 Task:  Click on  Soccer In the  Soccer League click on  Pick Sheet Your name Charlotte Garcia Team name Columbus and  Email softage.4@softage.net Game 1 Inter Miami Game 2 Philadelphia Game 3 Orlando City Game 4 Houston Game 5 Real Salt Lake Game 6 San Jose Game 7 Nashville SC Game 8 Atlanta United Game 9 Charlotte FC Game 10 Montreal Game 11 Chicago Game 12 NY Red Bulls Game 13 Minnesota United Game 14 LA Galaxy Game 15 Houston Game16 San Jose In Tie Breaker choose Columbus Submit pick sheet
Action: Mouse moved to (660, 548)
Screenshot: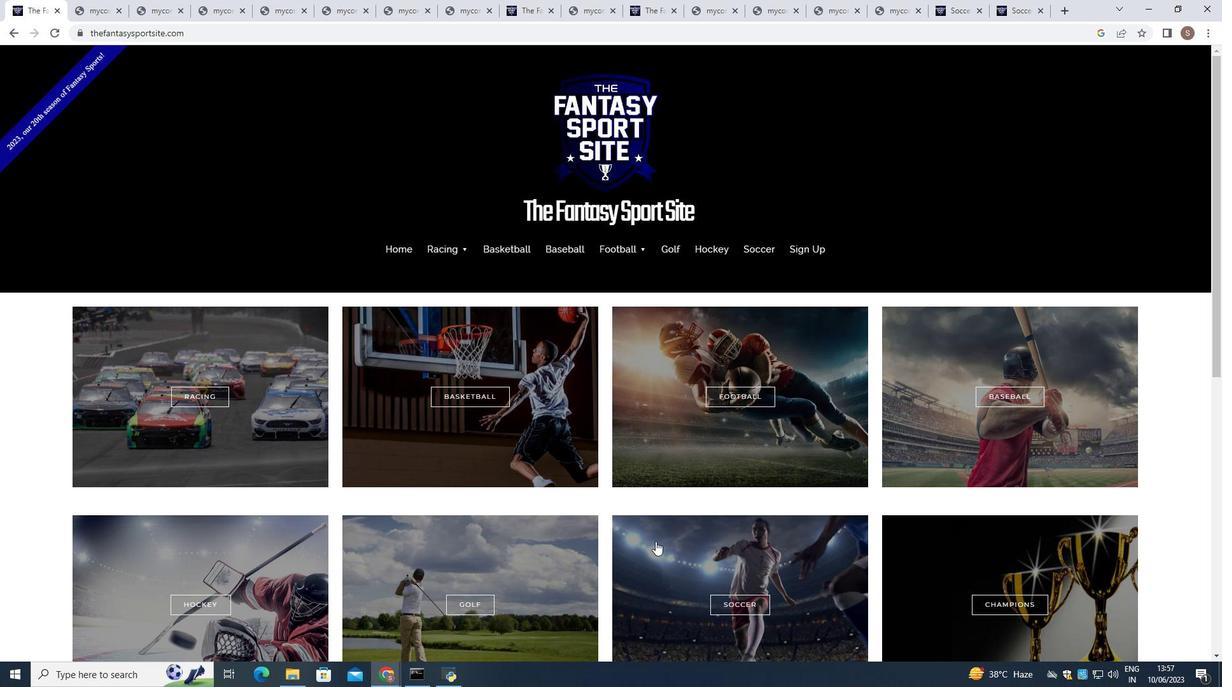 
Action: Mouse pressed left at (660, 548)
Screenshot: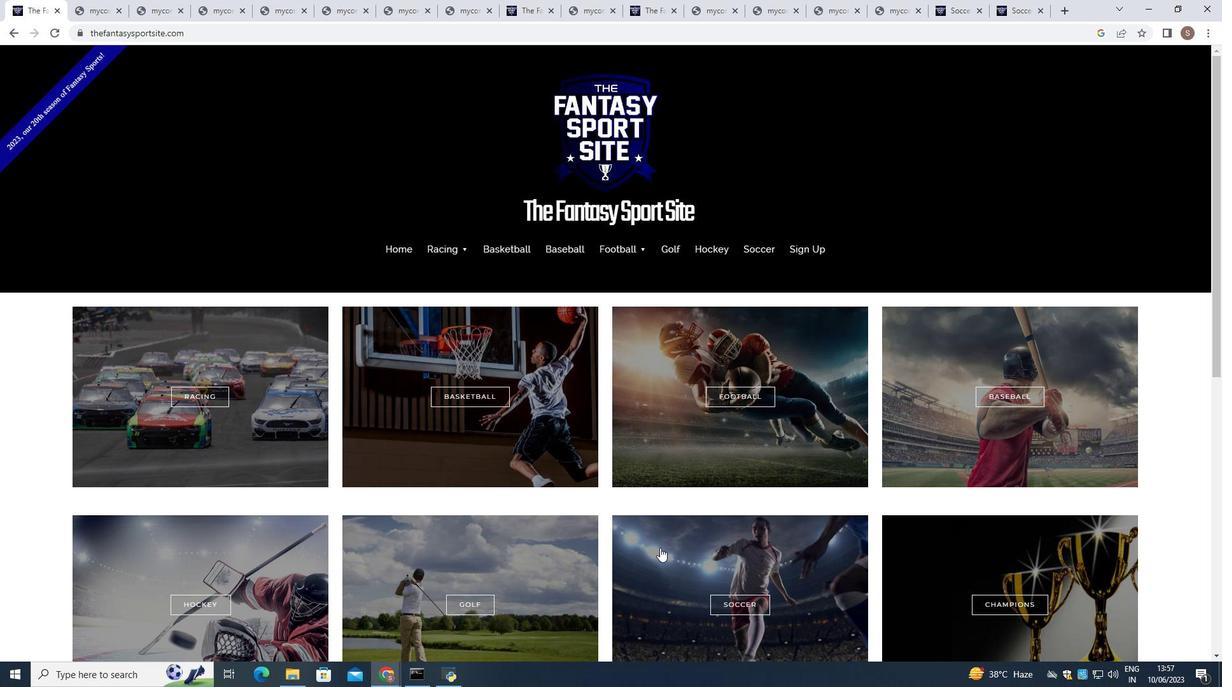 
Action: Mouse moved to (286, 369)
Screenshot: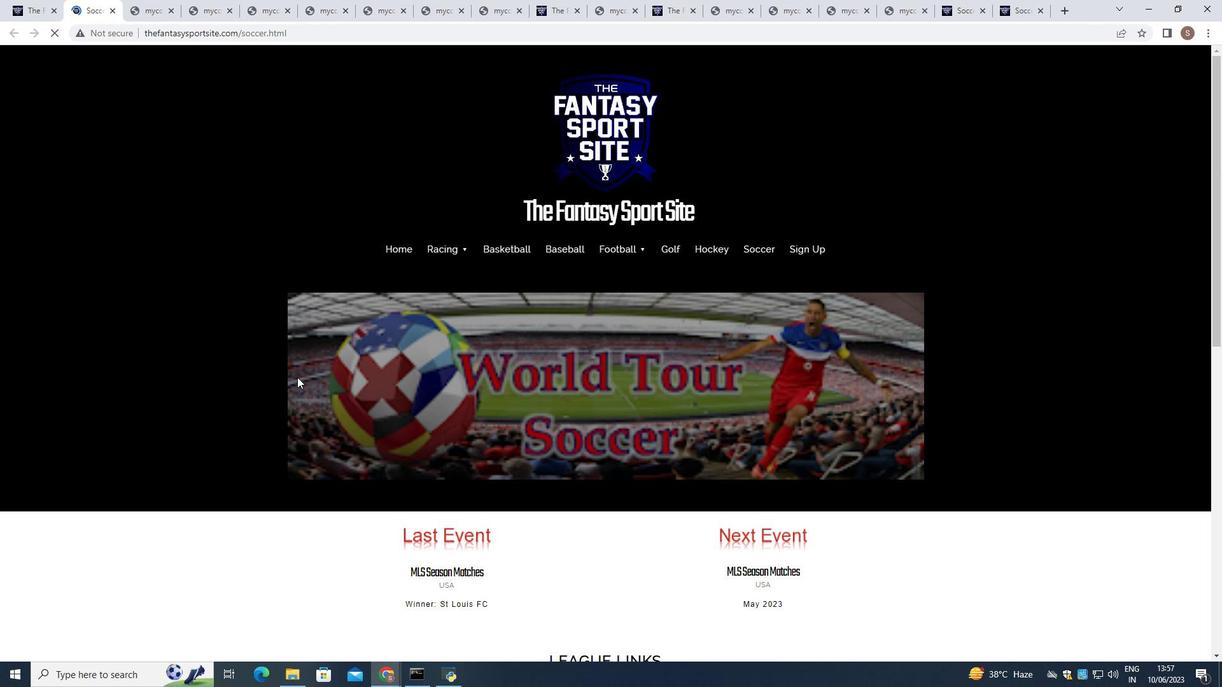 
Action: Mouse scrolled (286, 369) with delta (0, 0)
Screenshot: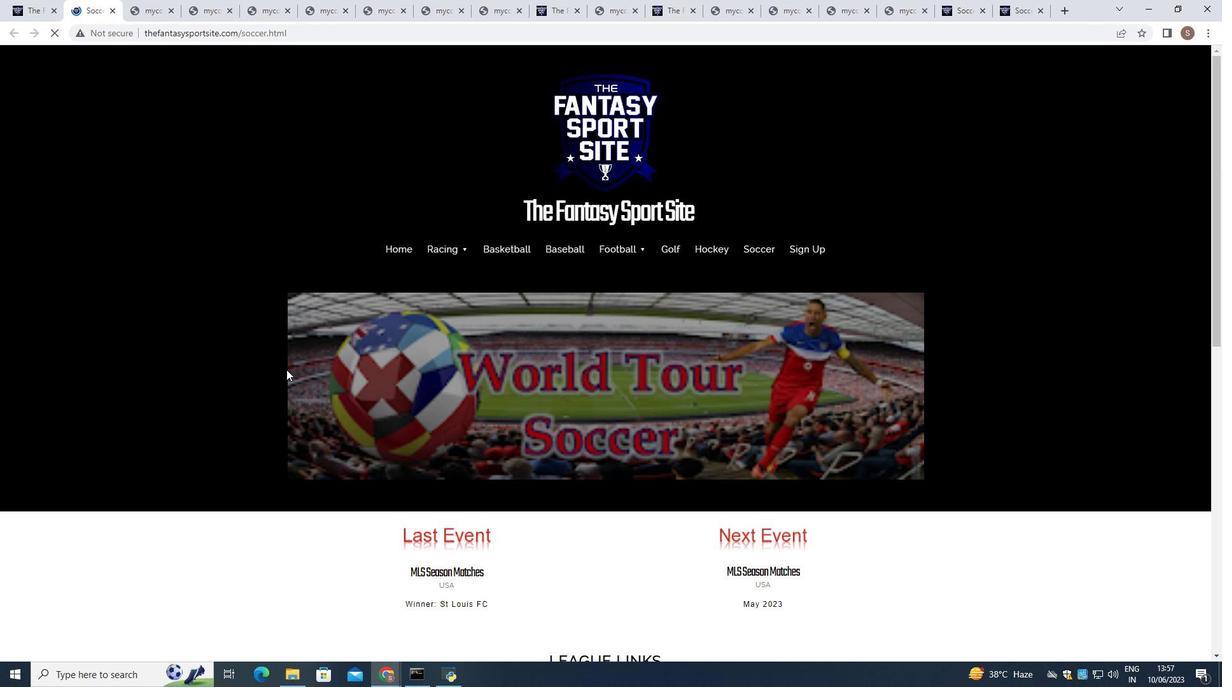 
Action: Mouse scrolled (286, 369) with delta (0, 0)
Screenshot: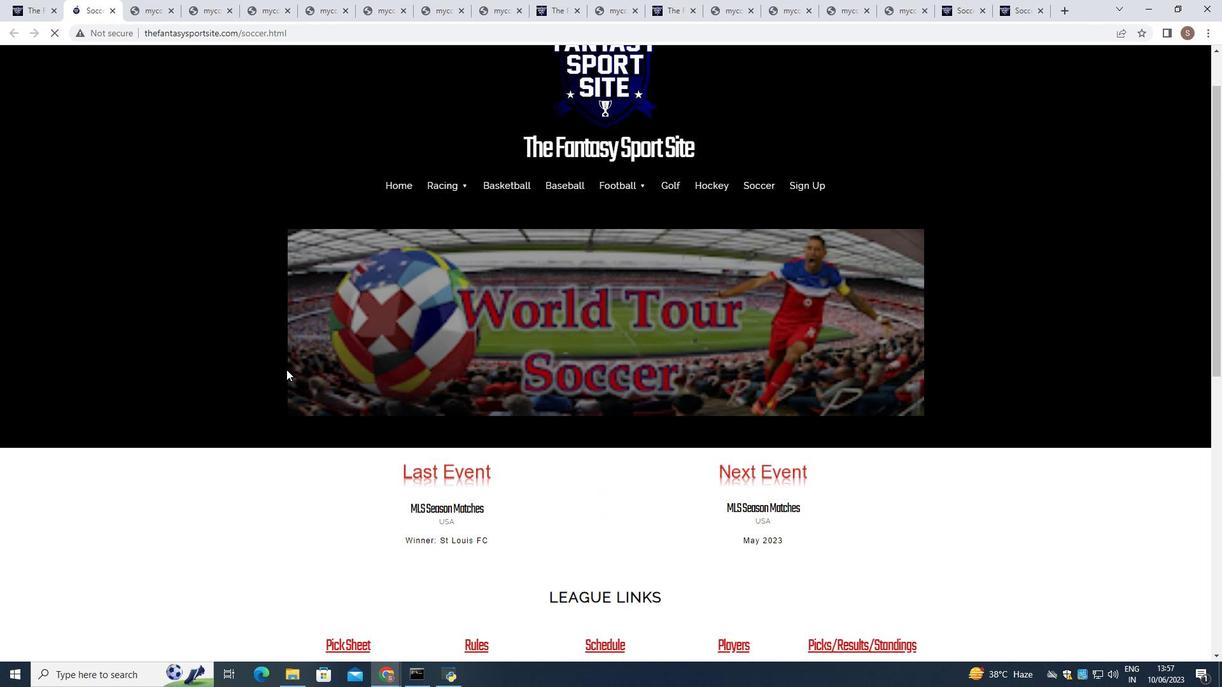 
Action: Mouse scrolled (286, 369) with delta (0, 0)
Screenshot: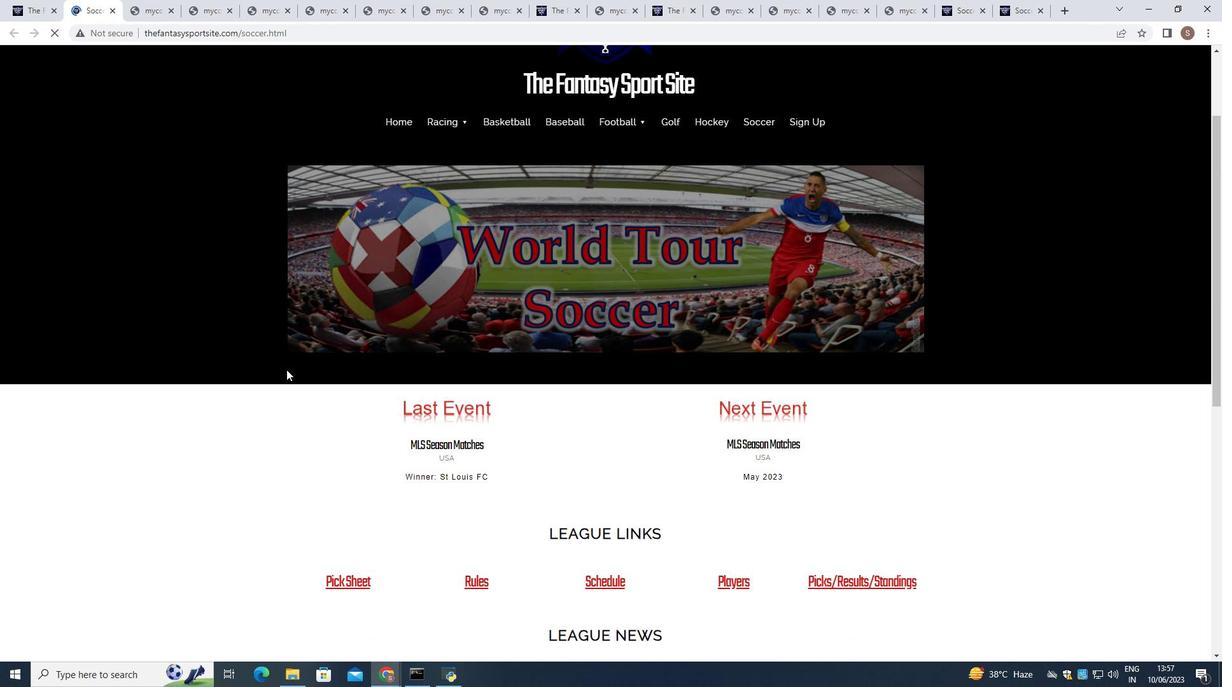 
Action: Mouse scrolled (286, 369) with delta (0, 0)
Screenshot: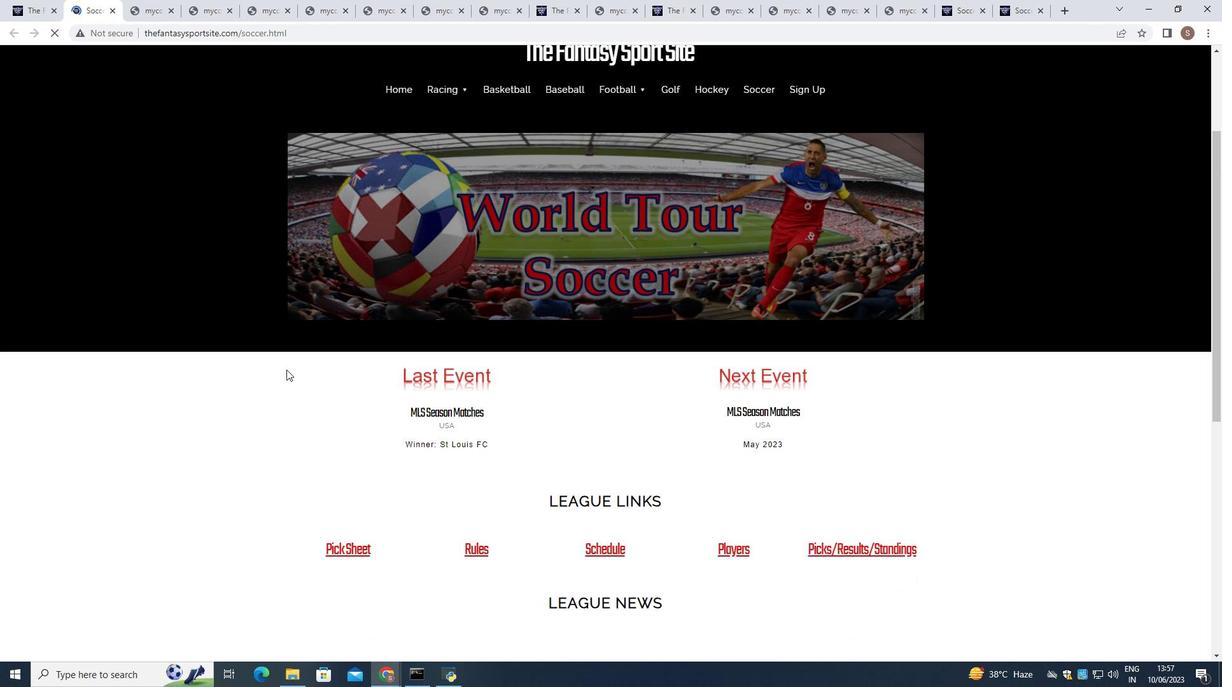 
Action: Mouse moved to (336, 451)
Screenshot: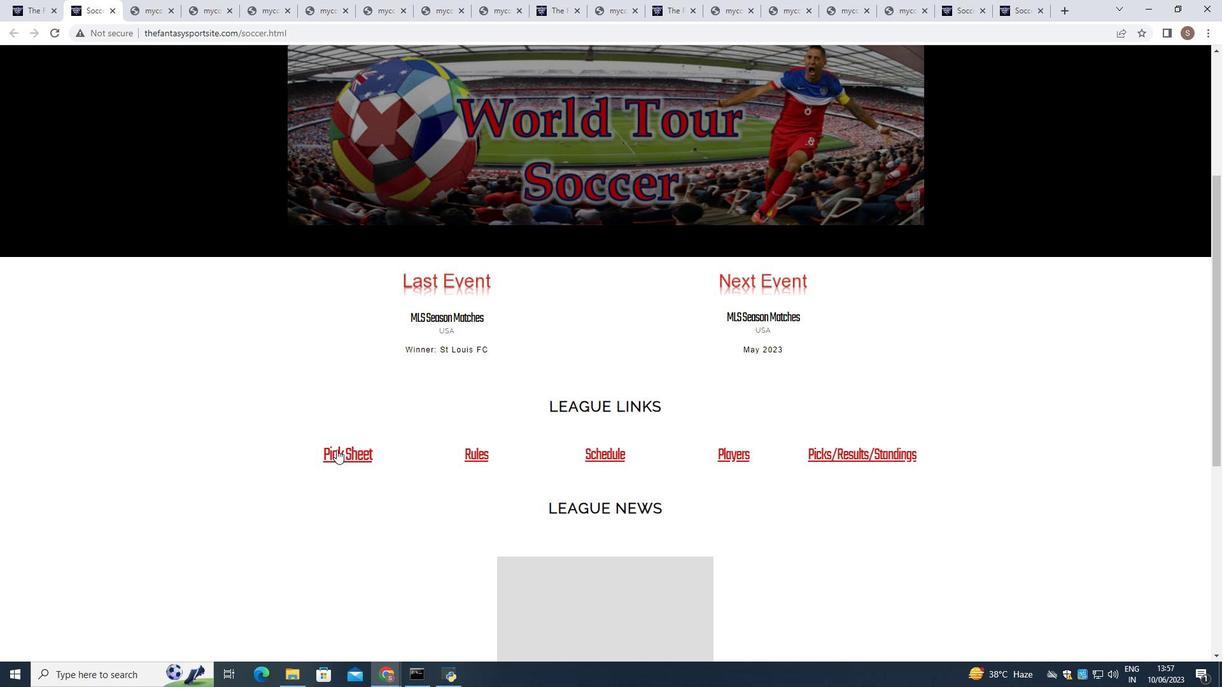 
Action: Mouse pressed left at (336, 451)
Screenshot: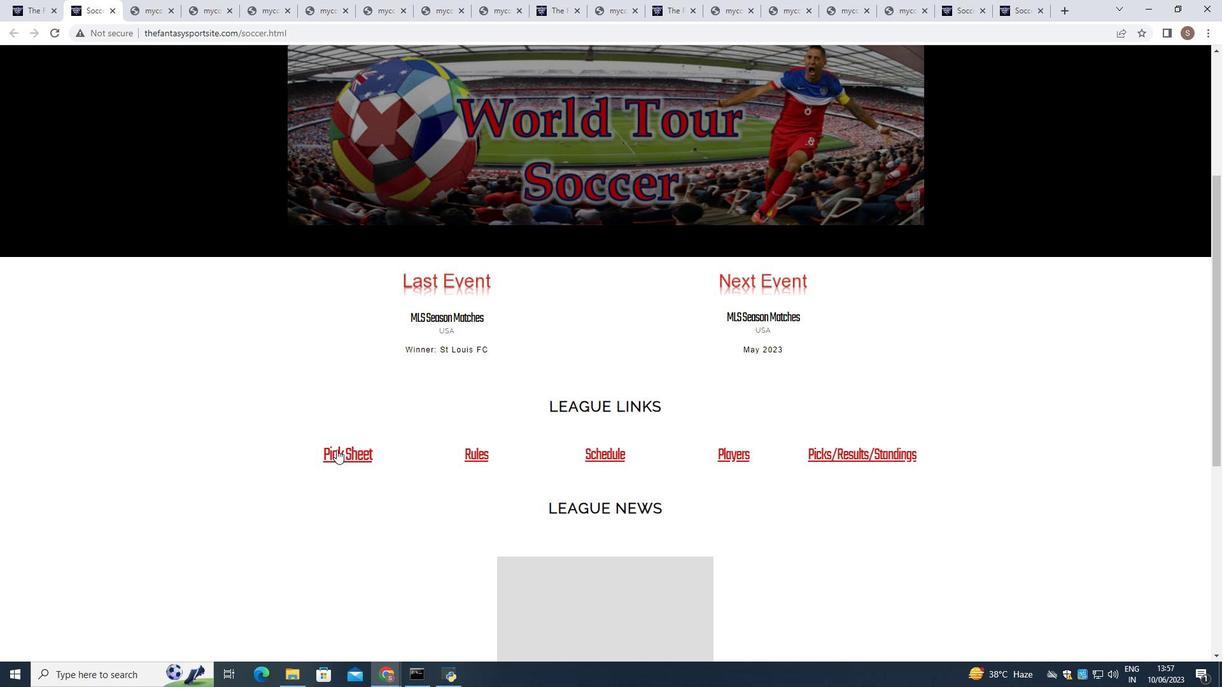
Action: Mouse moved to (336, 452)
Screenshot: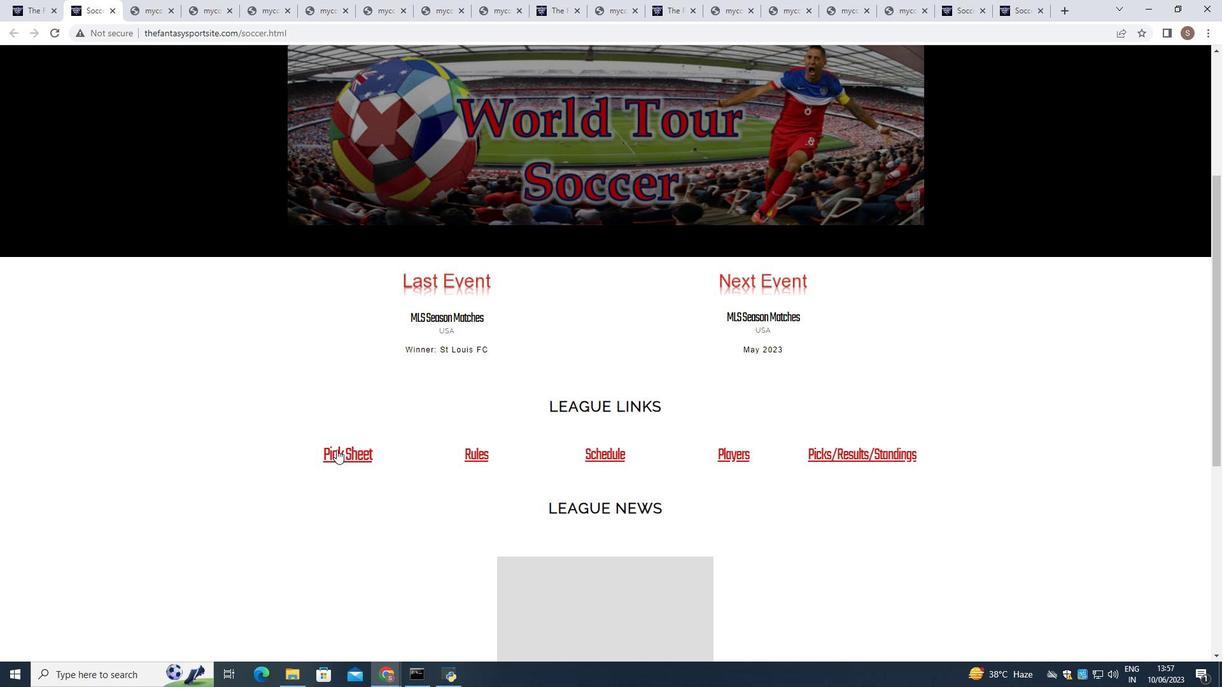 
Action: Mouse scrolled (336, 451) with delta (0, 0)
Screenshot: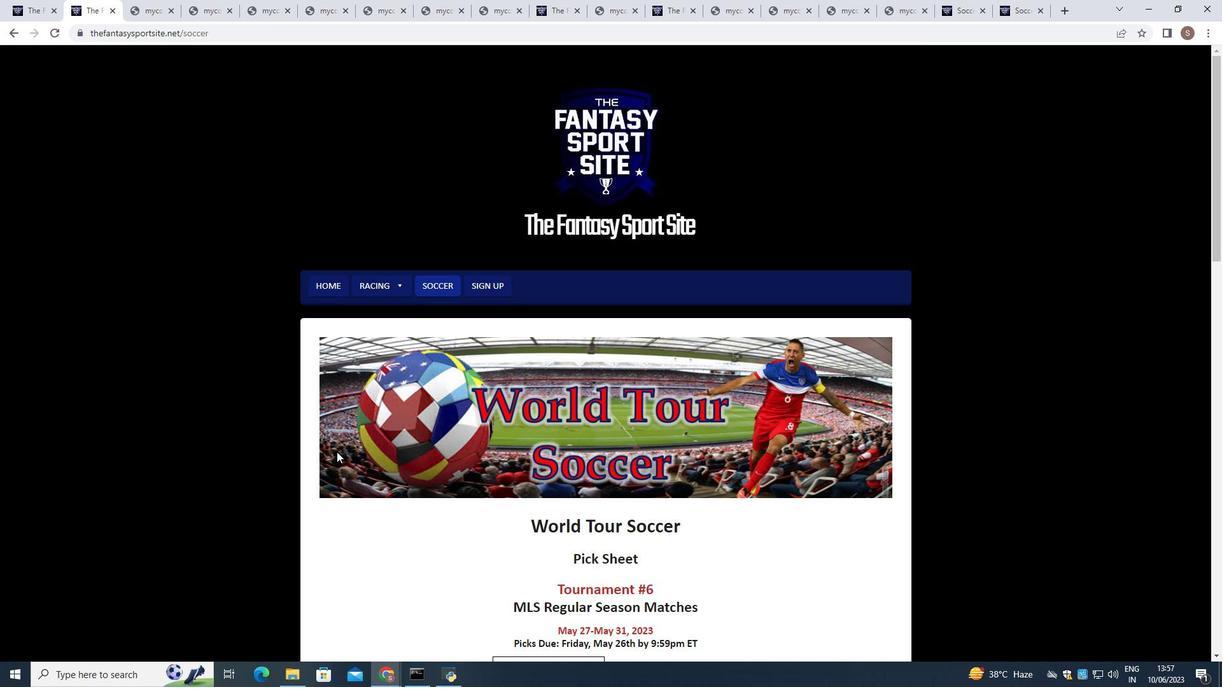 
Action: Mouse scrolled (336, 451) with delta (0, 0)
Screenshot: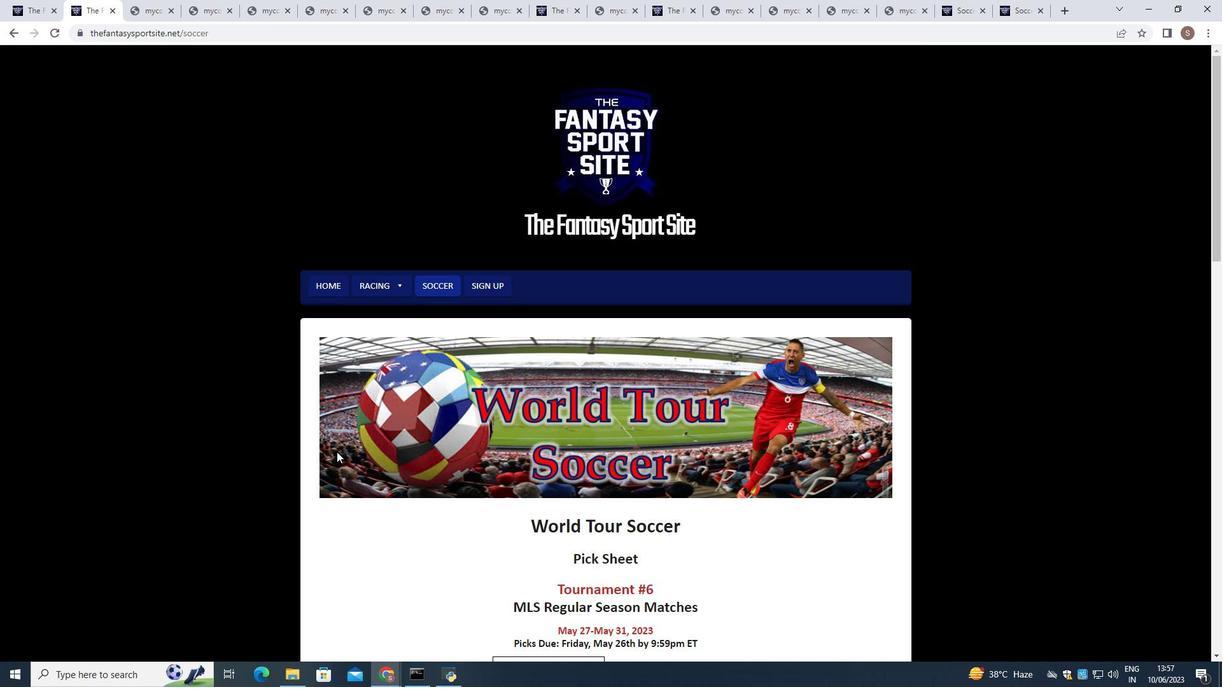
Action: Mouse scrolled (336, 451) with delta (0, 0)
Screenshot: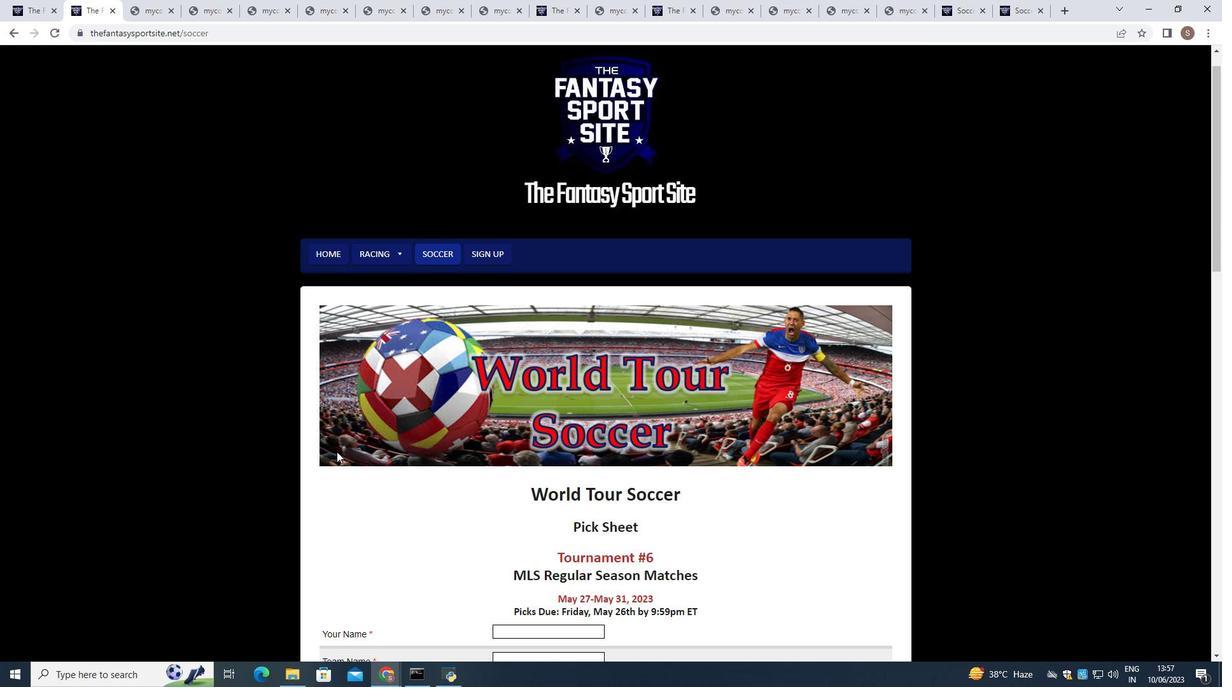 
Action: Mouse moved to (502, 469)
Screenshot: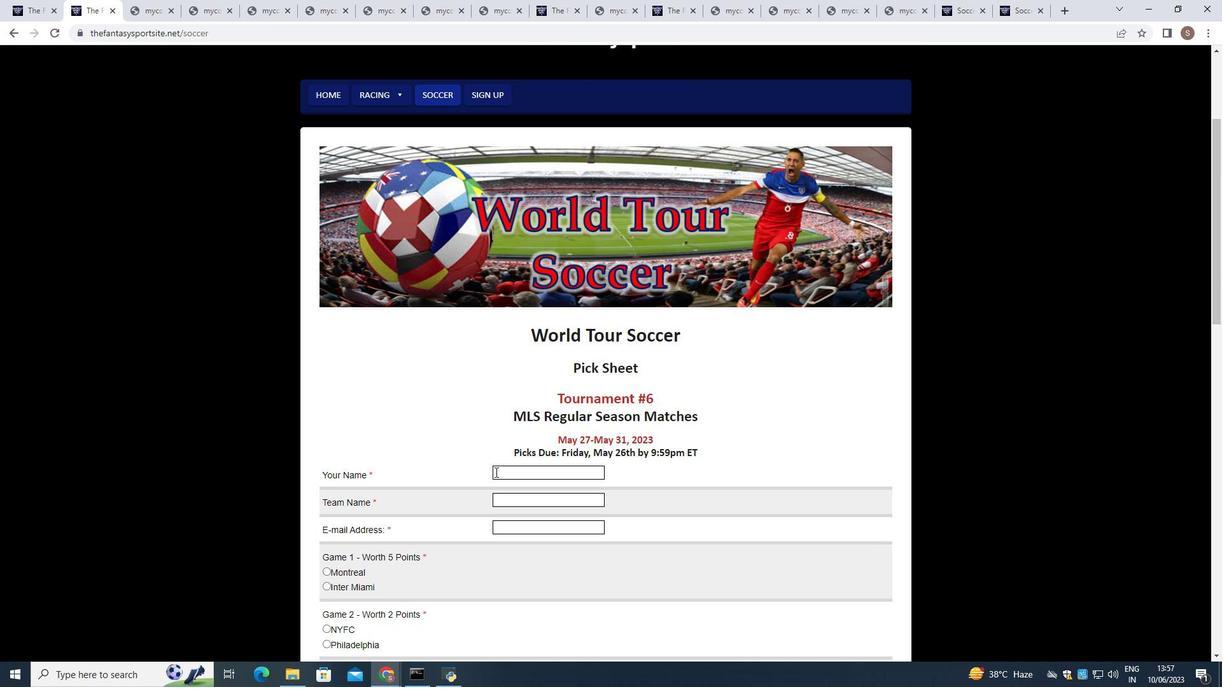 
Action: Mouse pressed left at (502, 469)
Screenshot: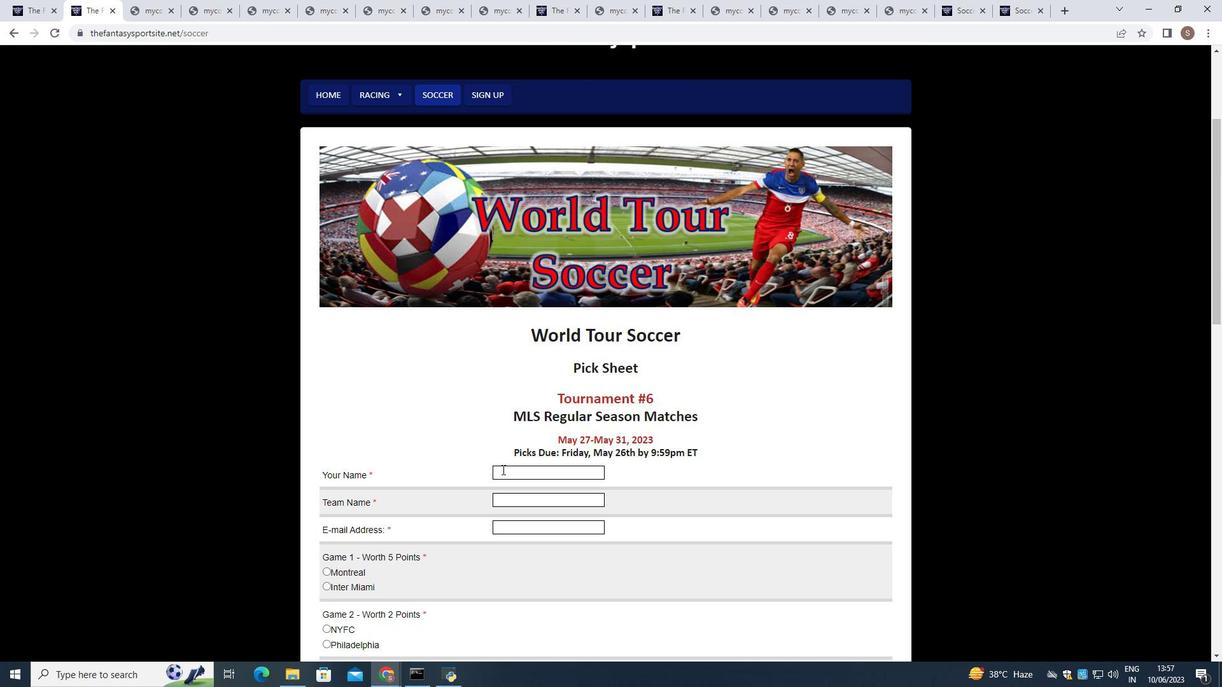 
Action: Mouse moved to (492, 478)
Screenshot: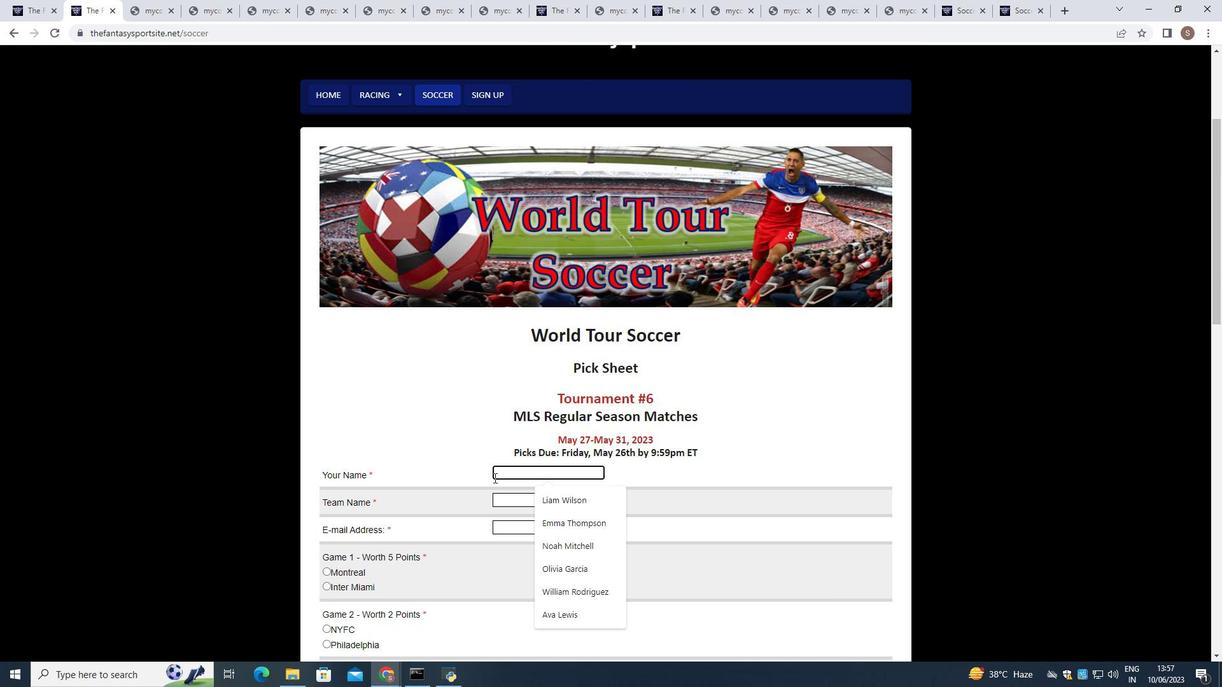 
Action: Key pressed <Key.shift>Charlotte<Key.space><Key.shift>Garcia
Screenshot: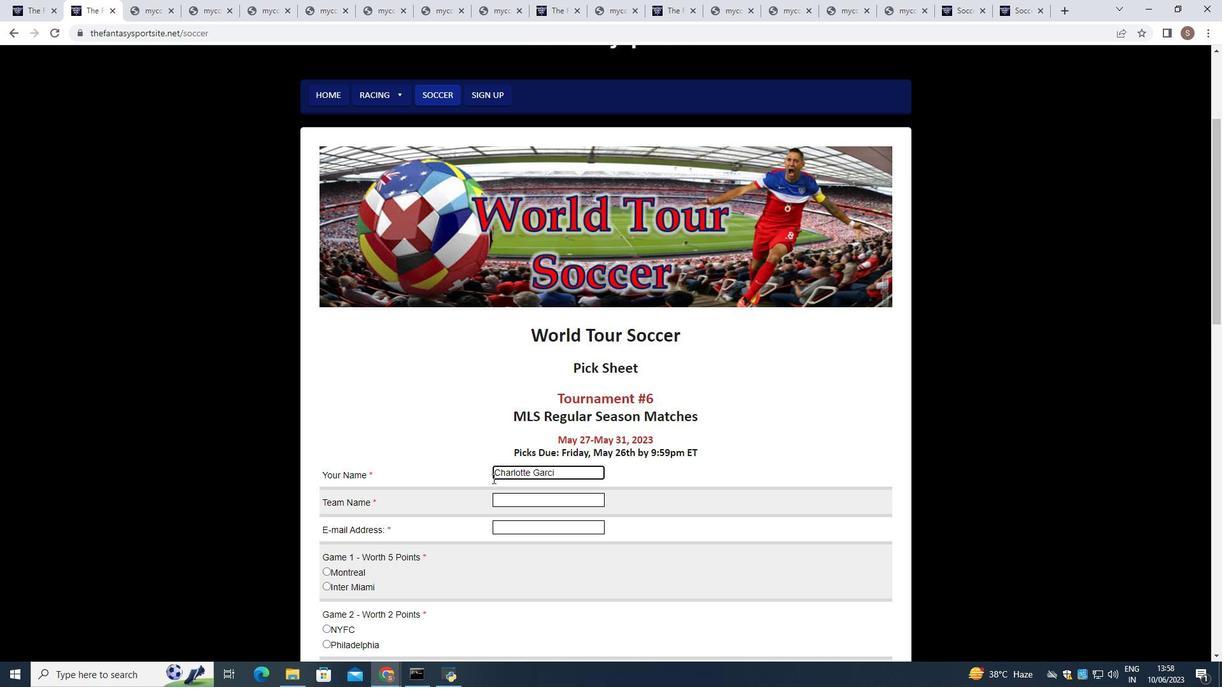 
Action: Mouse moved to (577, 501)
Screenshot: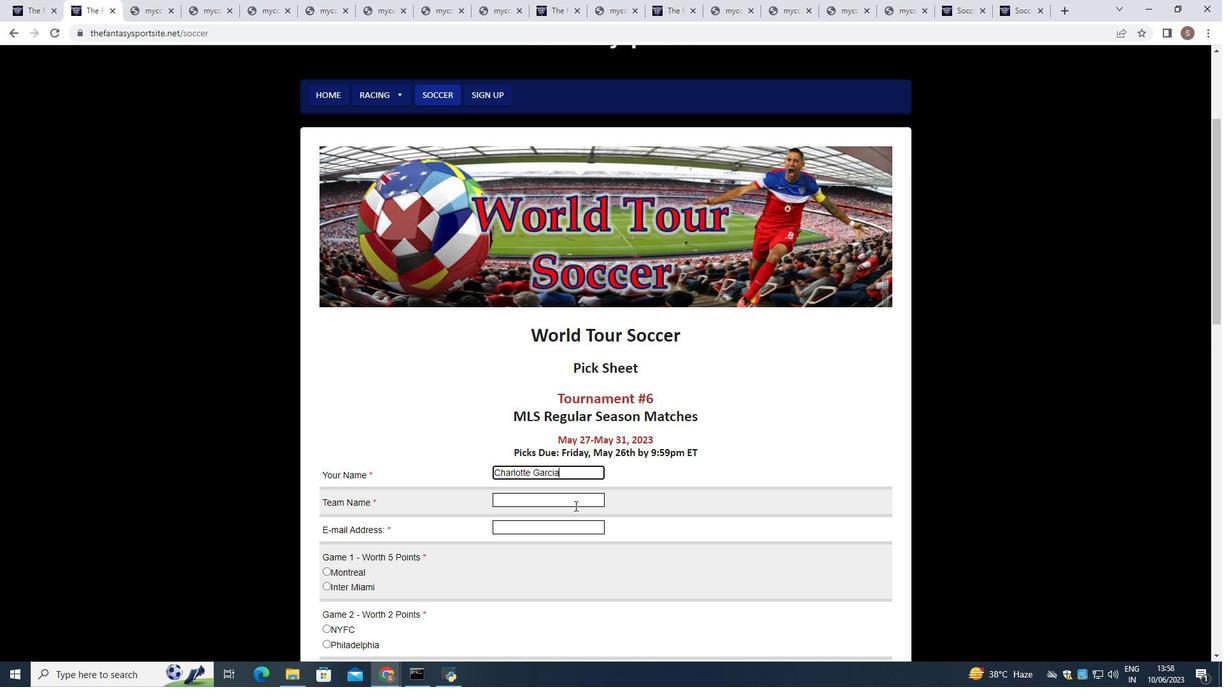 
Action: Mouse pressed left at (577, 501)
Screenshot: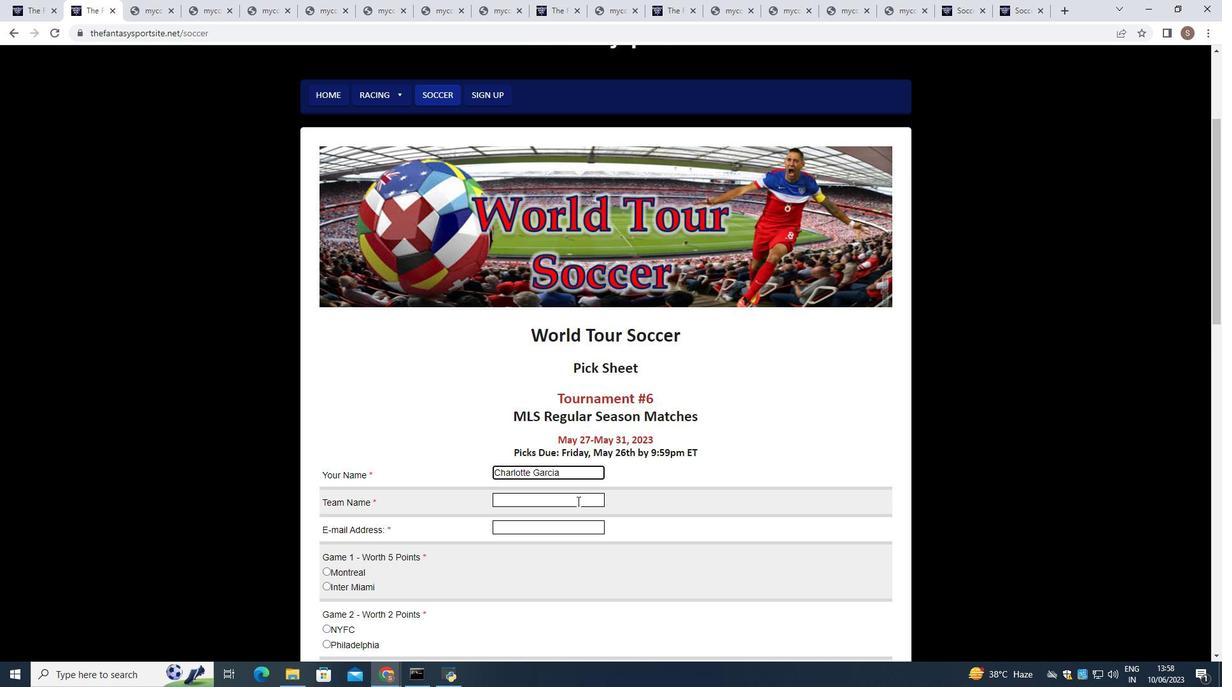 
Action: Mouse moved to (571, 504)
Screenshot: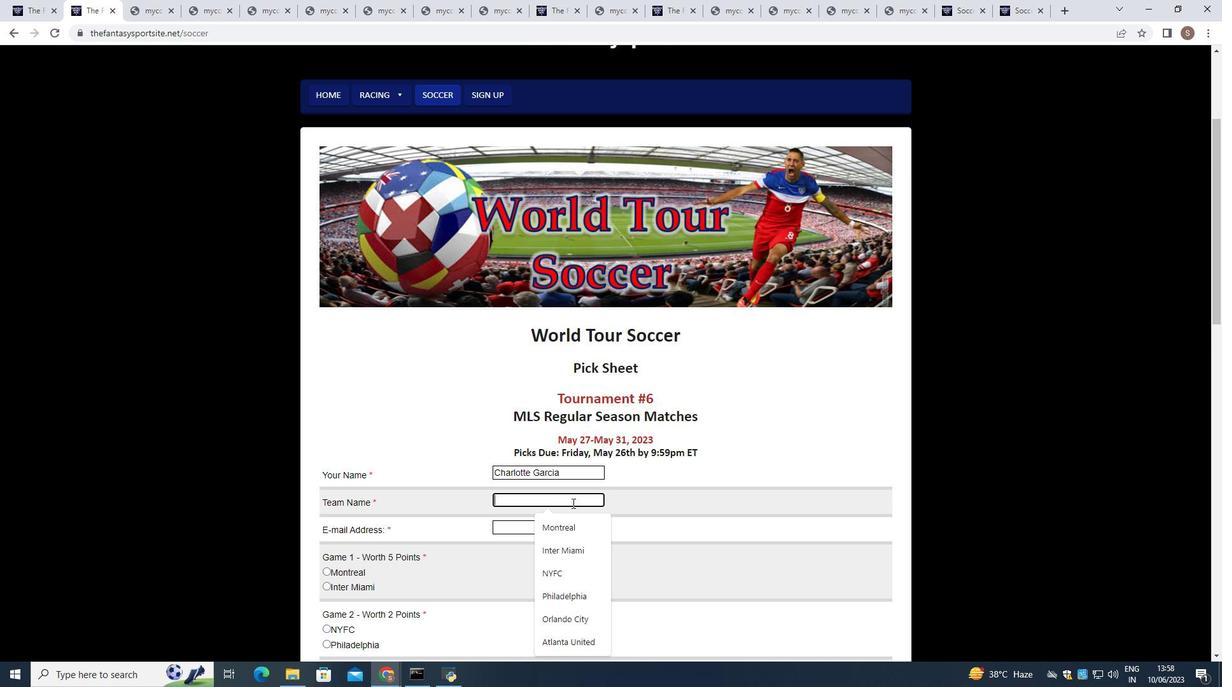
Action: Key pressed <Key.shift>
Screenshot: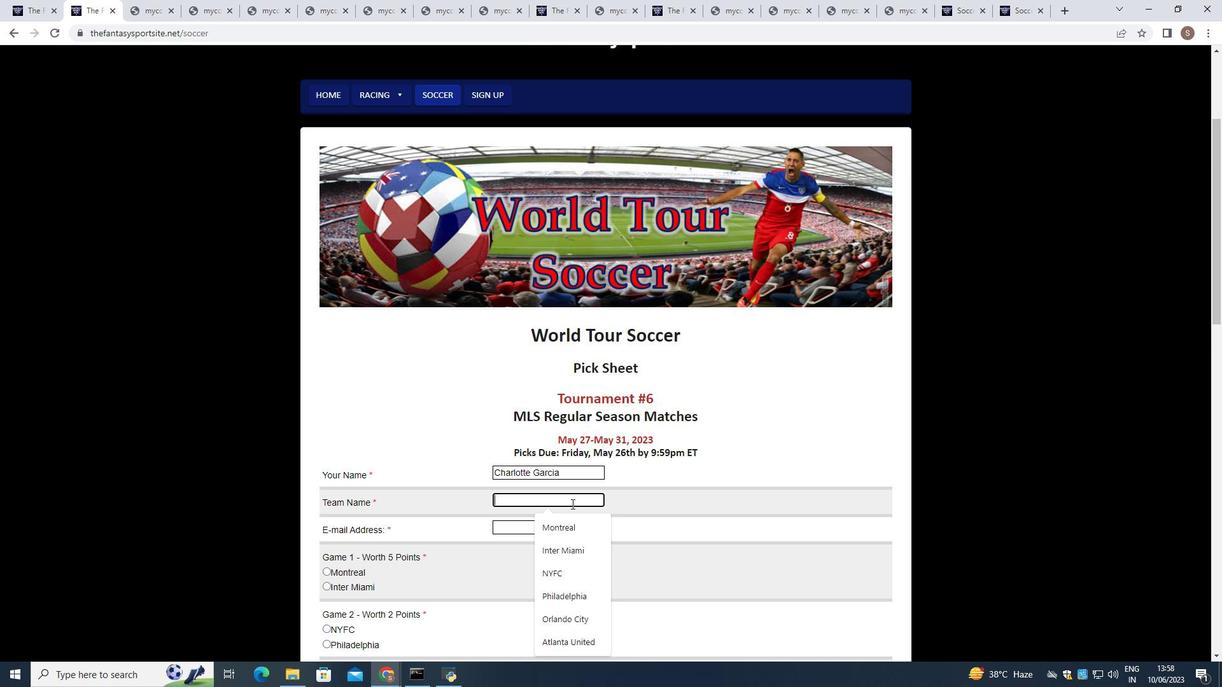 
Action: Mouse moved to (571, 504)
Screenshot: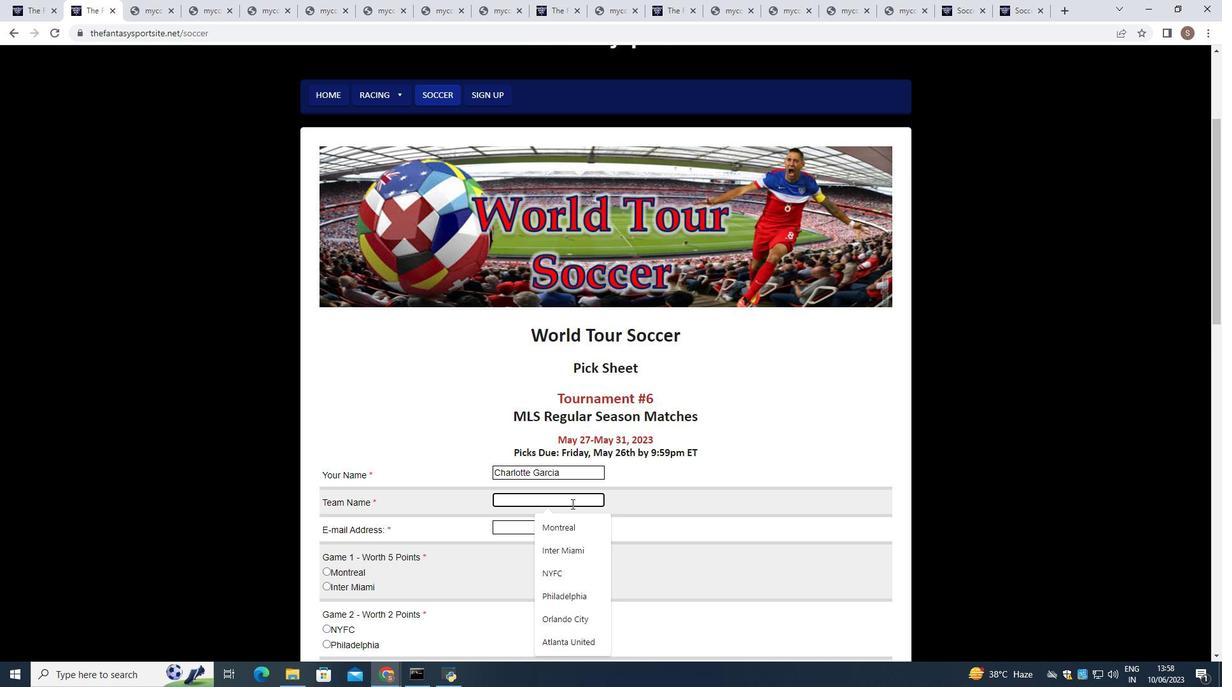 
Action: Key pressed Columbus
Screenshot: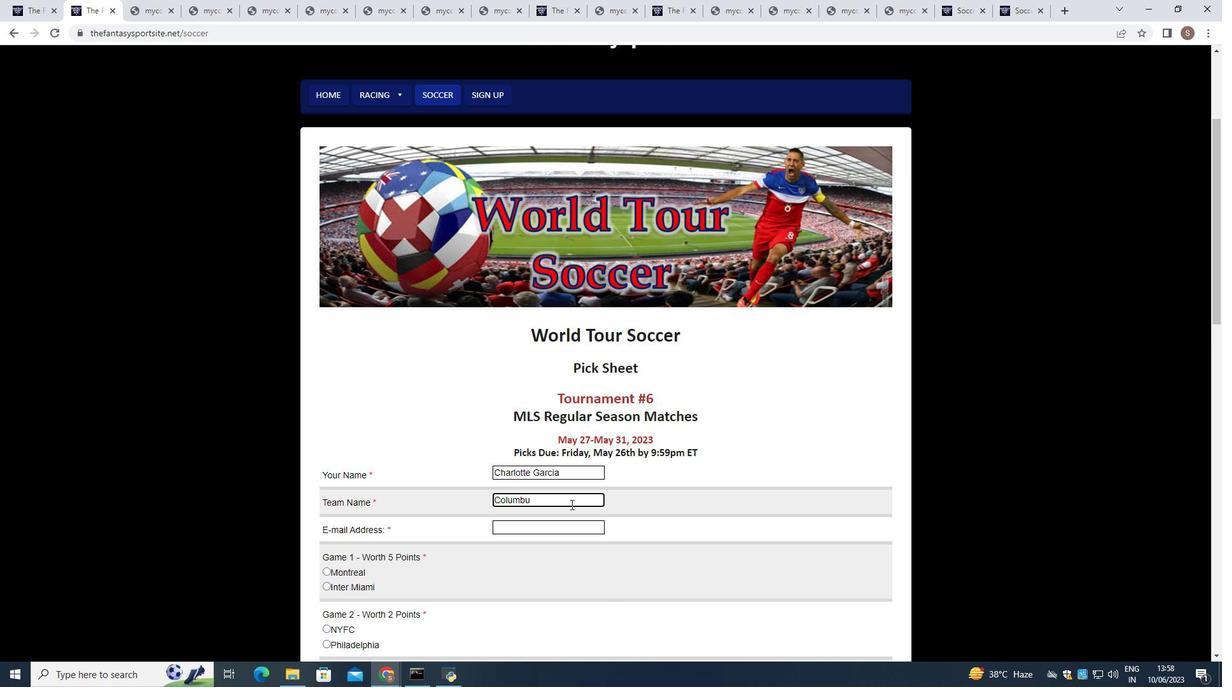 
Action: Mouse moved to (536, 525)
Screenshot: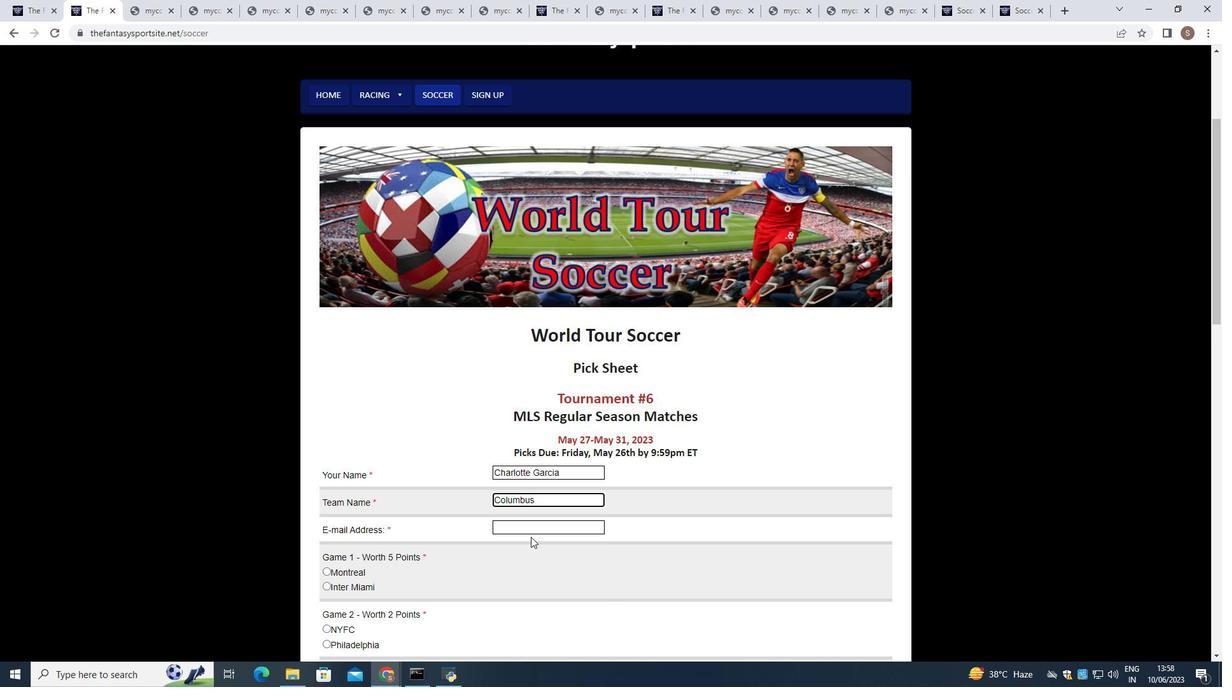 
Action: Mouse pressed left at (536, 525)
Screenshot: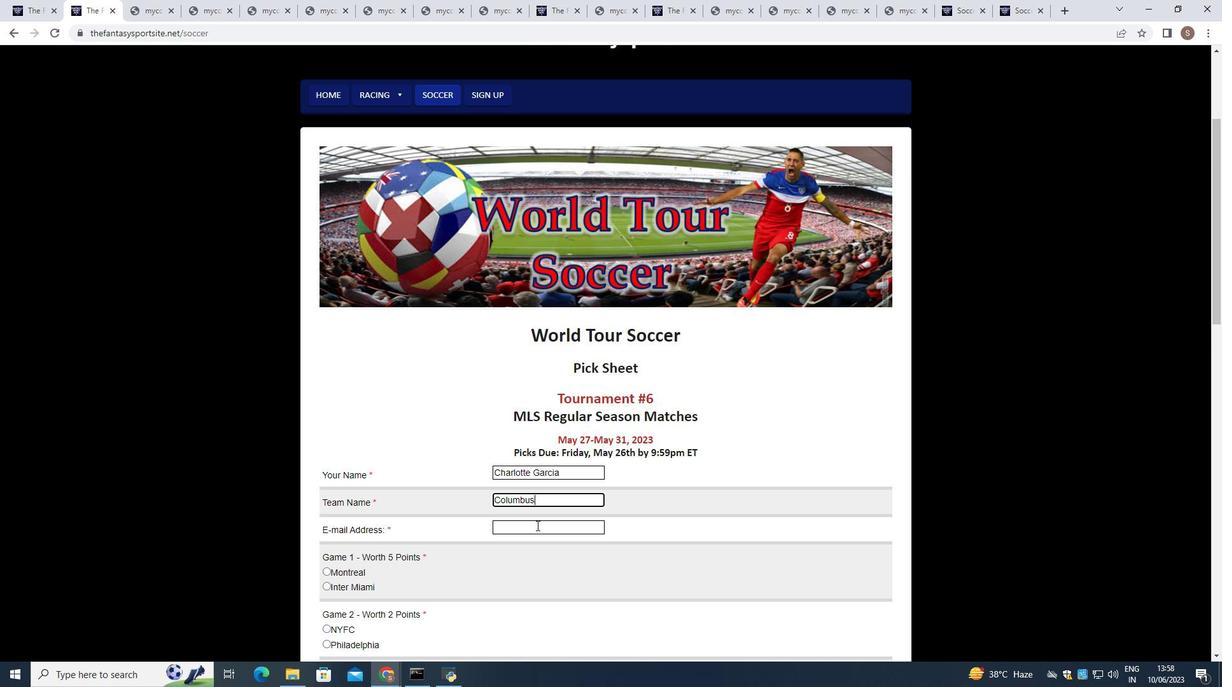 
Action: Key pressed softage.4<Key.shift>@
Screenshot: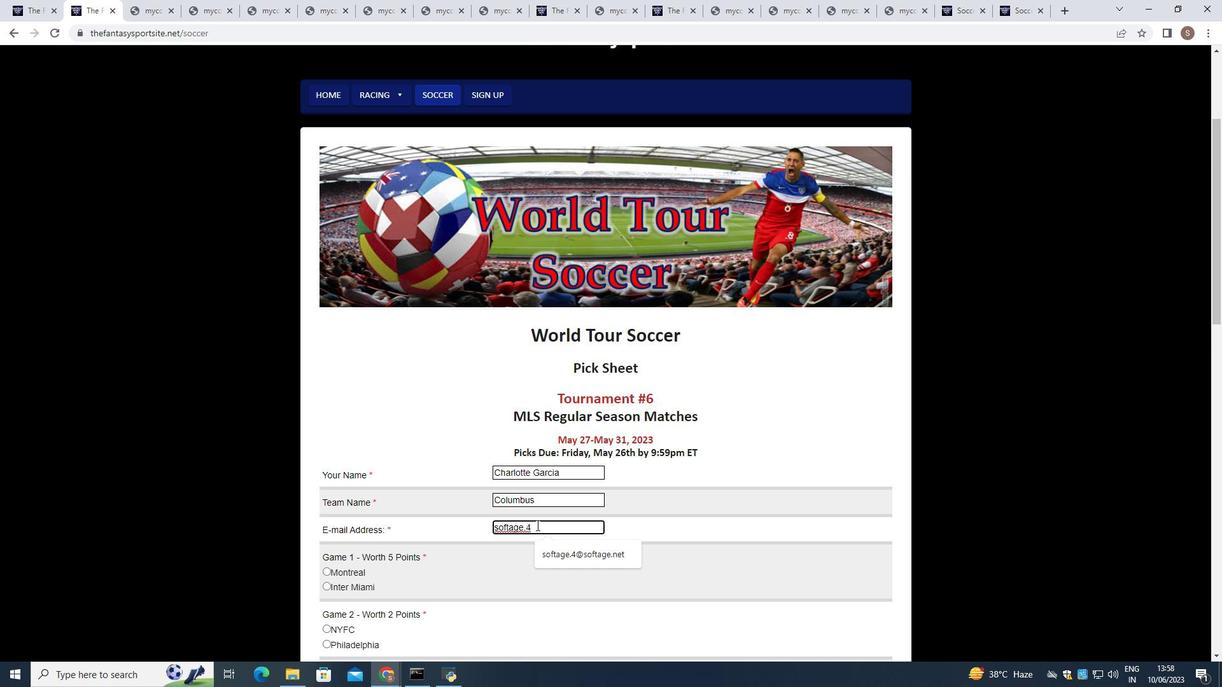 
Action: Mouse moved to (560, 558)
Screenshot: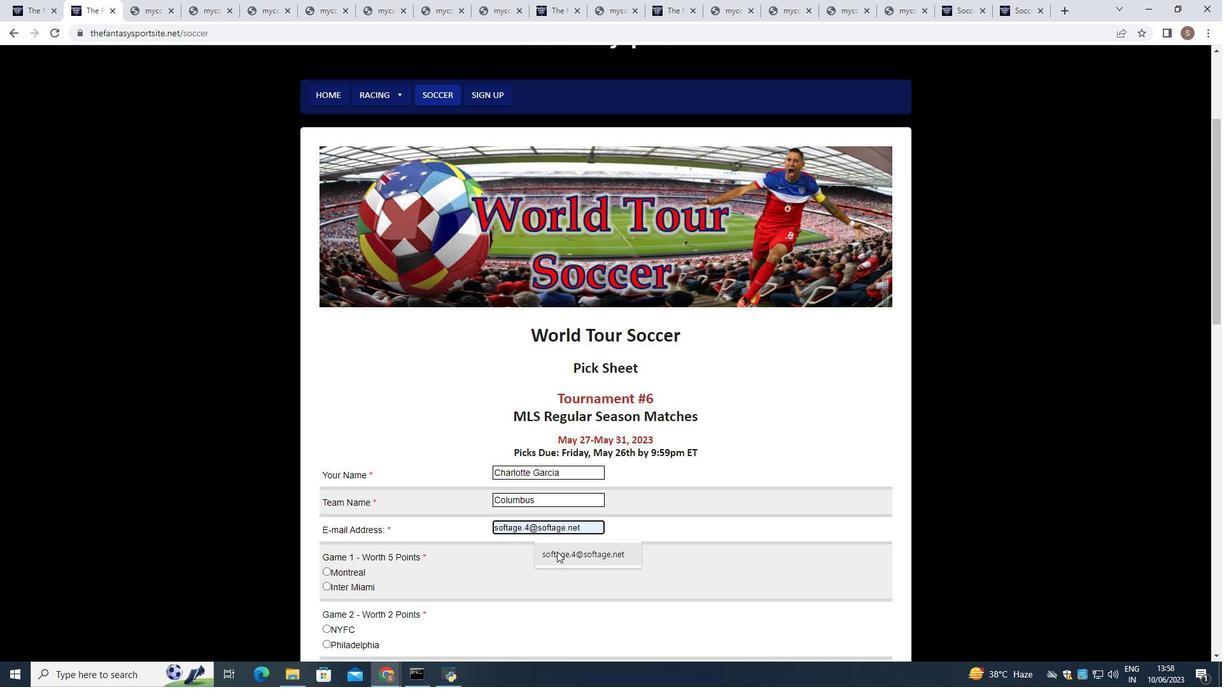 
Action: Mouse pressed left at (560, 558)
Screenshot: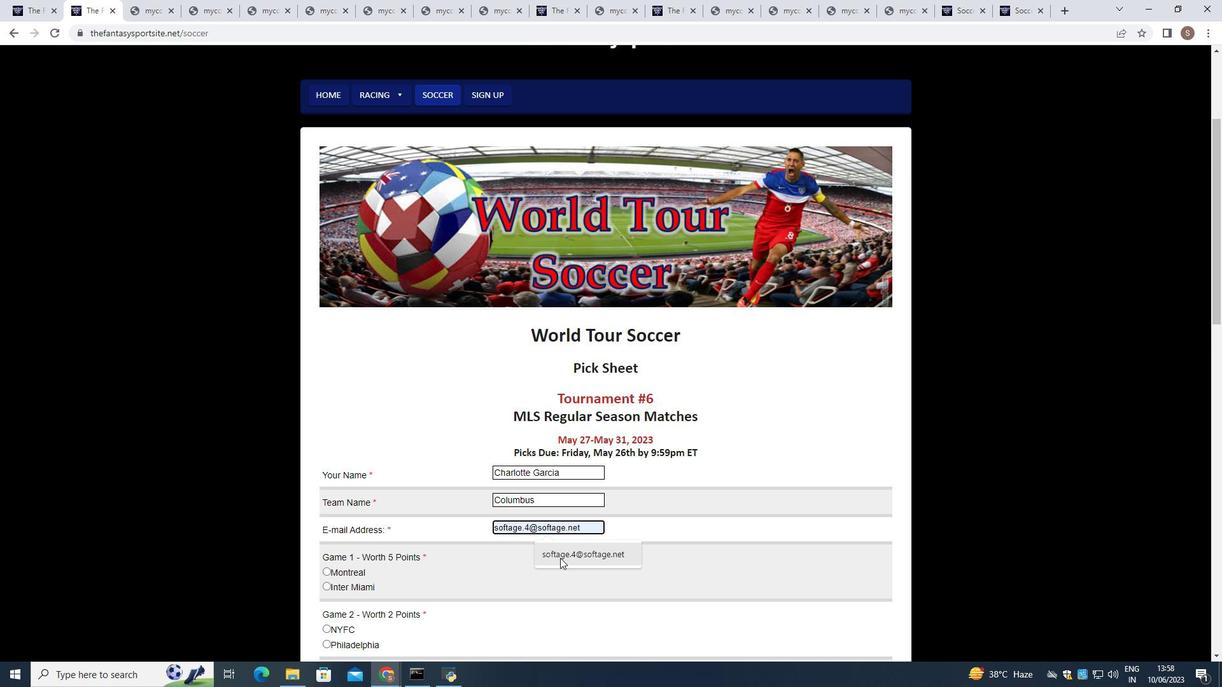 
Action: Mouse moved to (325, 585)
Screenshot: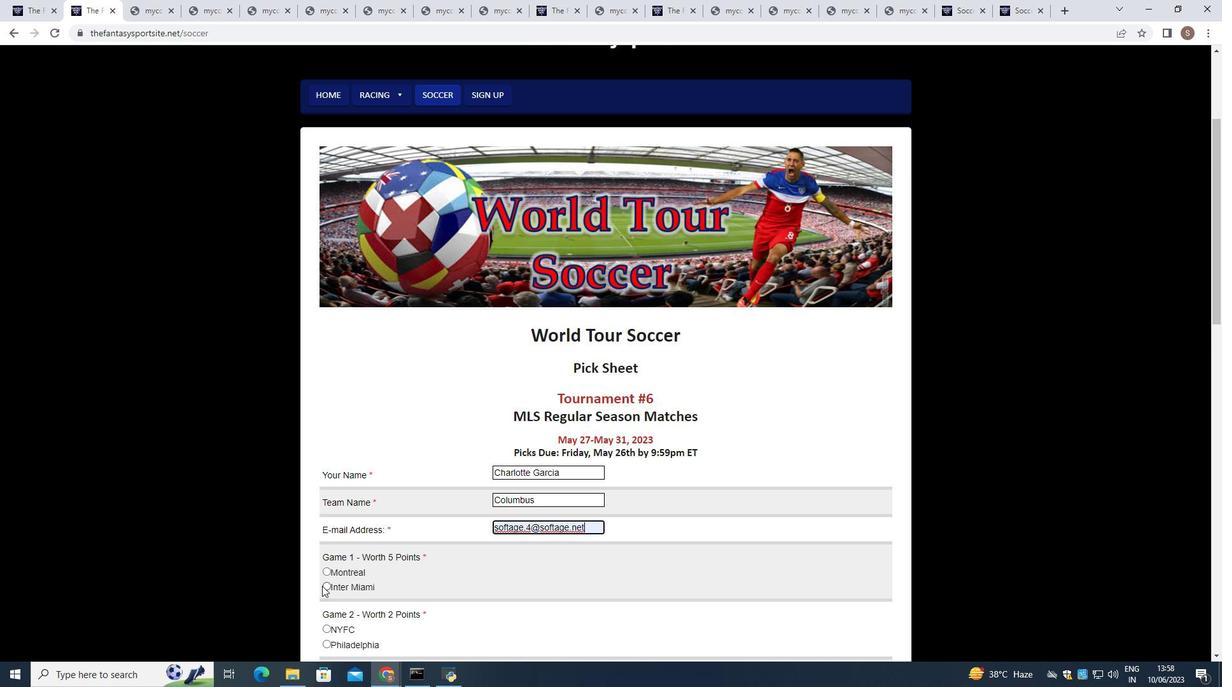 
Action: Mouse pressed left at (325, 585)
Screenshot: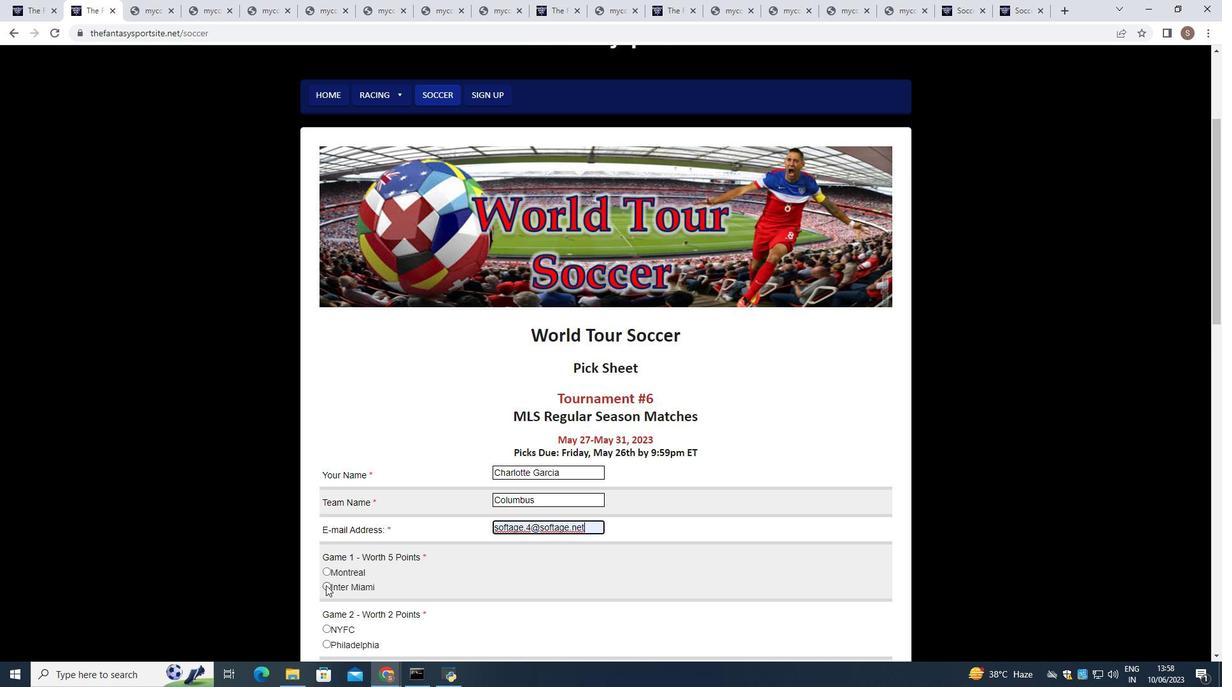 
Action: Mouse scrolled (325, 585) with delta (0, 0)
Screenshot: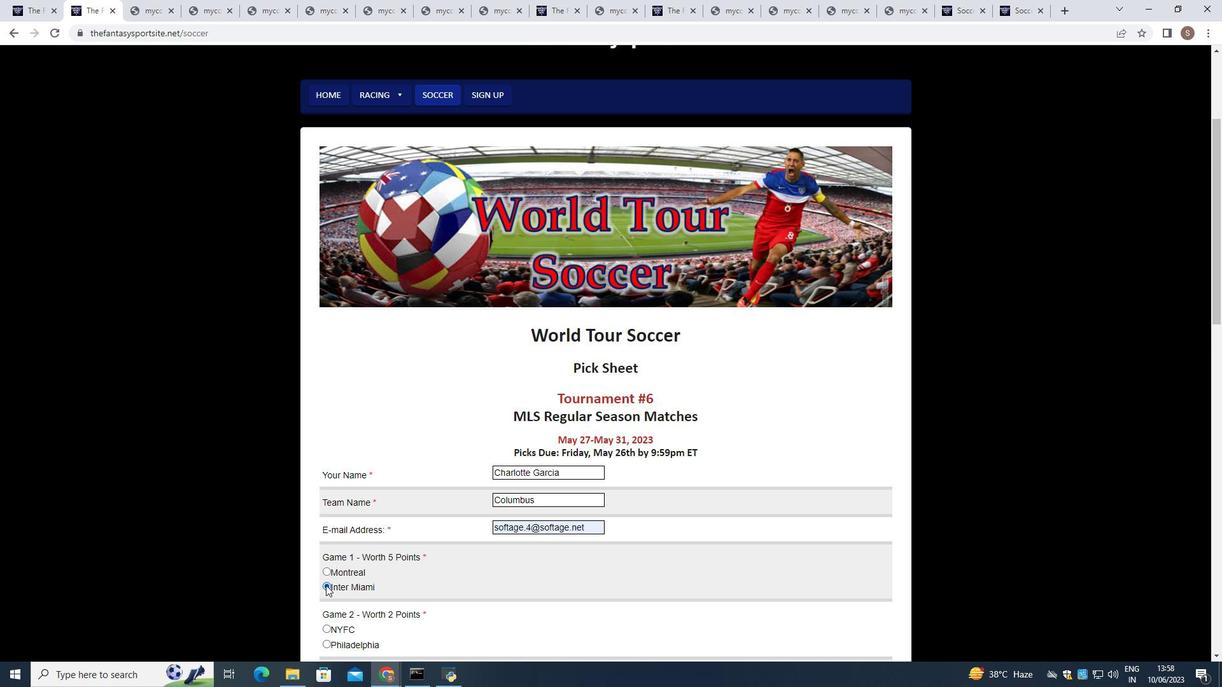 
Action: Mouse scrolled (325, 585) with delta (0, 0)
Screenshot: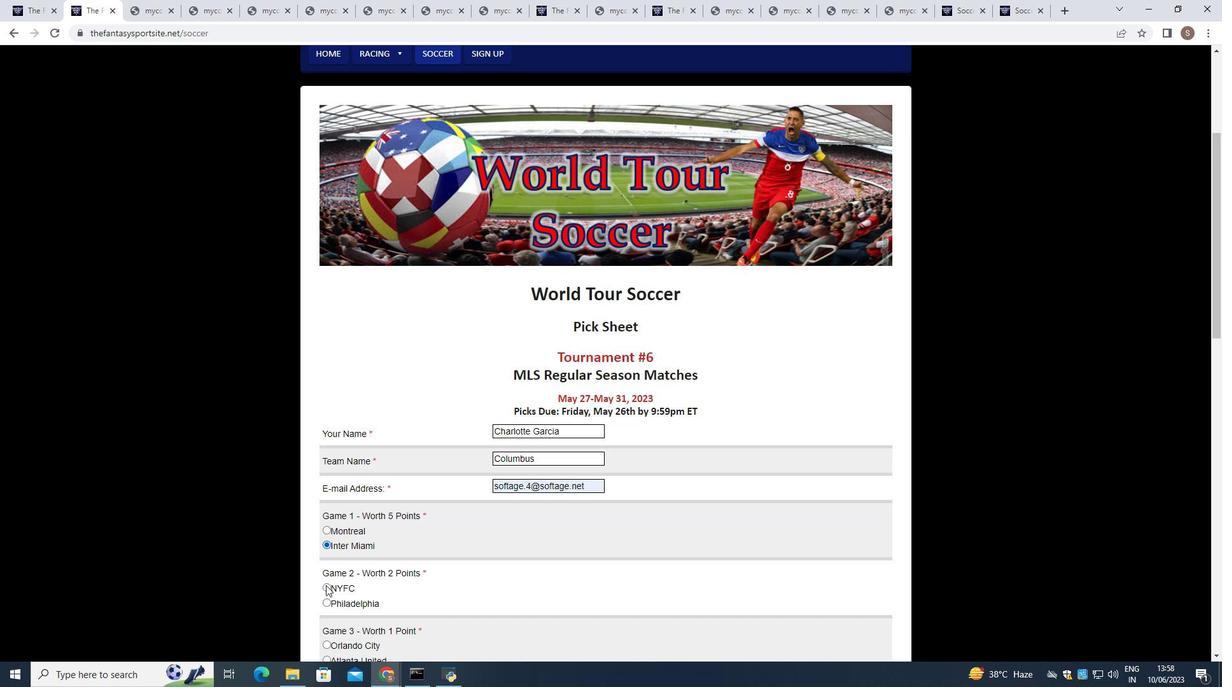 
Action: Mouse scrolled (325, 585) with delta (0, 0)
Screenshot: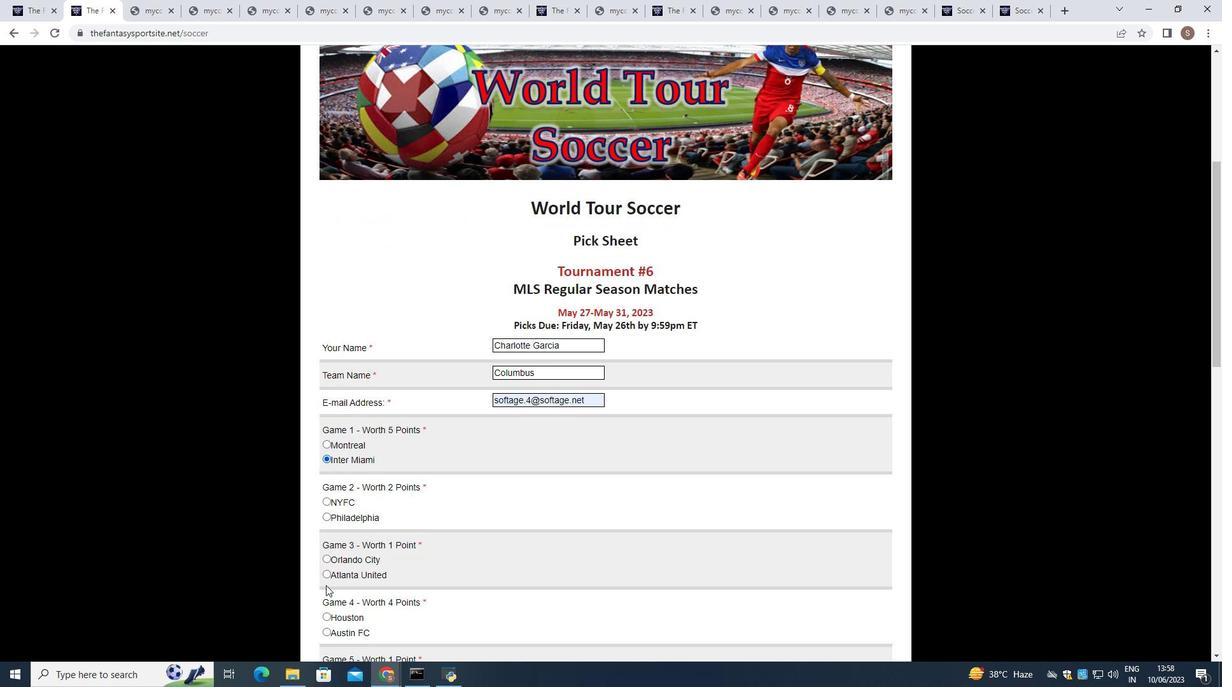 
Action: Mouse scrolled (325, 585) with delta (0, 0)
Screenshot: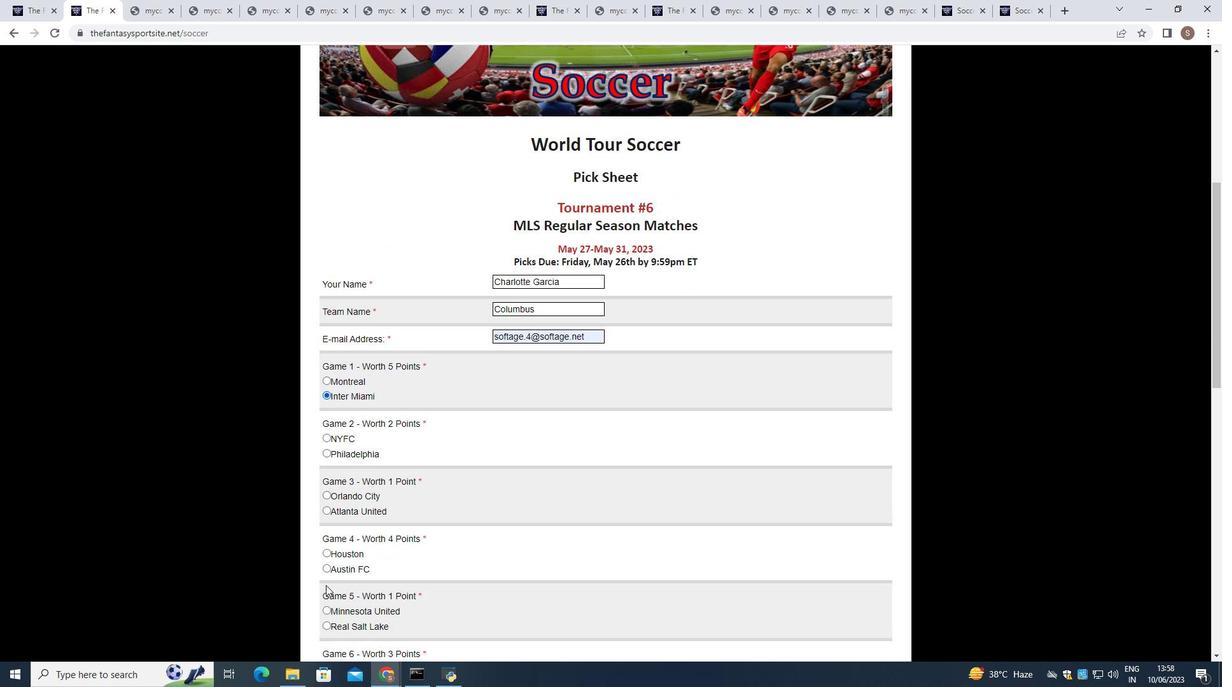 
Action: Mouse moved to (327, 390)
Screenshot: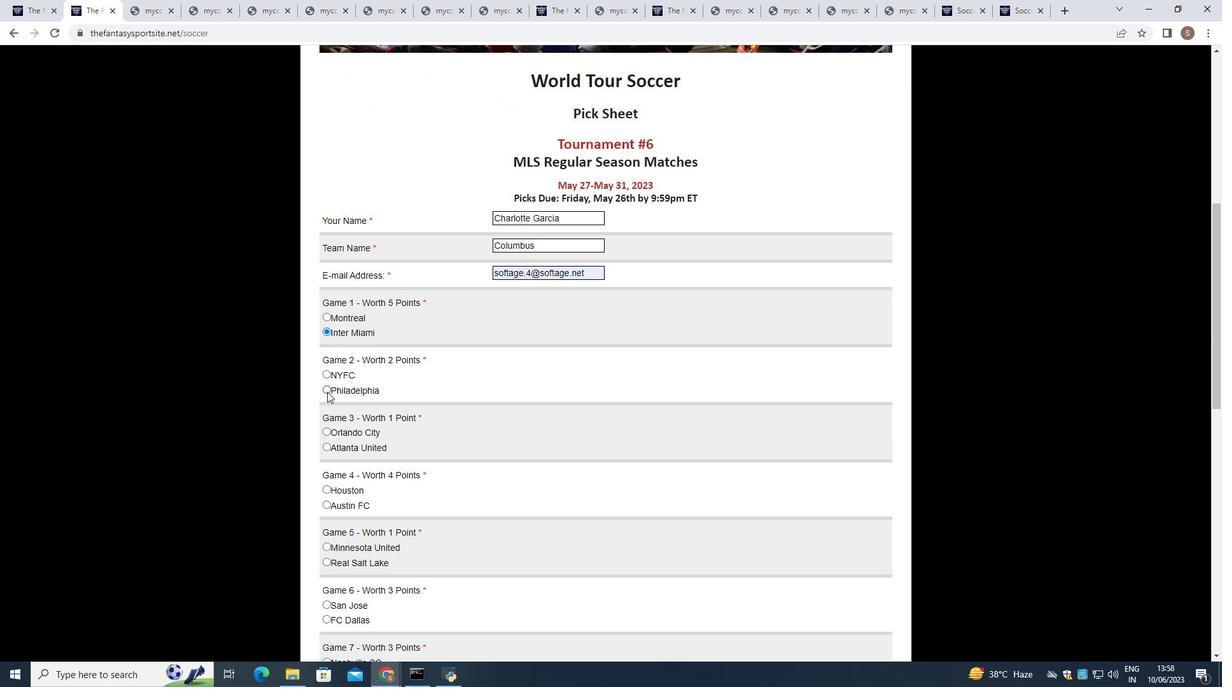 
Action: Mouse pressed left at (327, 390)
Screenshot: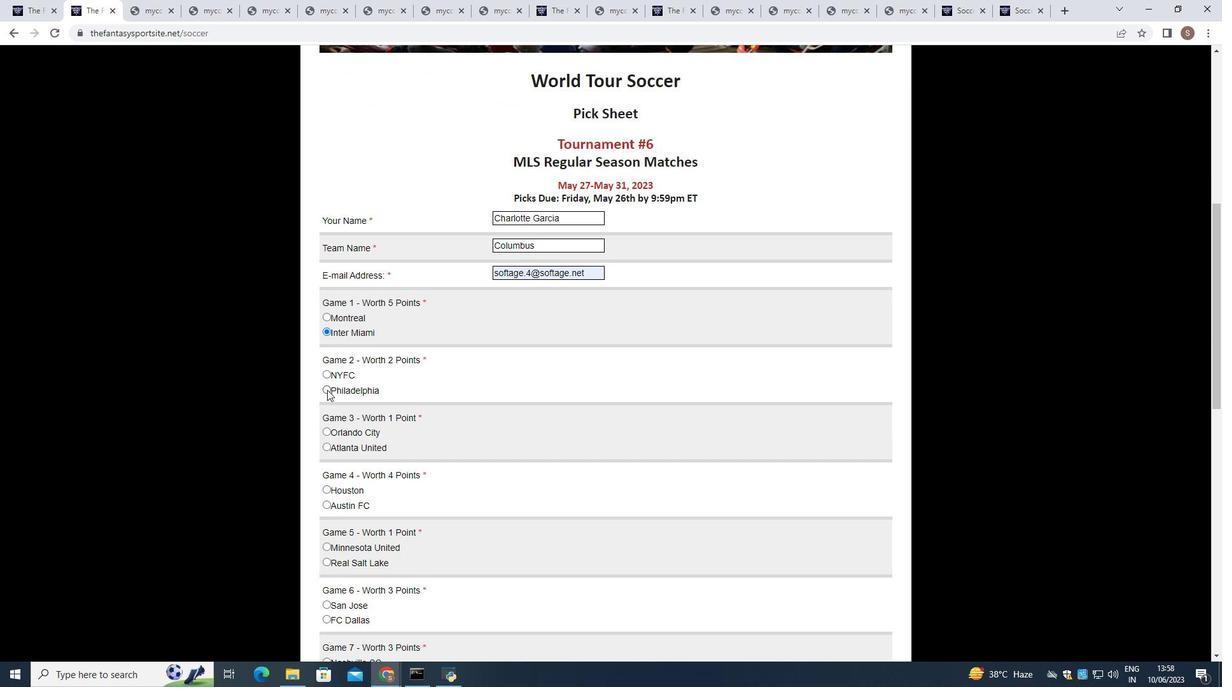 
Action: Mouse moved to (327, 429)
Screenshot: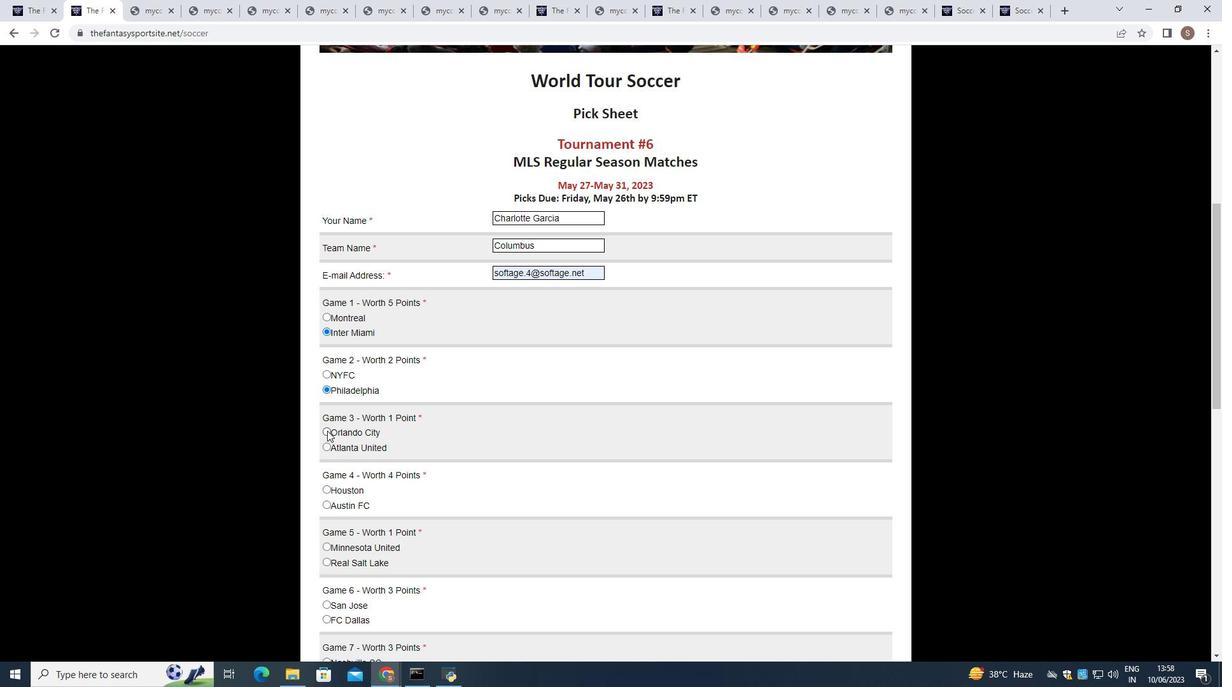 
Action: Mouse pressed left at (327, 429)
Screenshot: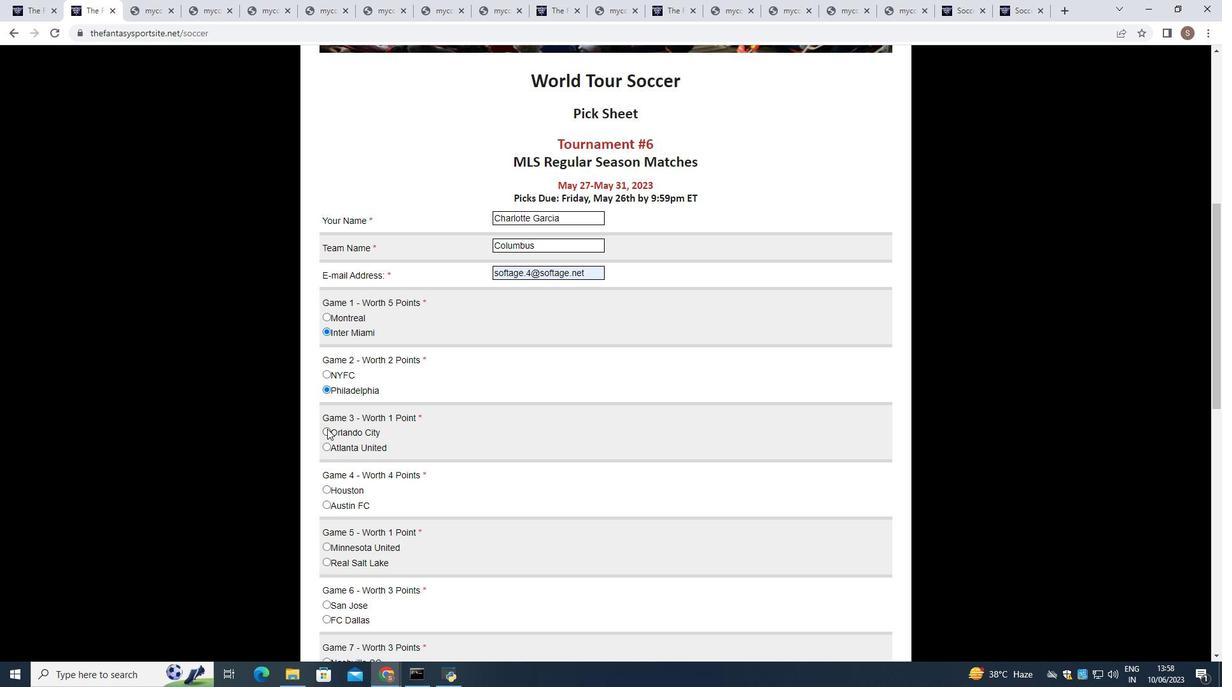 
Action: Mouse moved to (327, 488)
Screenshot: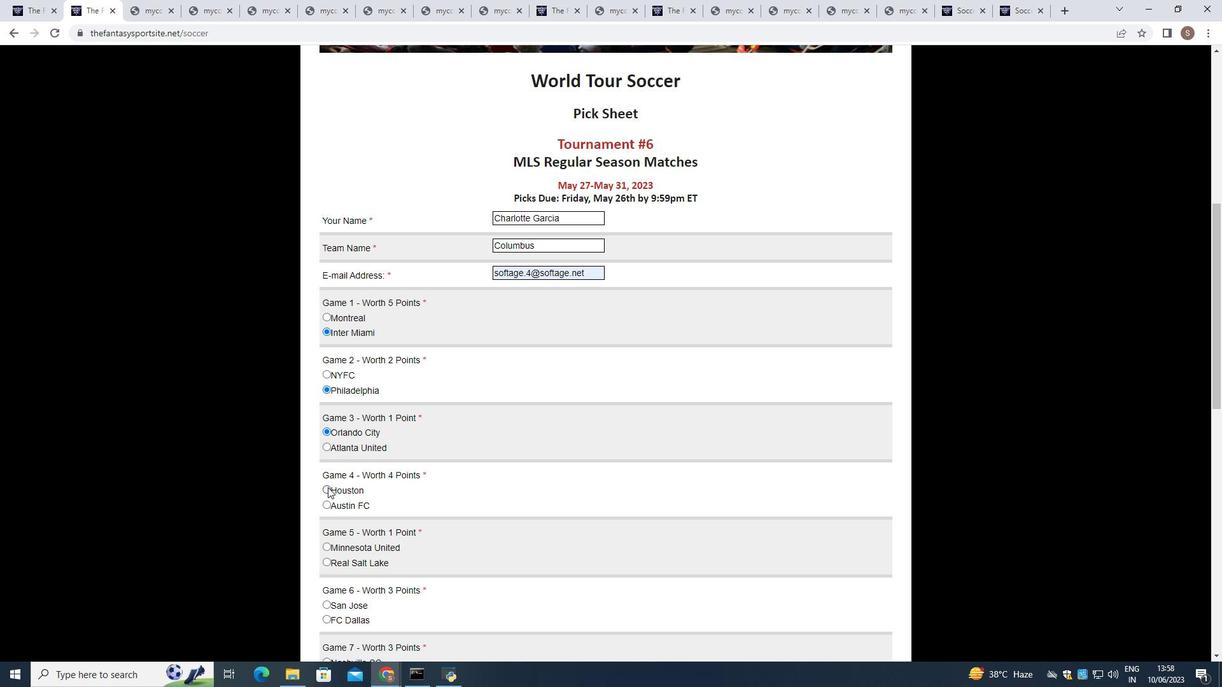 
Action: Mouse pressed left at (327, 488)
Screenshot: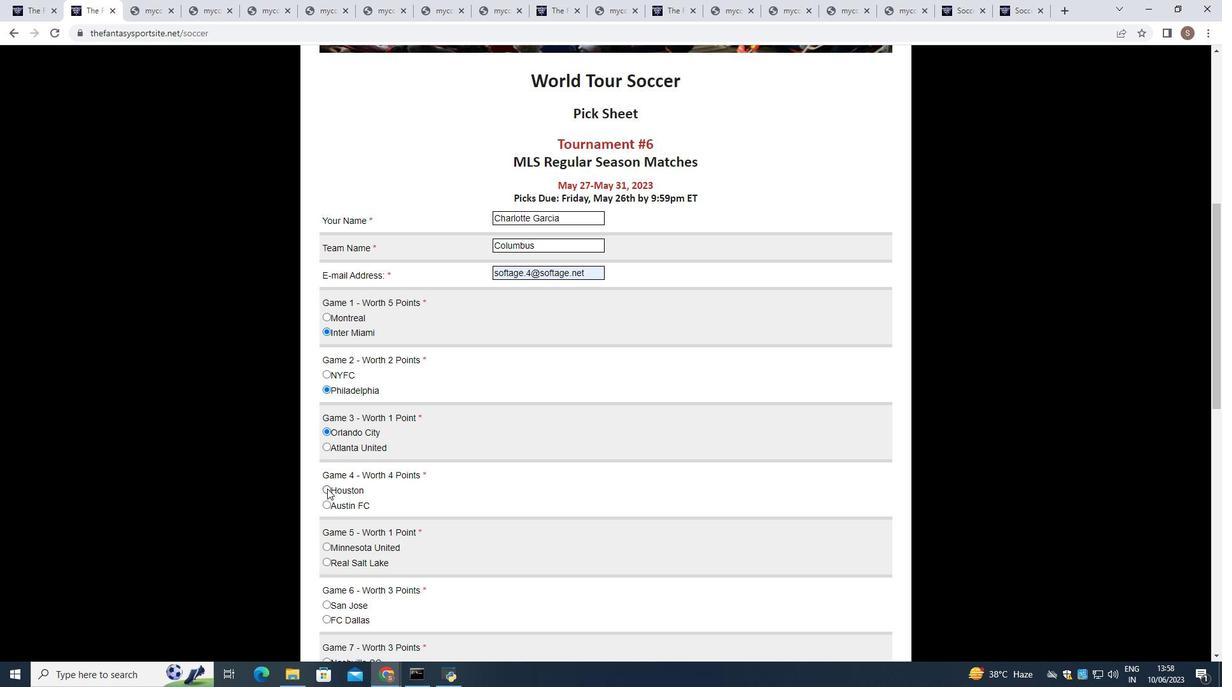 
Action: Mouse moved to (327, 562)
Screenshot: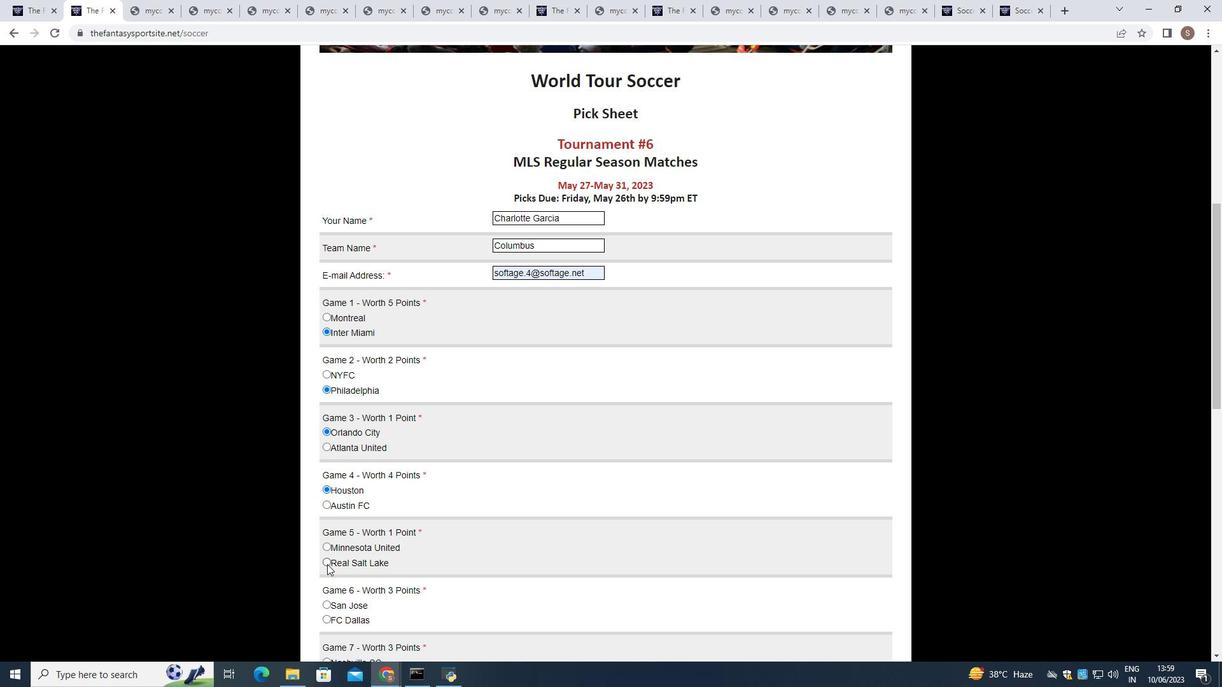 
Action: Mouse pressed left at (327, 562)
Screenshot: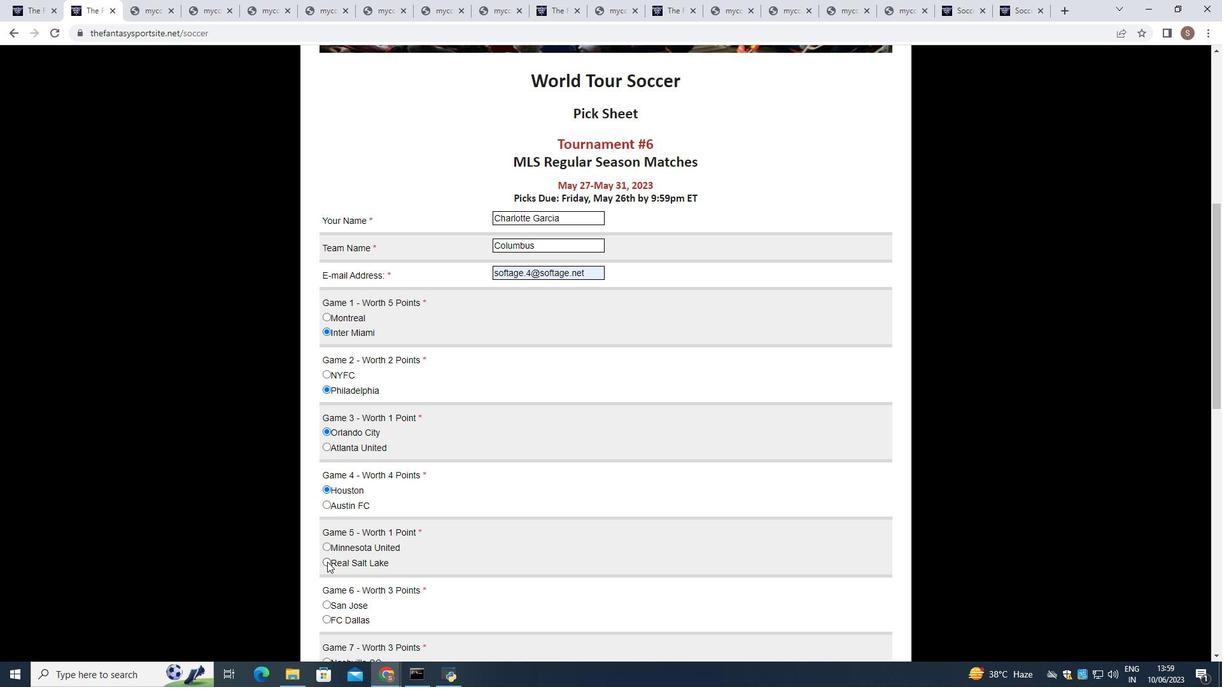 
Action: Mouse moved to (325, 603)
Screenshot: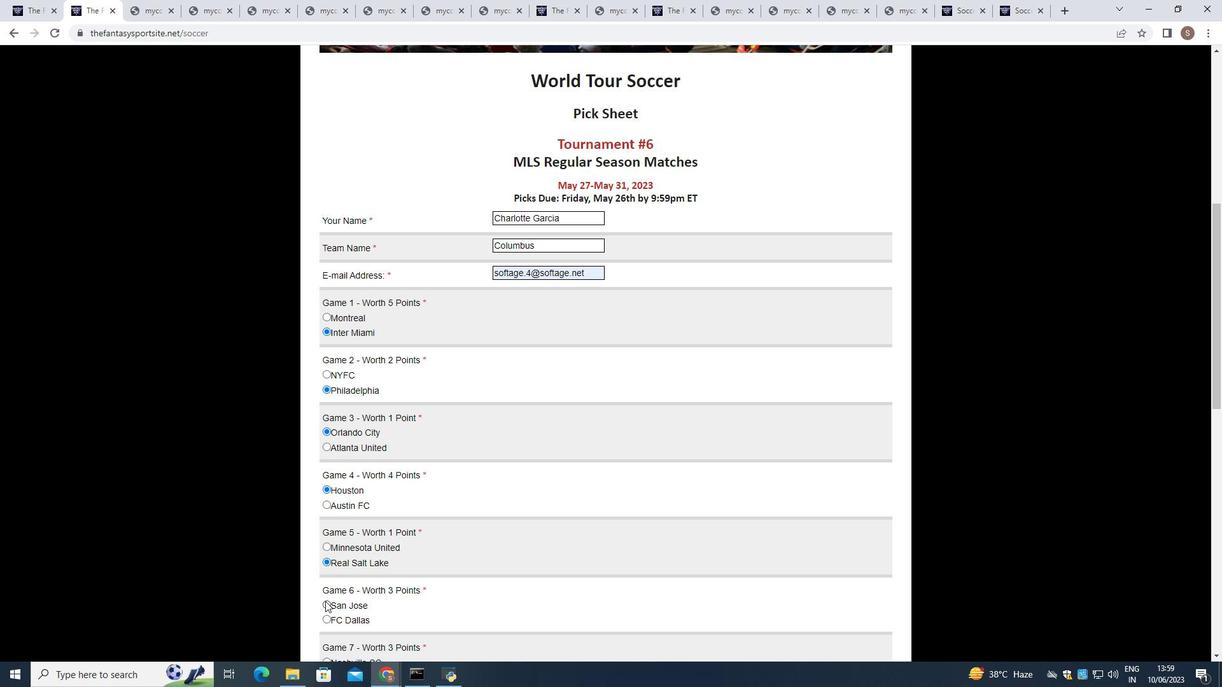 
Action: Mouse pressed left at (325, 603)
Screenshot: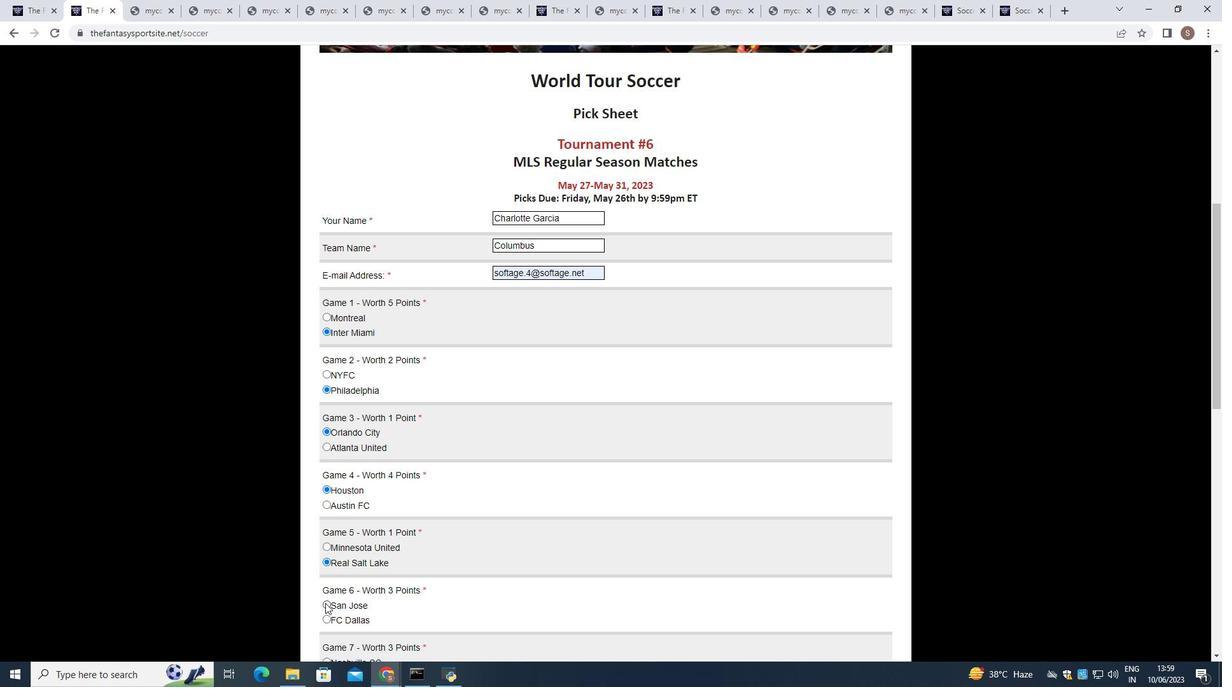 
Action: Mouse moved to (334, 591)
Screenshot: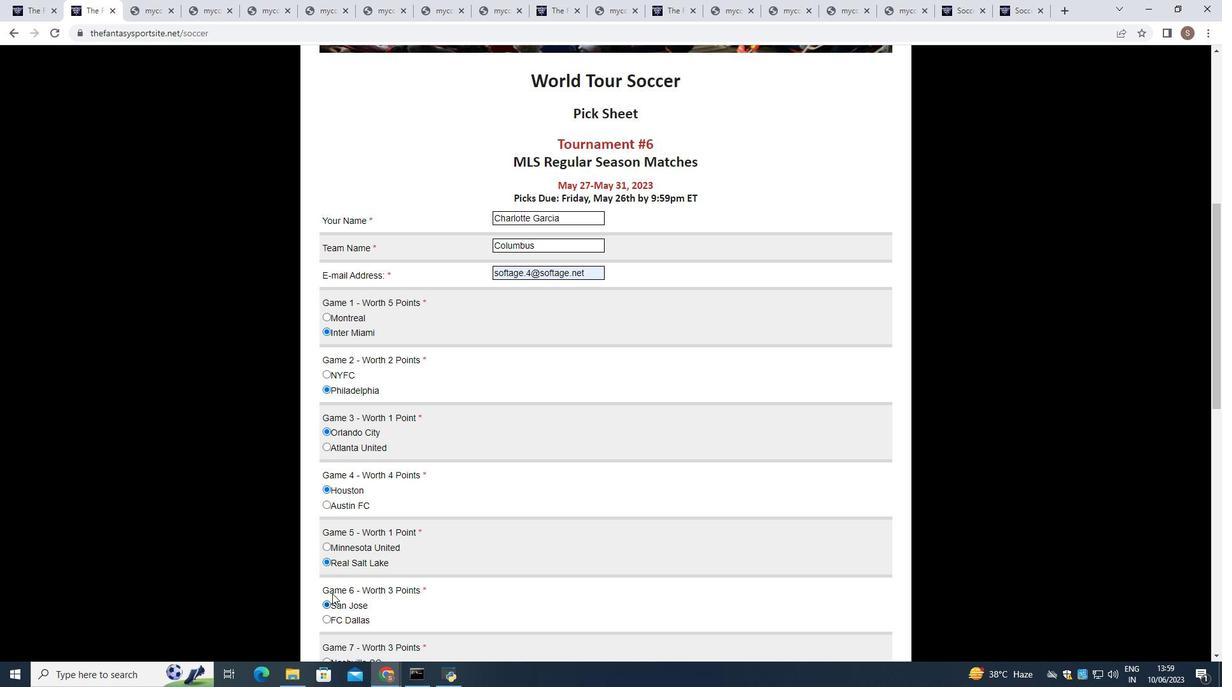 
Action: Mouse scrolled (334, 590) with delta (0, 0)
Screenshot: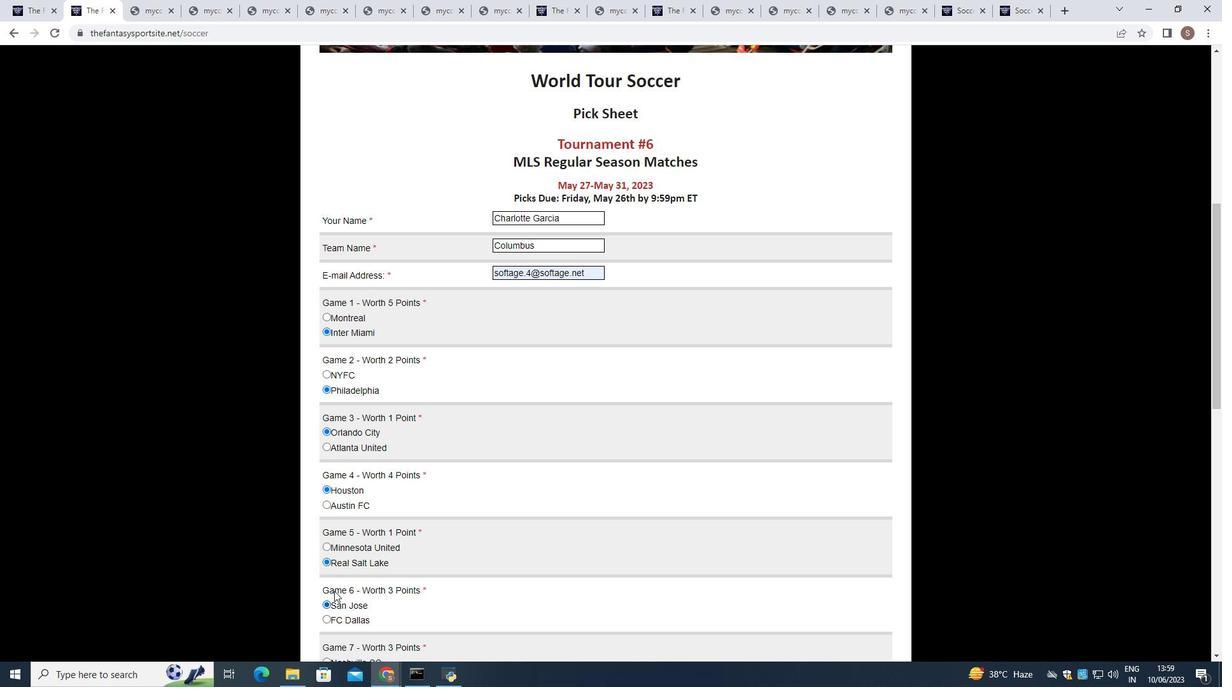 
Action: Mouse scrolled (334, 590) with delta (0, 0)
Screenshot: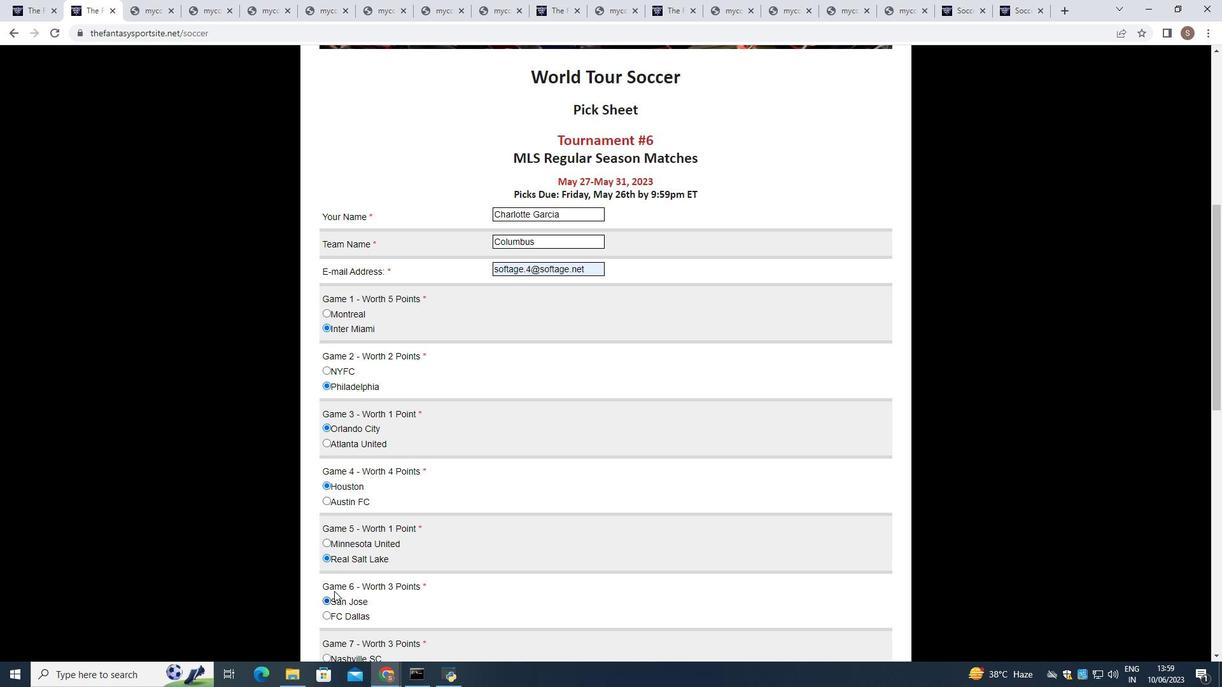 
Action: Mouse scrolled (334, 590) with delta (0, 0)
Screenshot: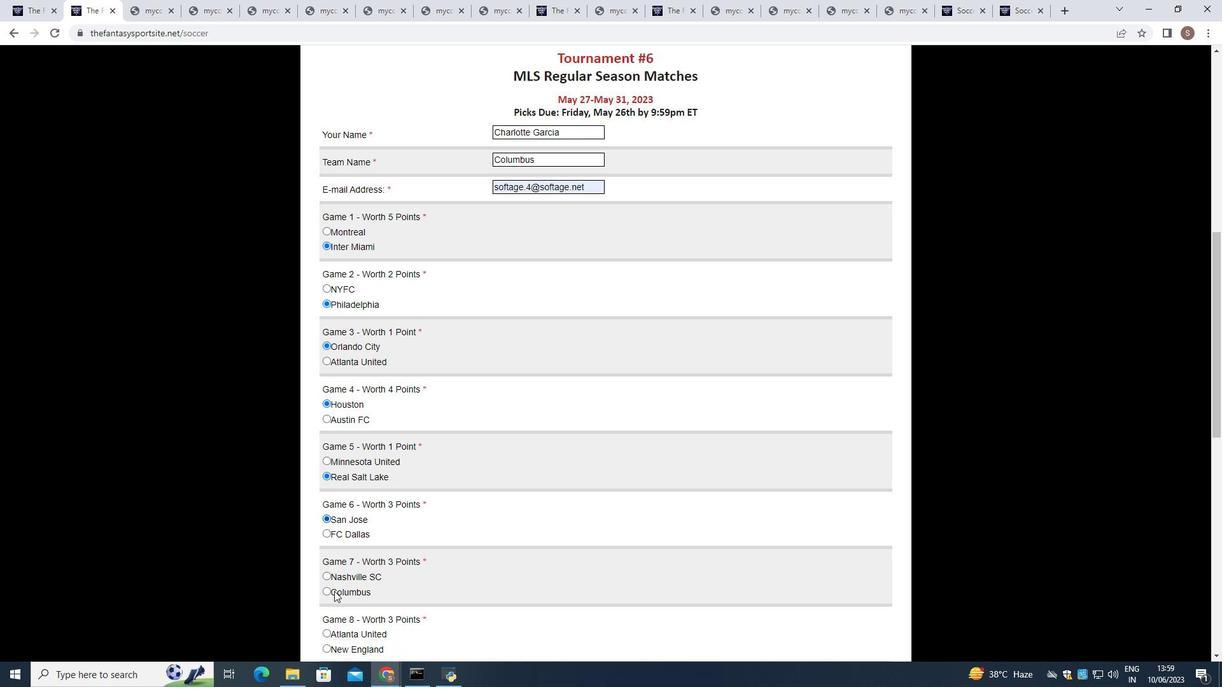 
Action: Mouse moved to (329, 471)
Screenshot: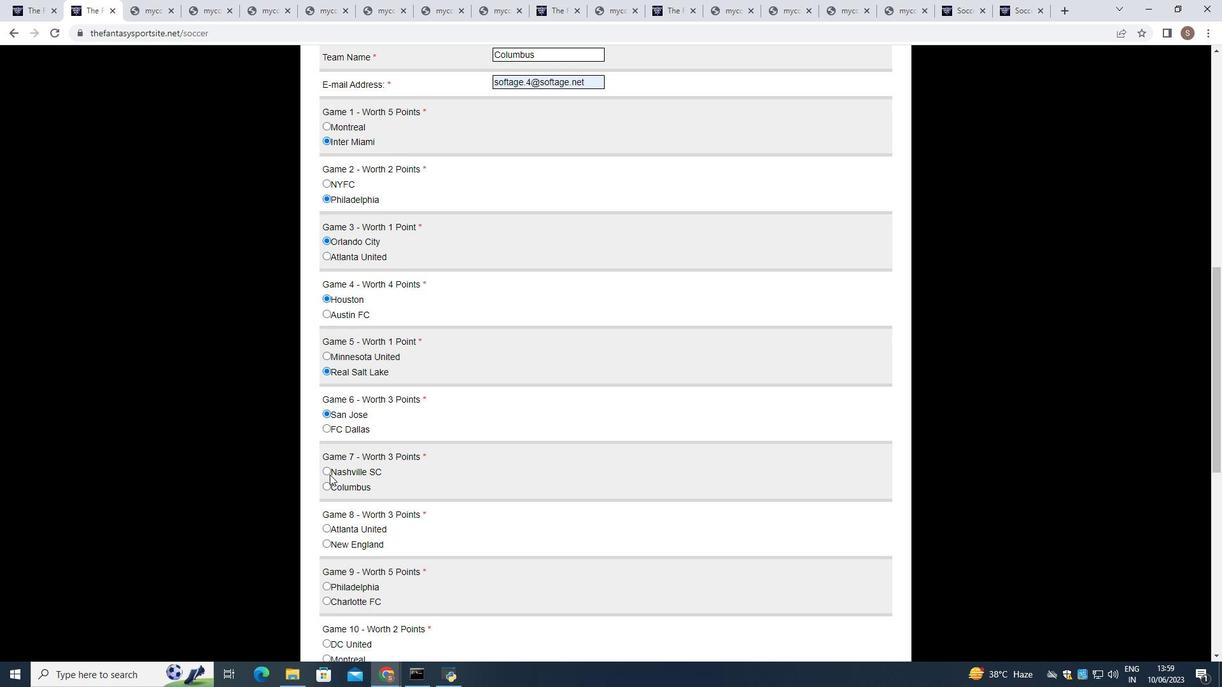 
Action: Mouse pressed left at (329, 471)
Screenshot: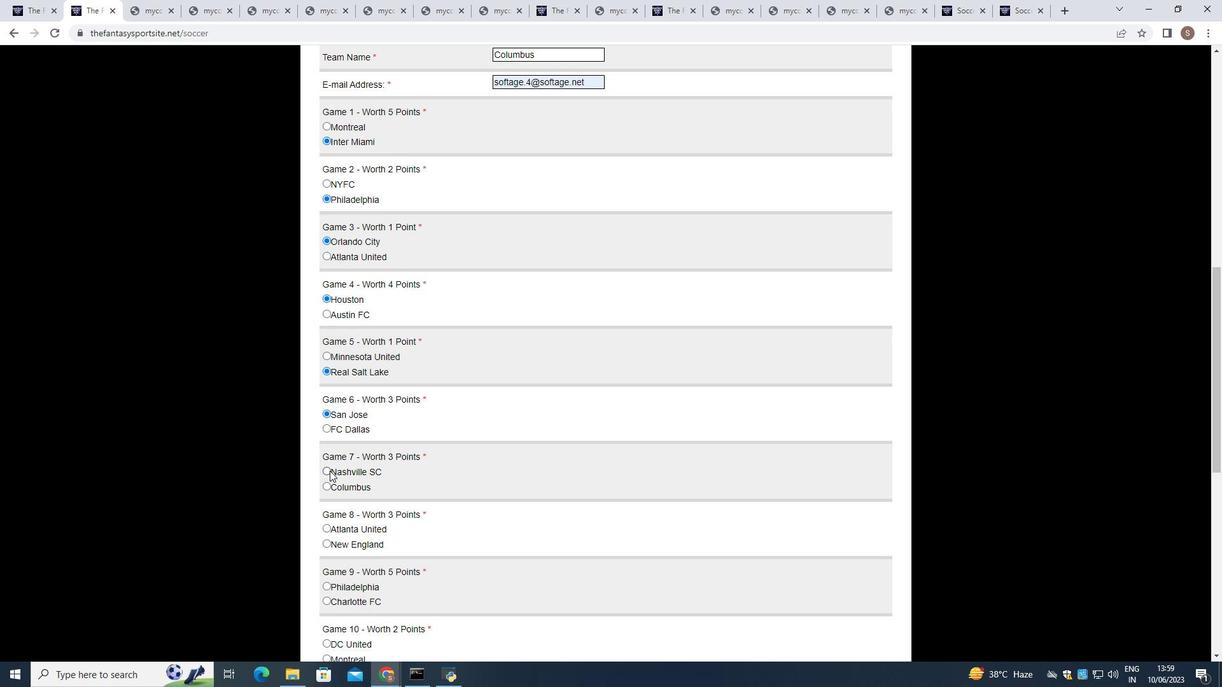 
Action: Mouse moved to (325, 527)
Screenshot: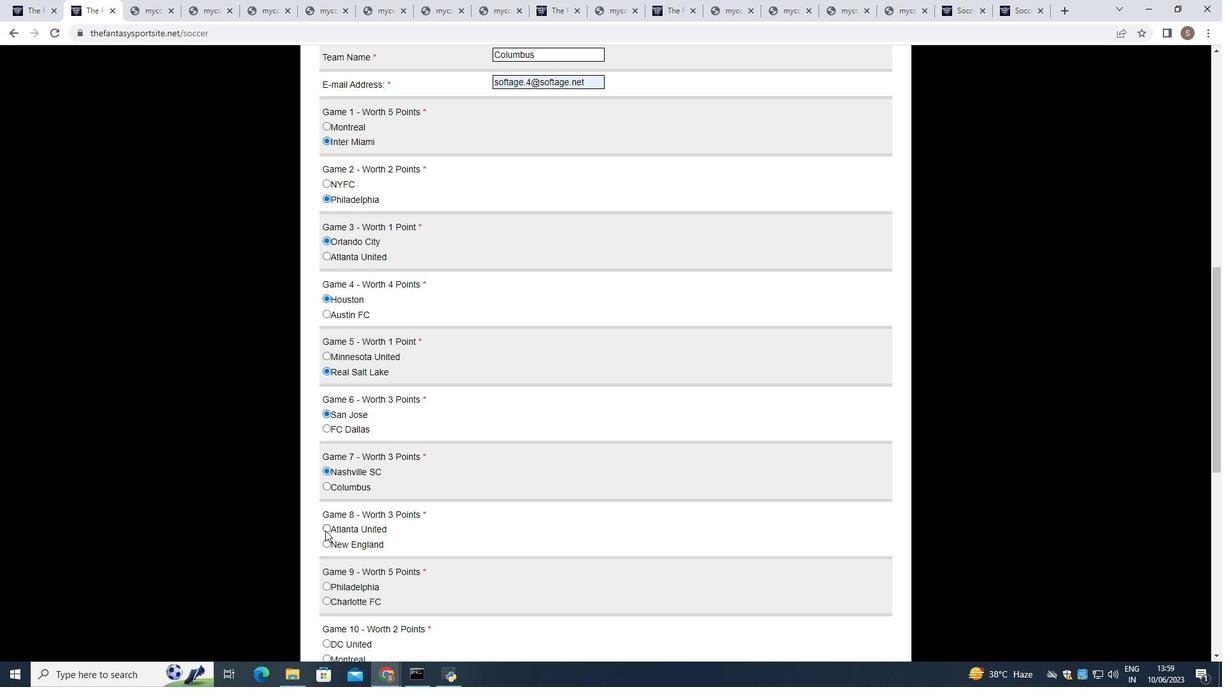 
Action: Mouse pressed left at (325, 527)
Screenshot: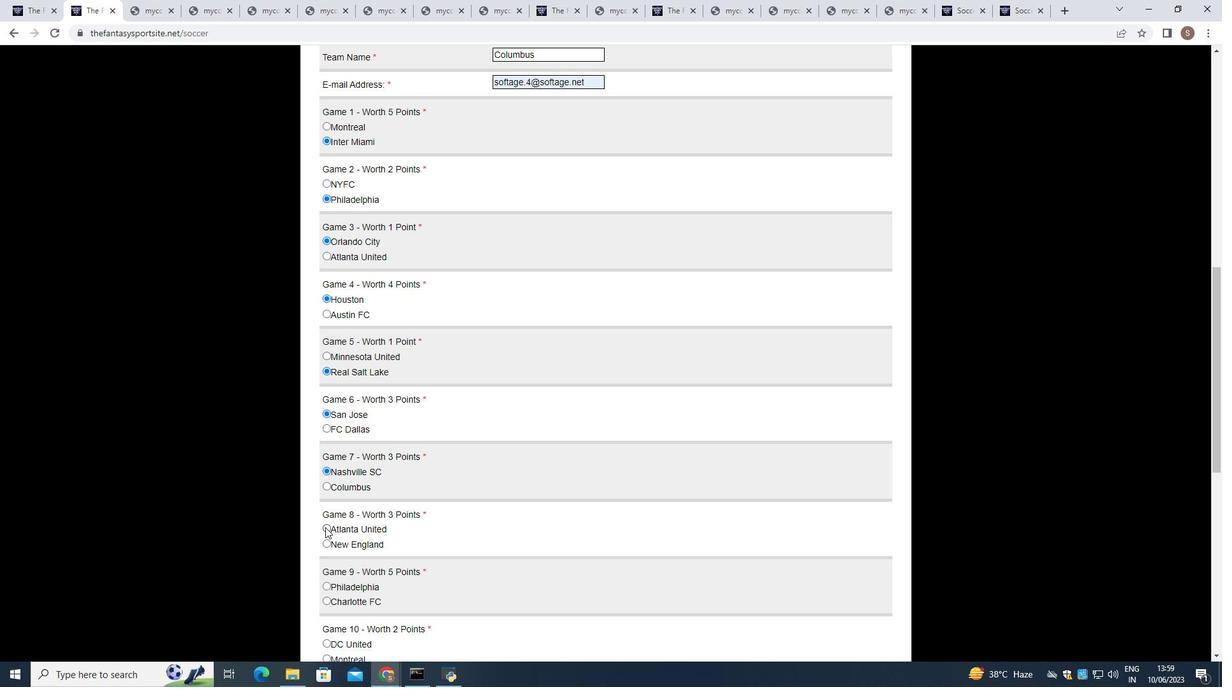 
Action: Mouse scrolled (325, 527) with delta (0, 0)
Screenshot: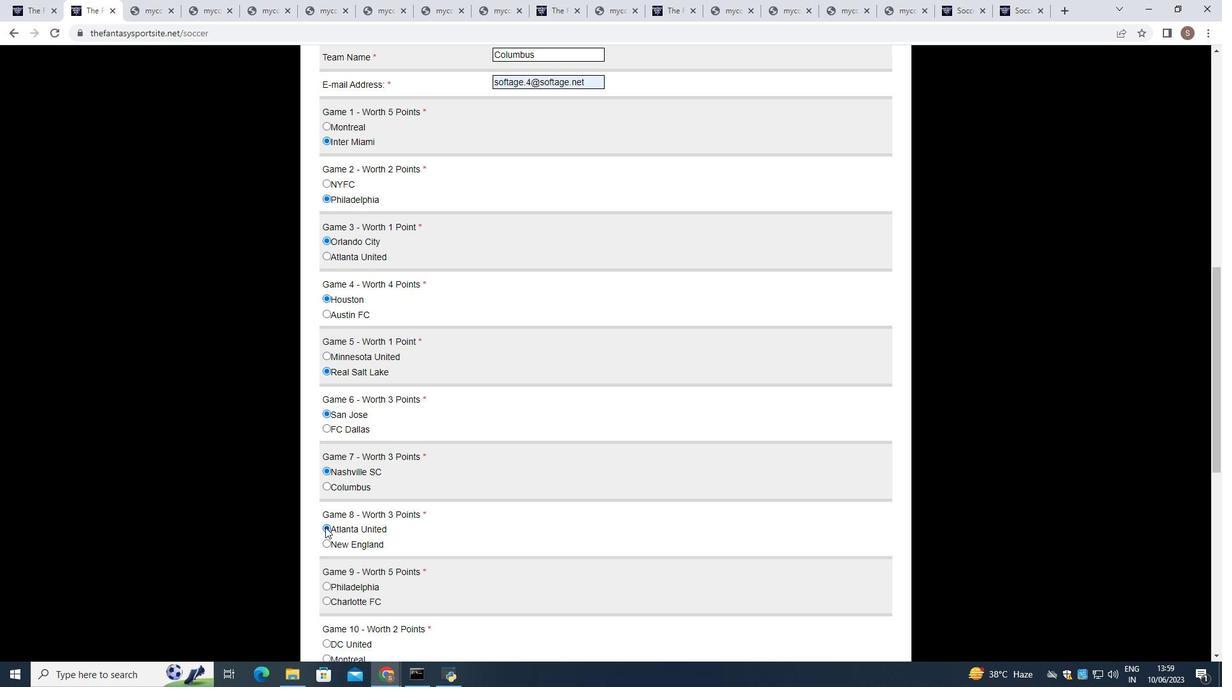 
Action: Mouse scrolled (325, 527) with delta (0, 0)
Screenshot: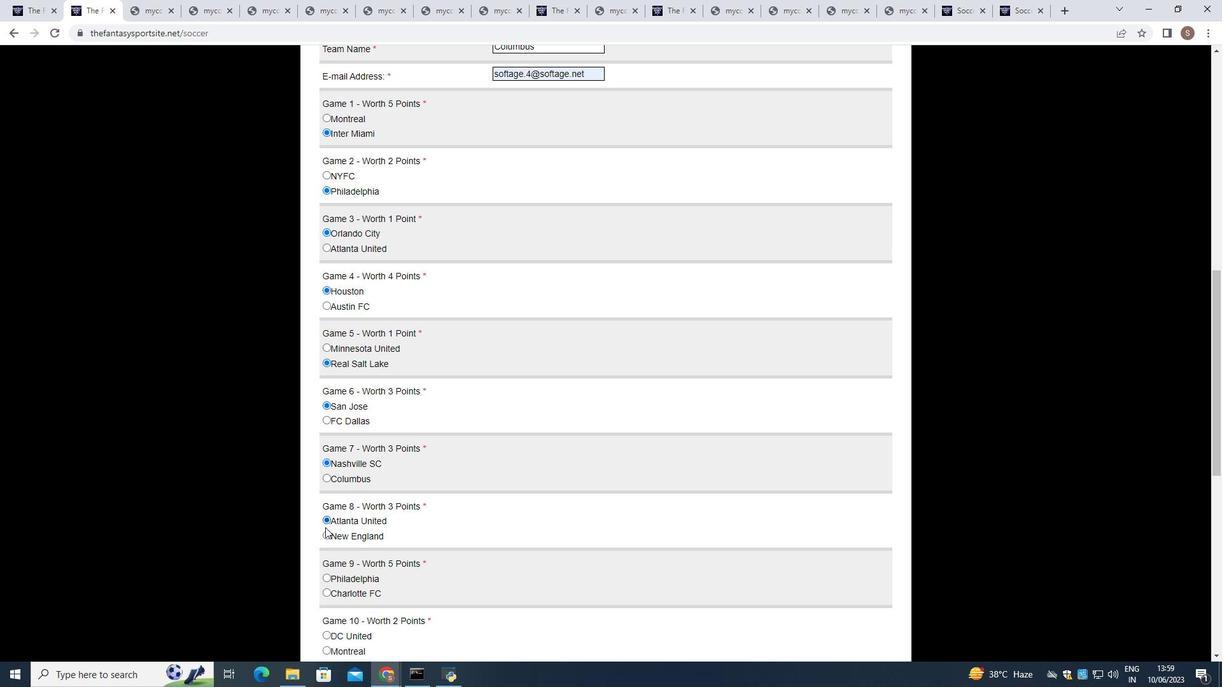 
Action: Mouse moved to (325, 472)
Screenshot: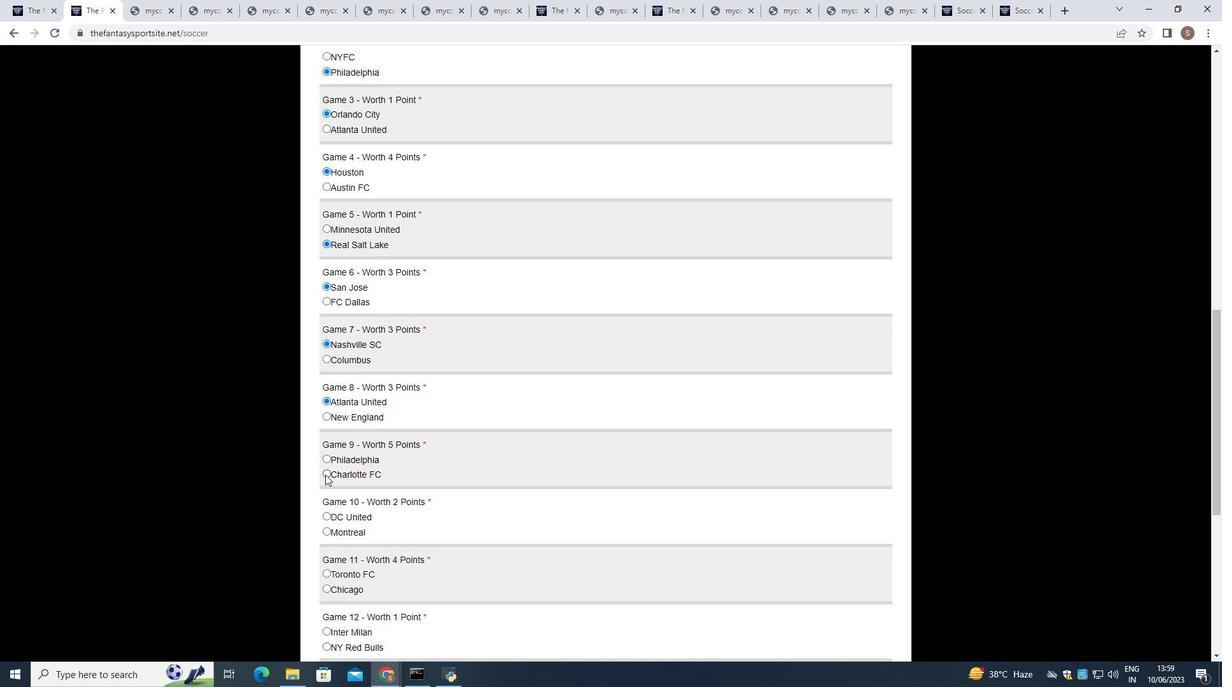 
Action: Mouse pressed left at (325, 472)
Screenshot: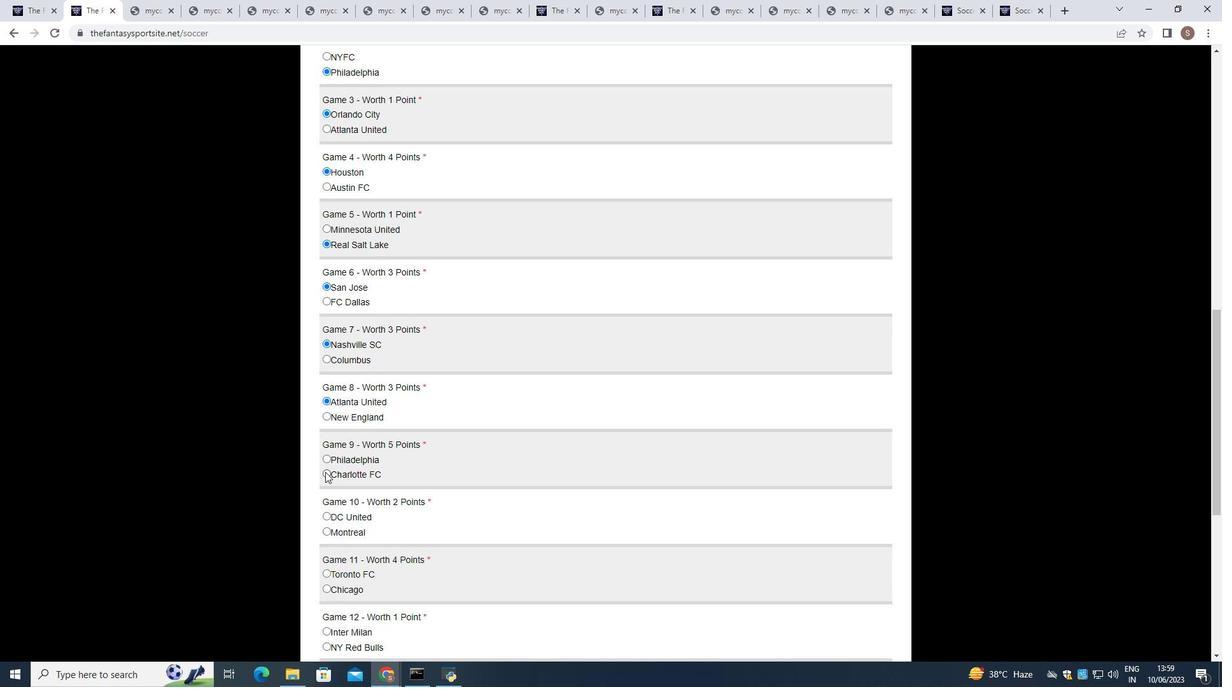 
Action: Mouse moved to (324, 530)
Screenshot: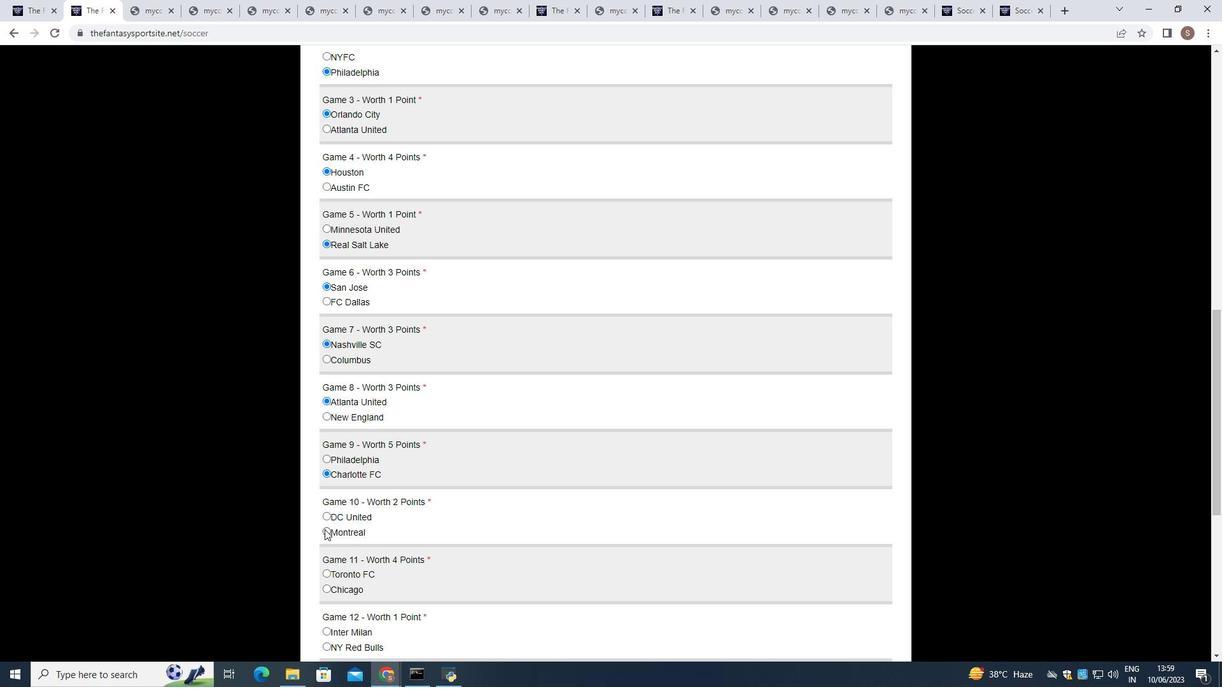 
Action: Mouse pressed left at (324, 530)
Screenshot: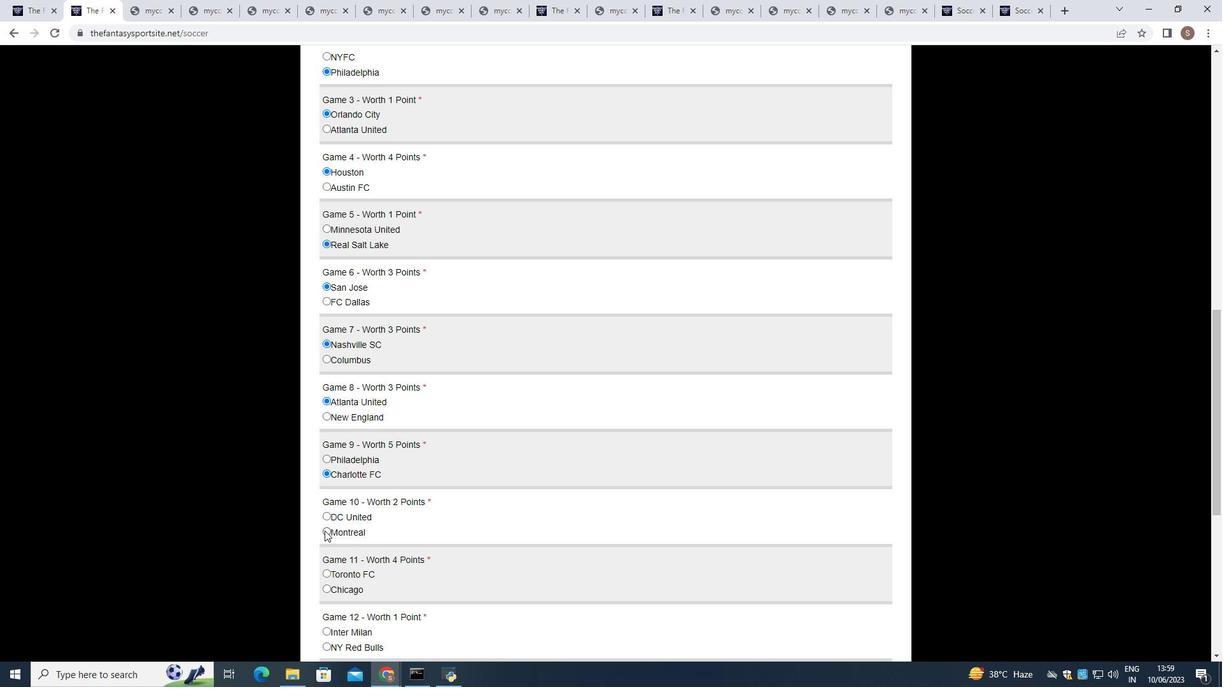 
Action: Mouse moved to (325, 588)
Screenshot: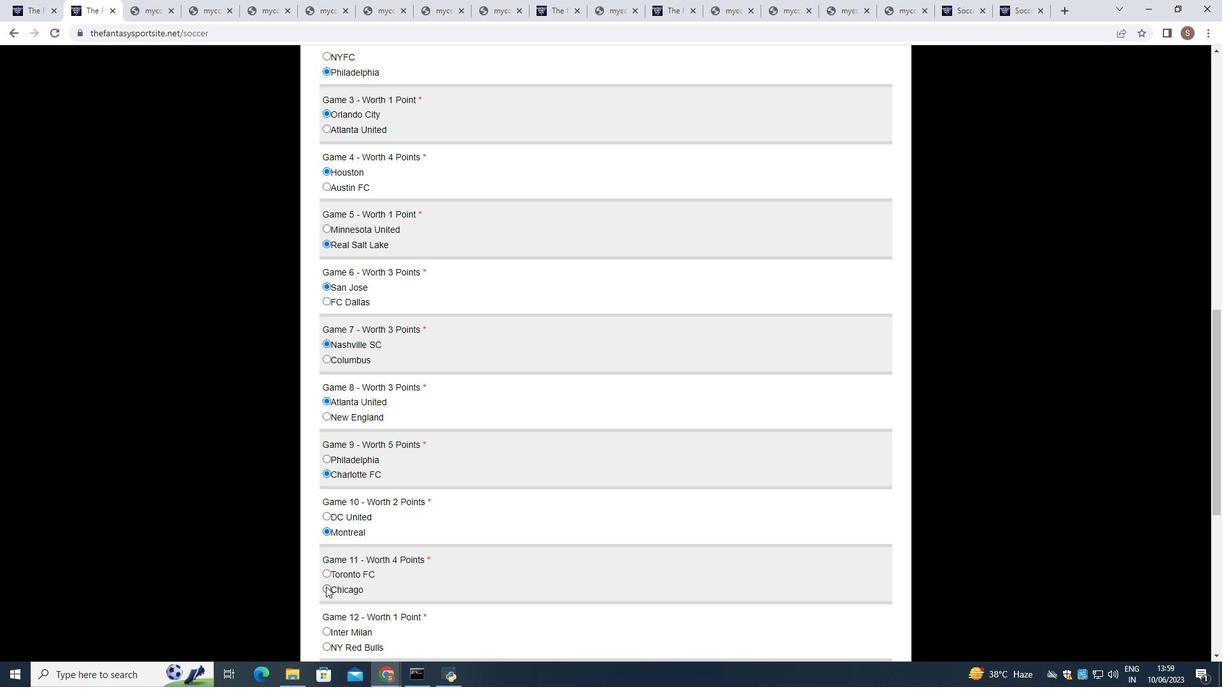 
Action: Mouse pressed left at (325, 588)
Screenshot: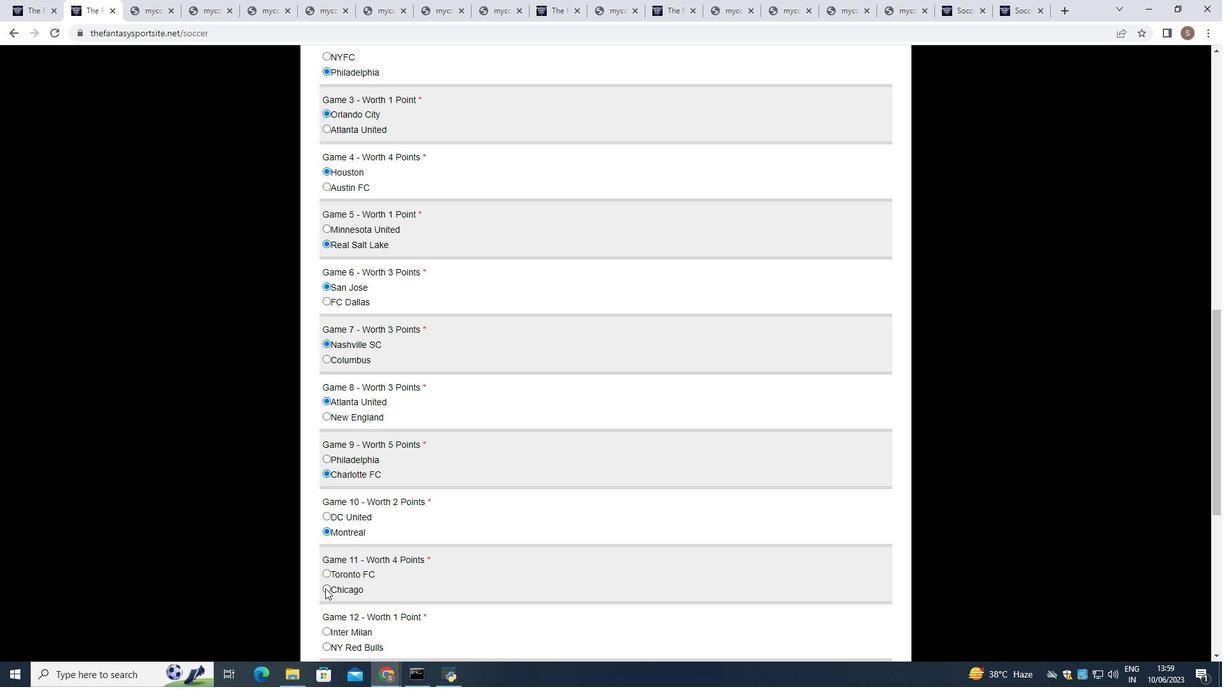 
Action: Mouse moved to (324, 645)
Screenshot: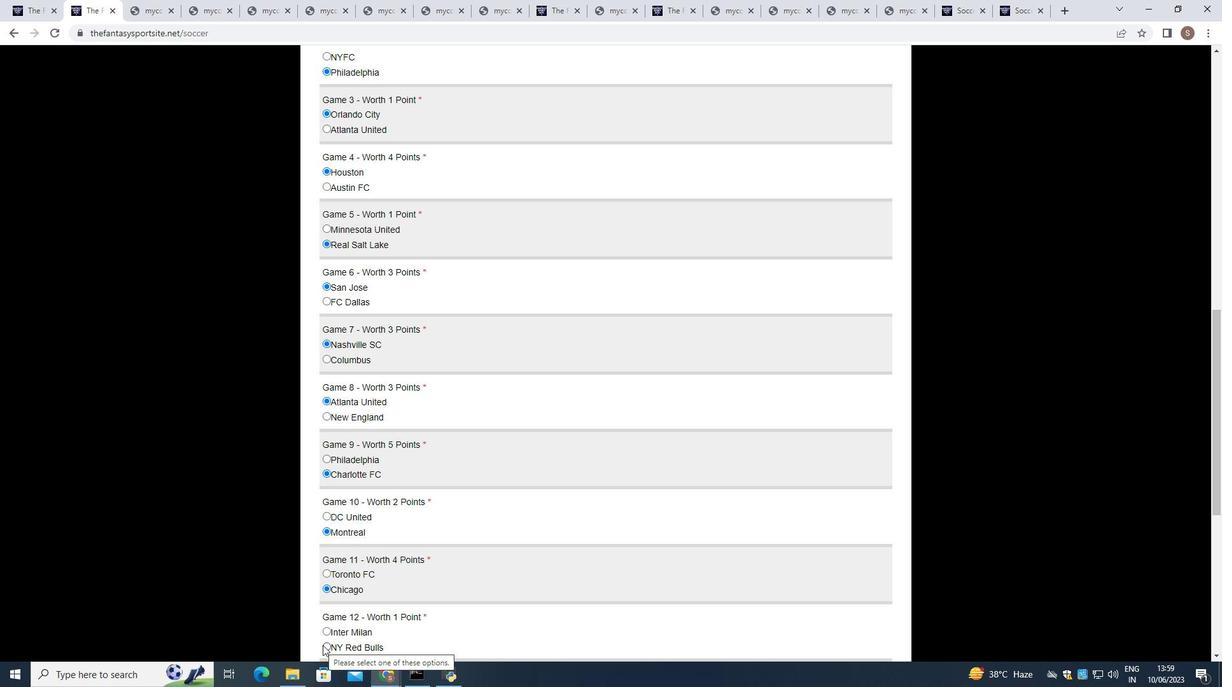 
Action: Mouse pressed left at (324, 645)
Screenshot: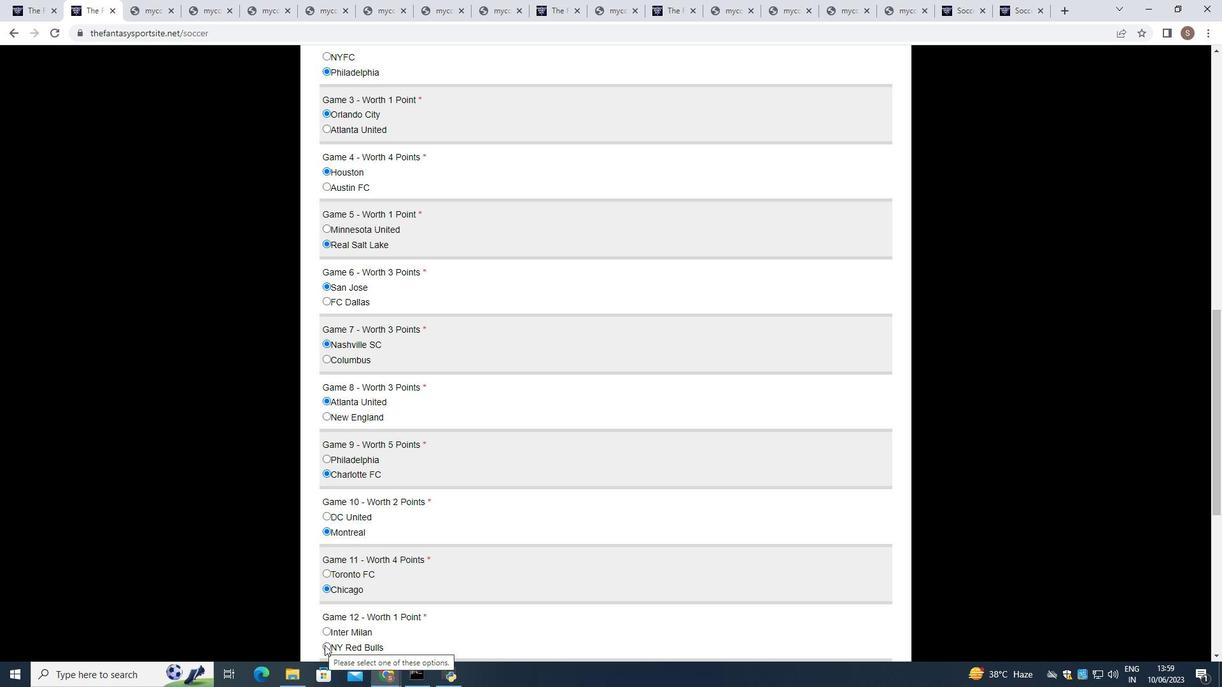 
Action: Mouse moved to (326, 644)
Screenshot: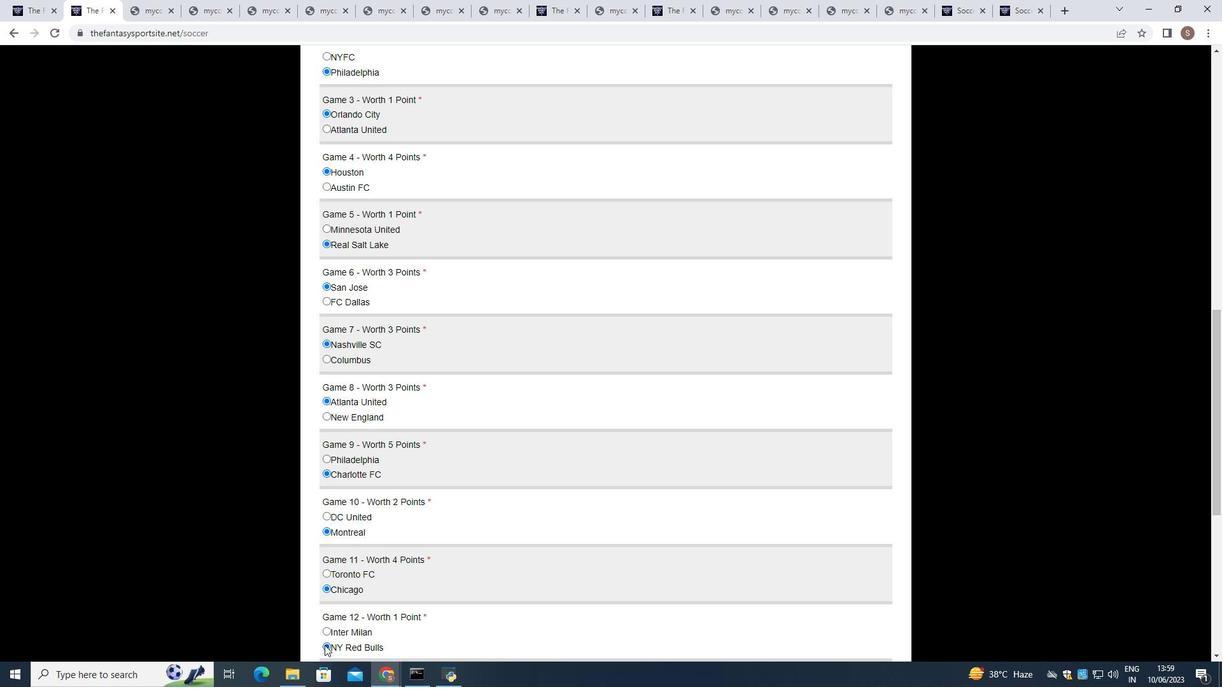 
Action: Mouse scrolled (326, 643) with delta (0, 0)
Screenshot: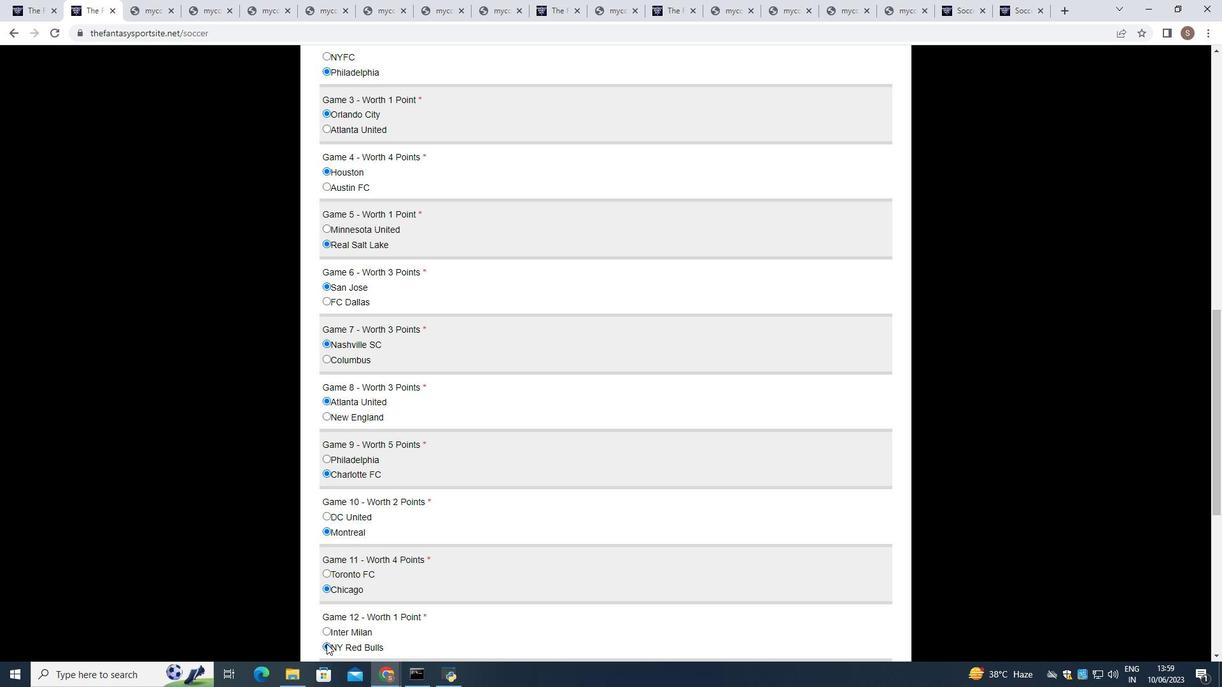 
Action: Mouse moved to (327, 644)
Screenshot: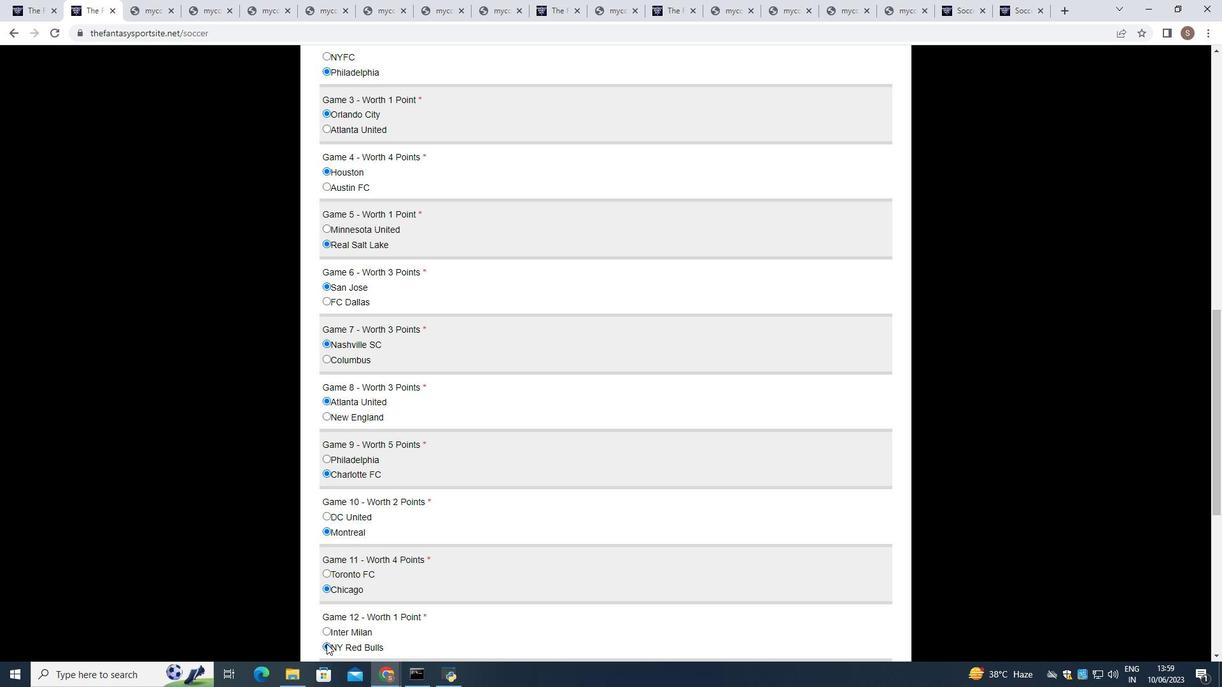
Action: Mouse scrolled (327, 643) with delta (0, 0)
Screenshot: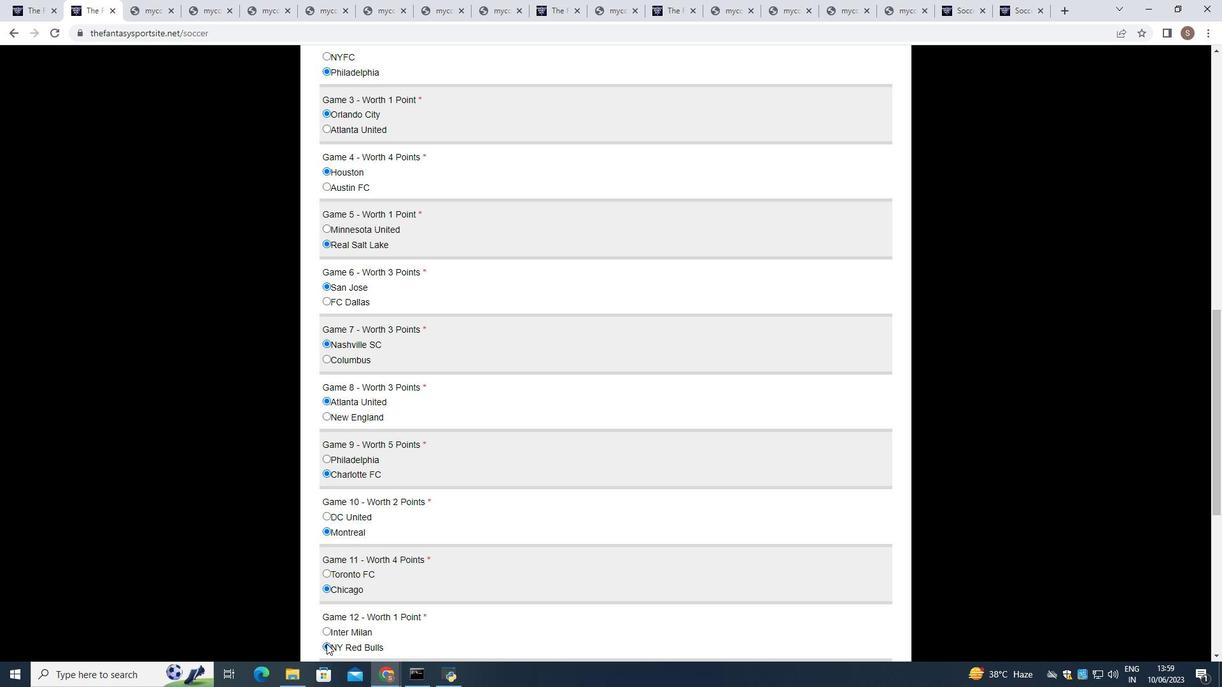 
Action: Mouse scrolled (327, 643) with delta (0, 0)
Screenshot: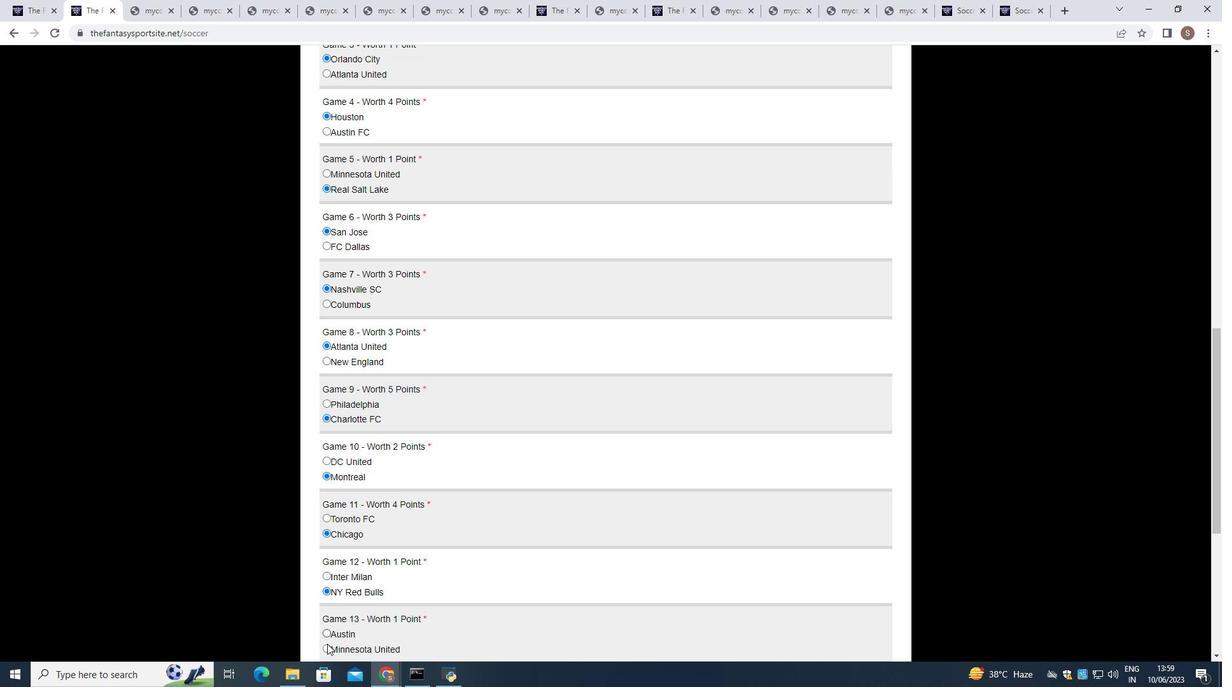 
Action: Mouse moved to (327, 643)
Screenshot: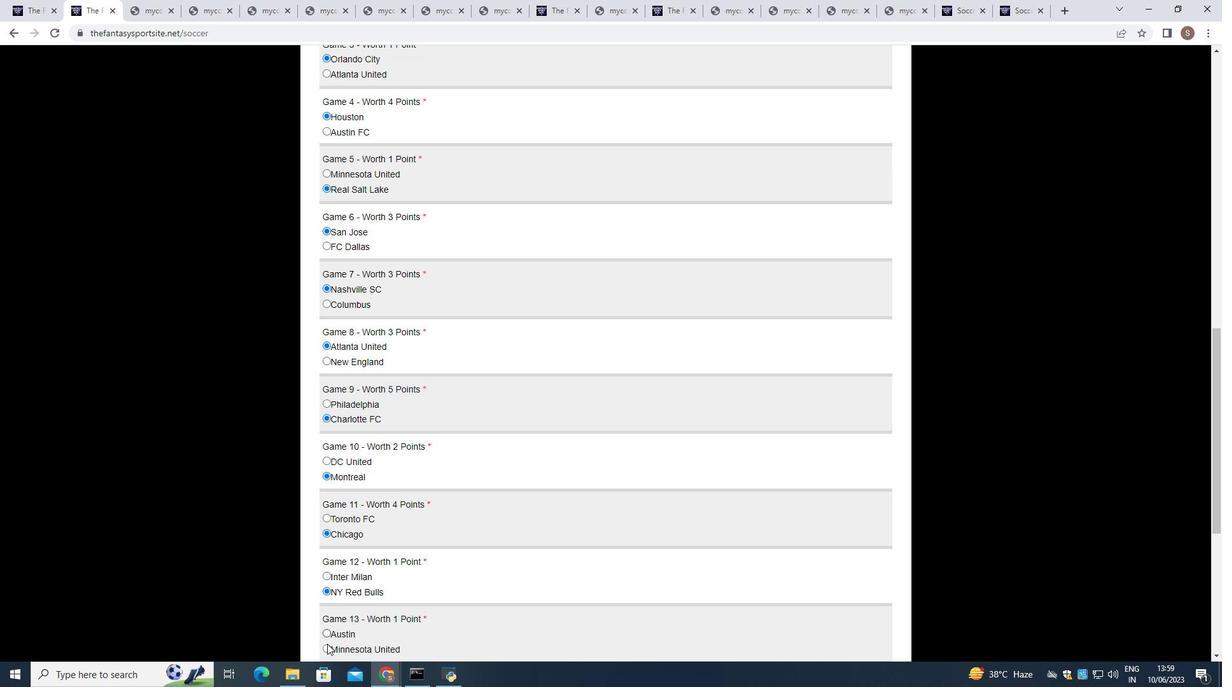 
Action: Mouse scrolled (327, 643) with delta (0, 0)
Screenshot: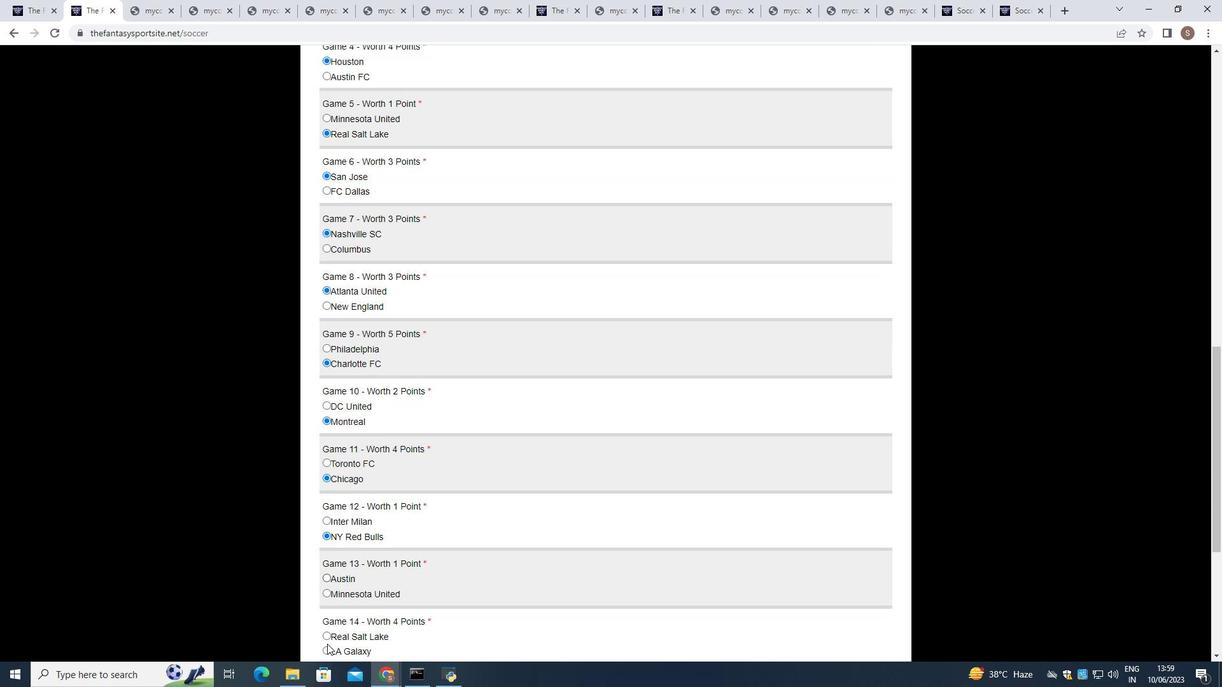 
Action: Mouse moved to (325, 449)
Screenshot: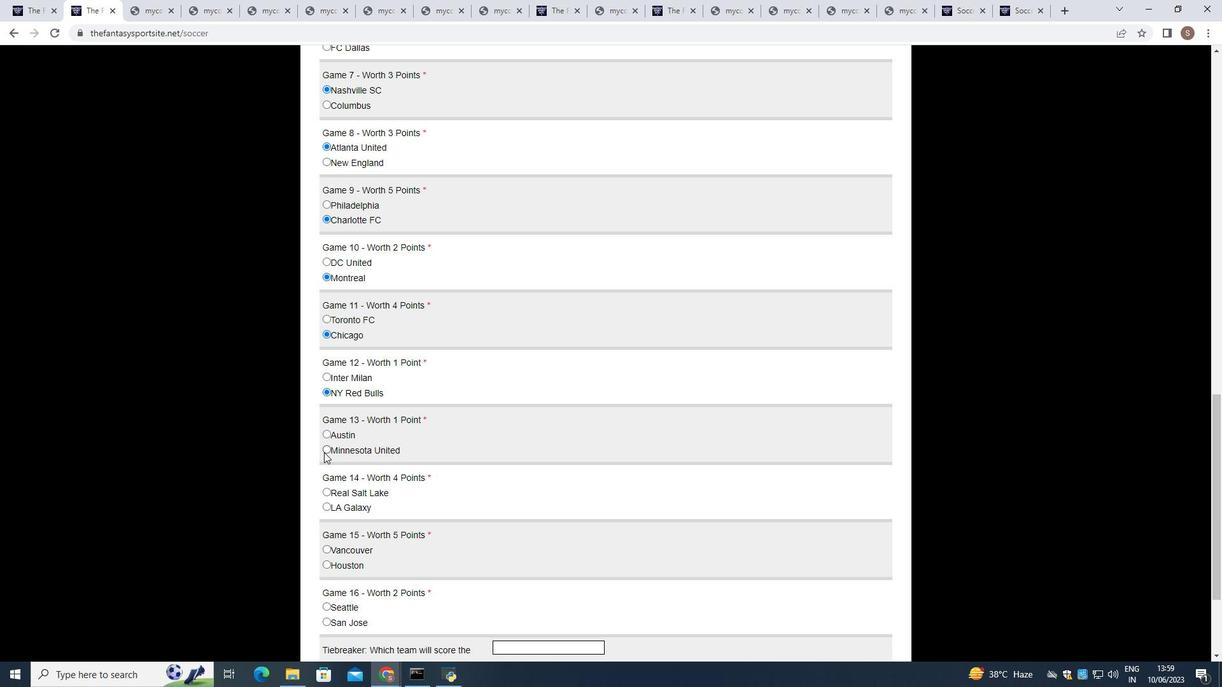 
Action: Mouse pressed left at (325, 449)
Screenshot: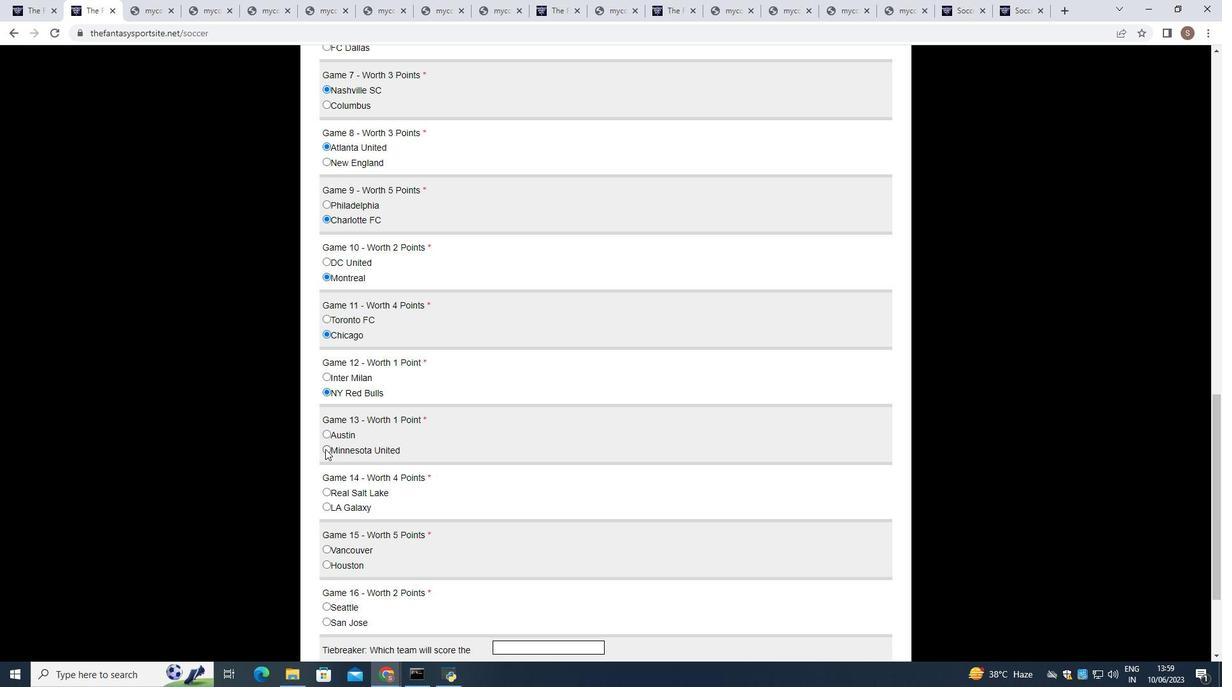 
Action: Mouse moved to (327, 506)
Screenshot: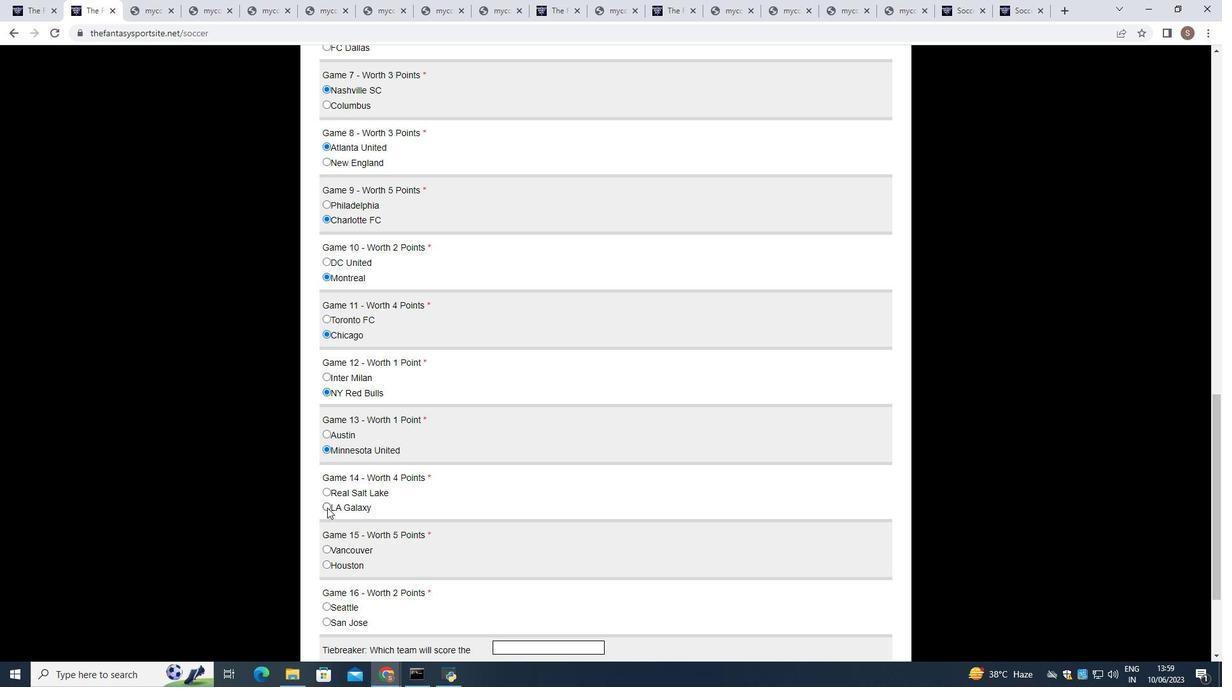 
Action: Mouse pressed left at (327, 506)
Screenshot: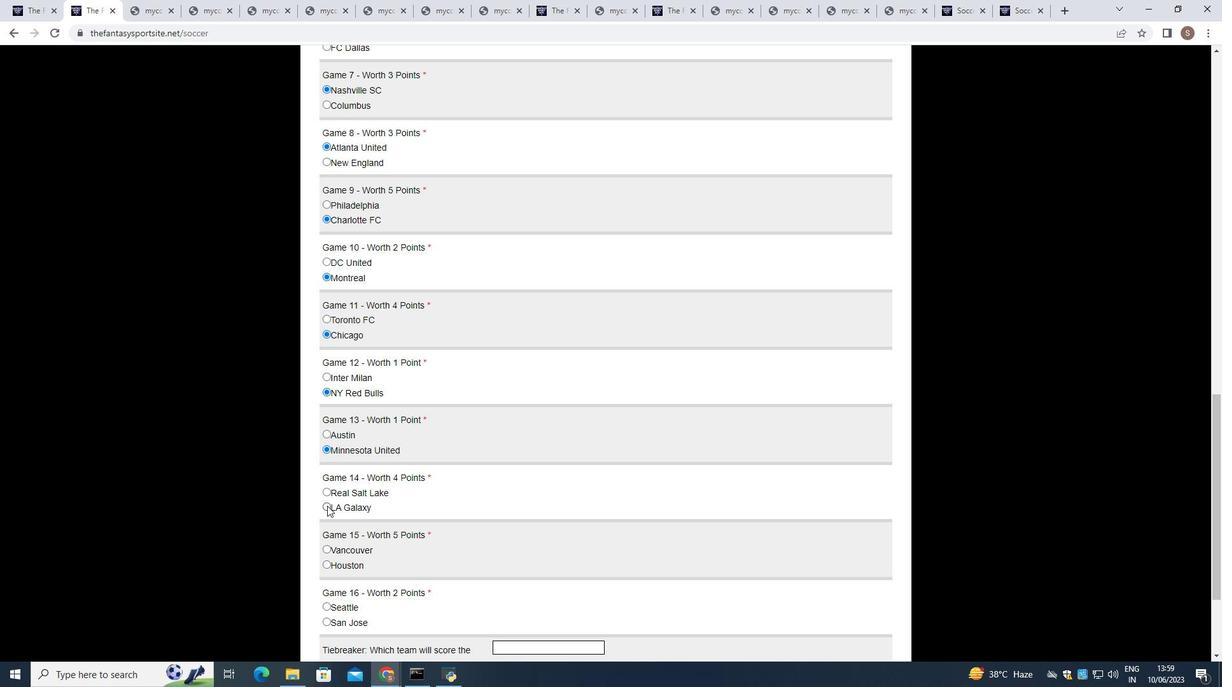 
Action: Mouse moved to (322, 564)
Screenshot: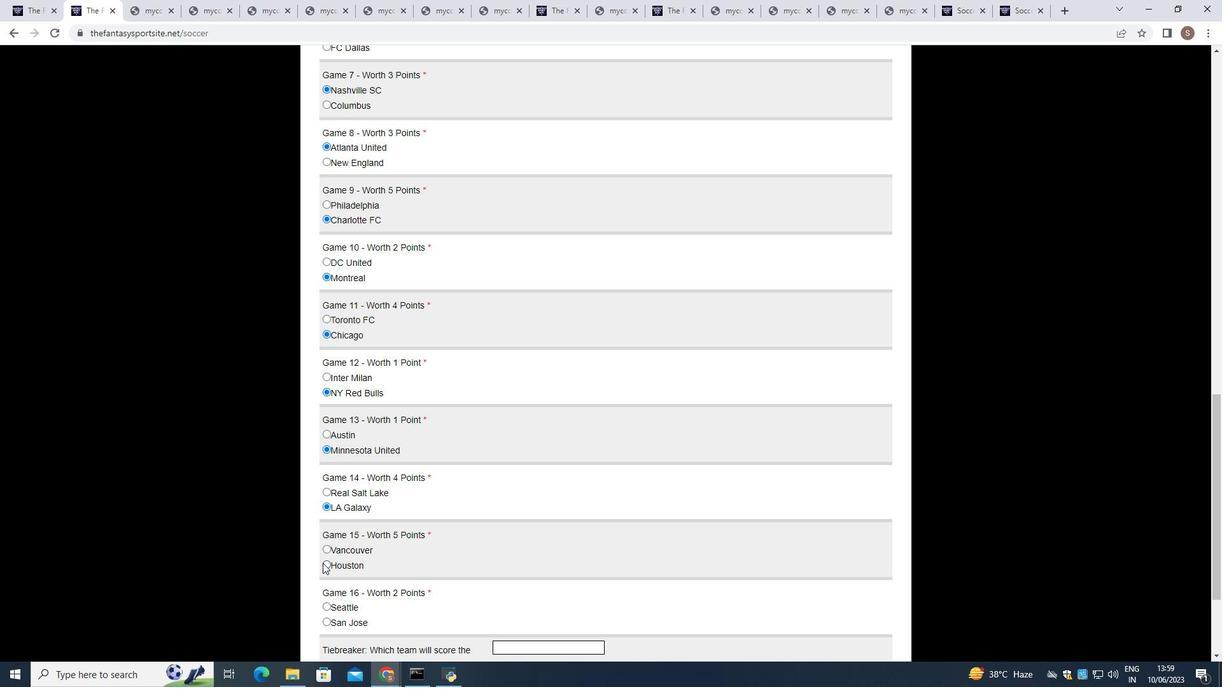 
Action: Mouse pressed left at (322, 564)
Screenshot: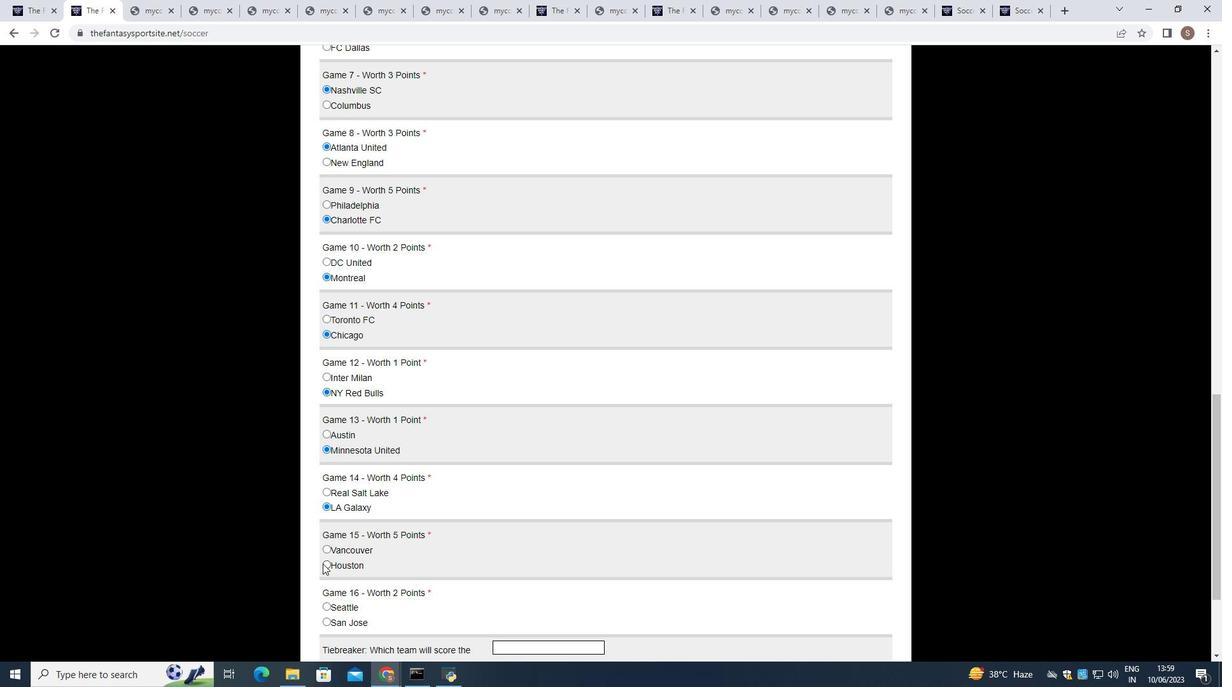 
Action: Mouse moved to (324, 619)
Screenshot: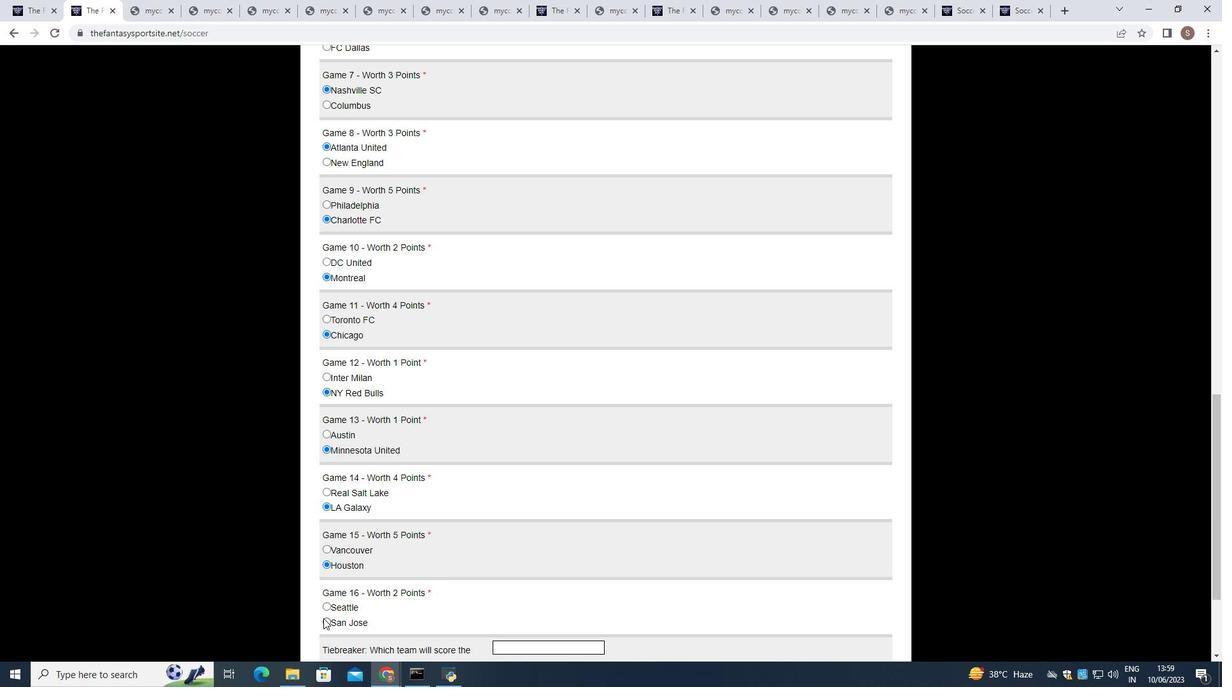 
Action: Mouse pressed left at (324, 619)
Screenshot: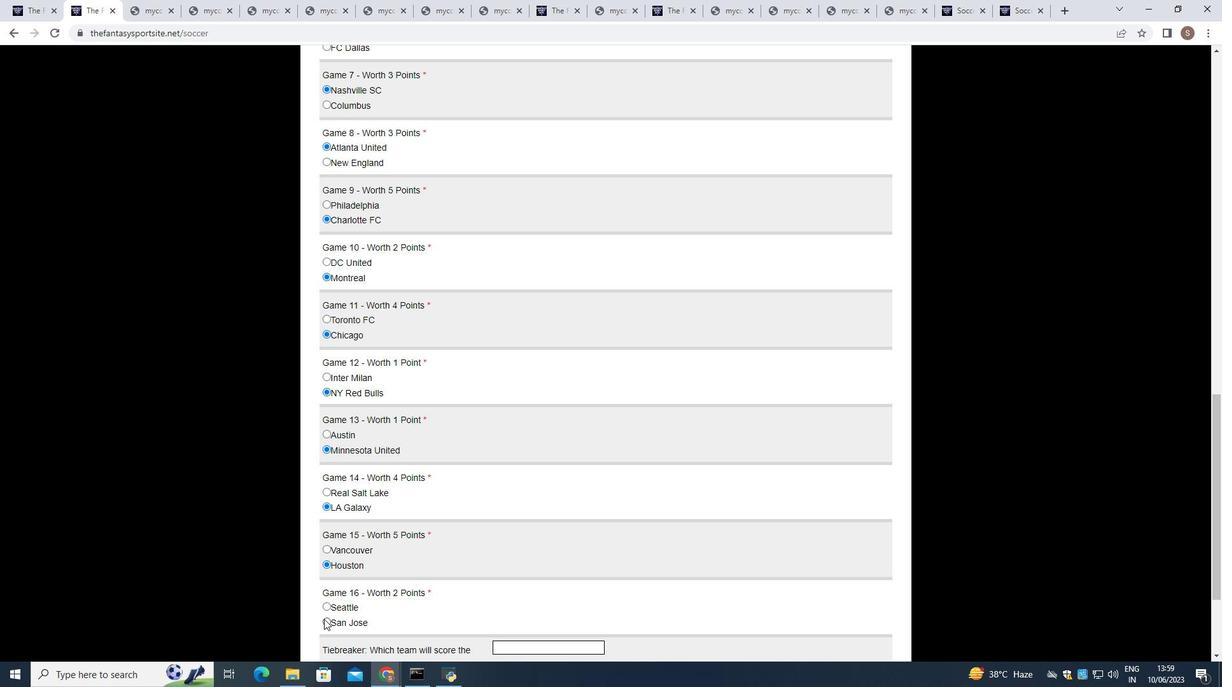 
Action: Mouse moved to (328, 618)
Screenshot: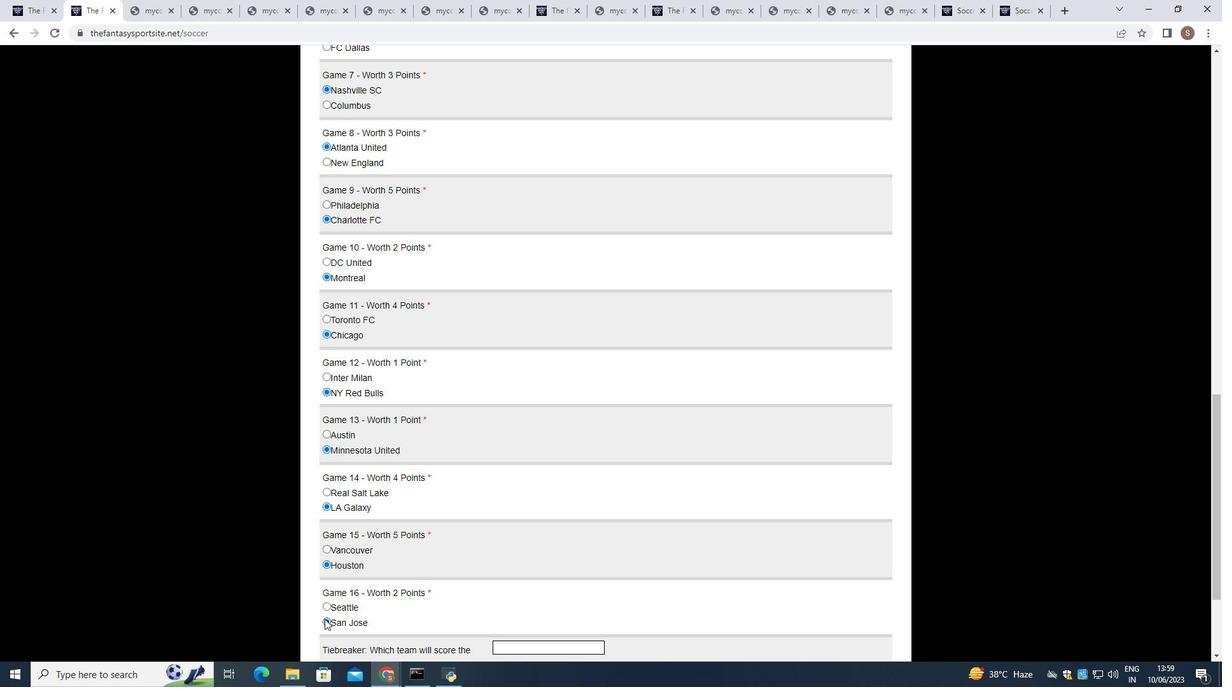 
Action: Mouse scrolled (328, 618) with delta (0, 0)
Screenshot: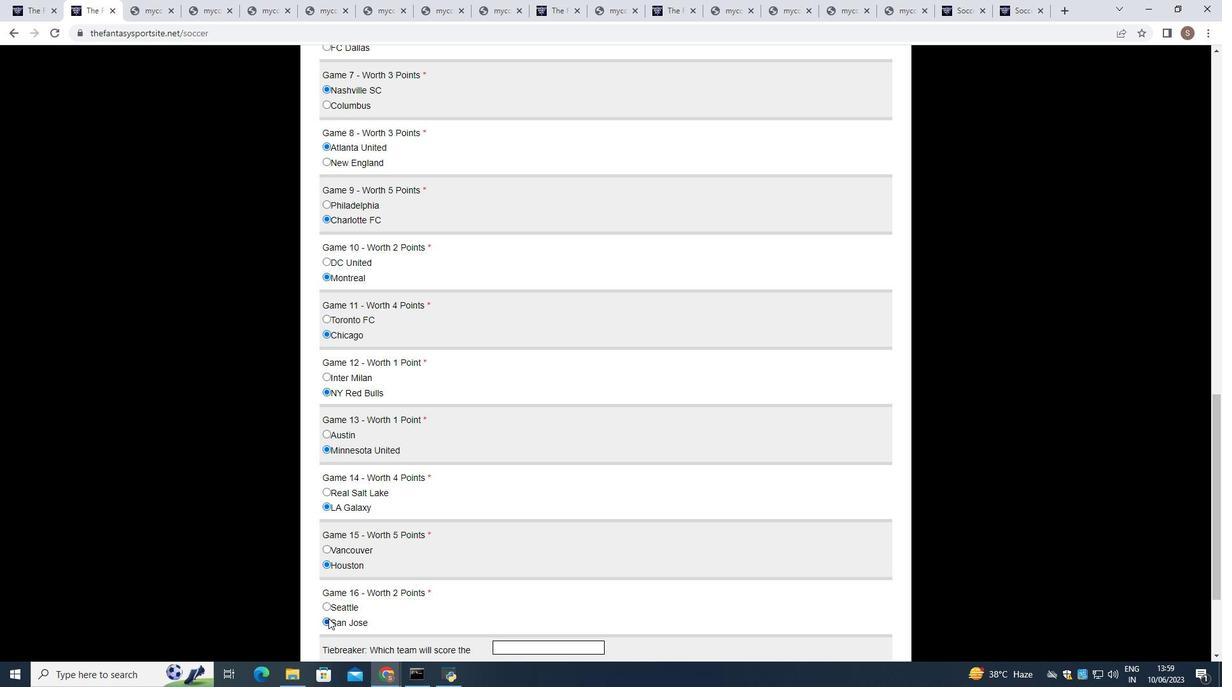 
Action: Mouse scrolled (328, 618) with delta (0, 0)
Screenshot: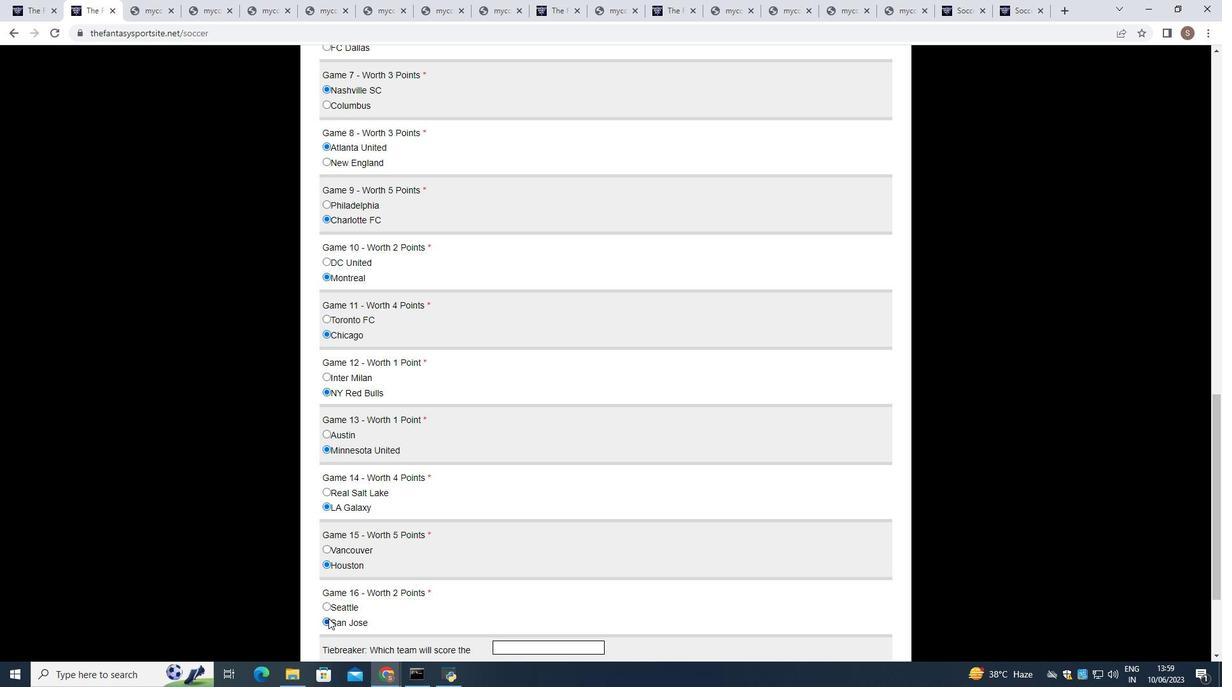 
Action: Mouse scrolled (328, 618) with delta (0, 0)
Screenshot: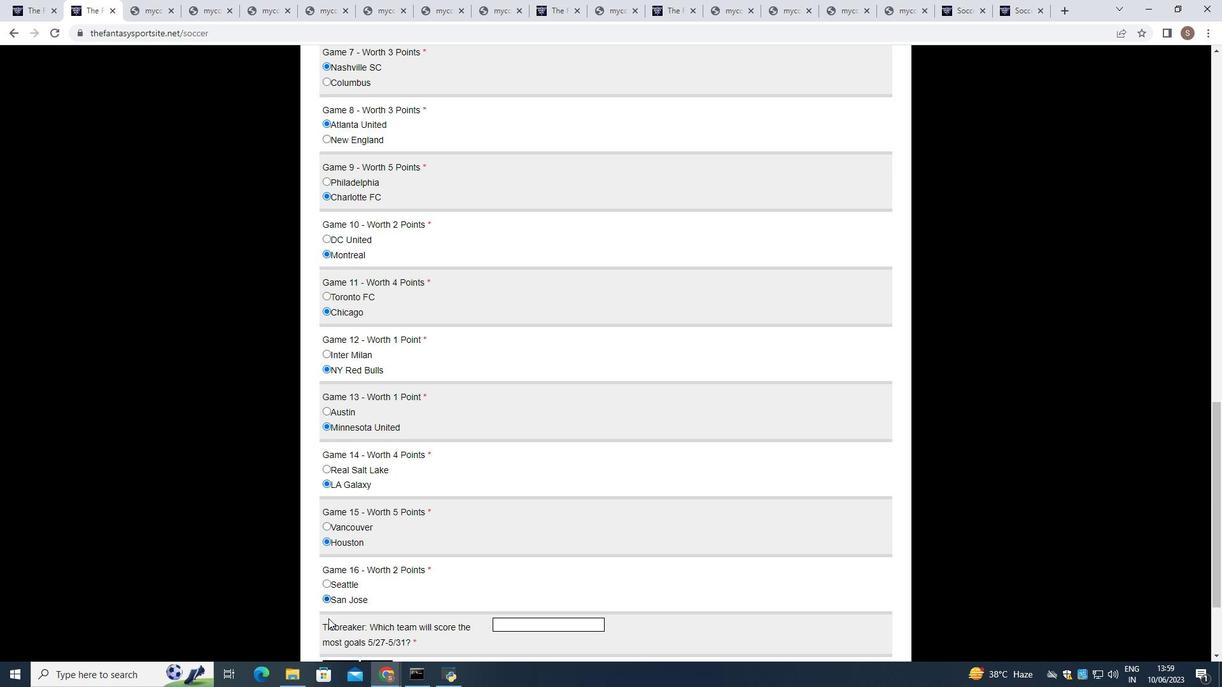 
Action: Mouse moved to (515, 495)
Screenshot: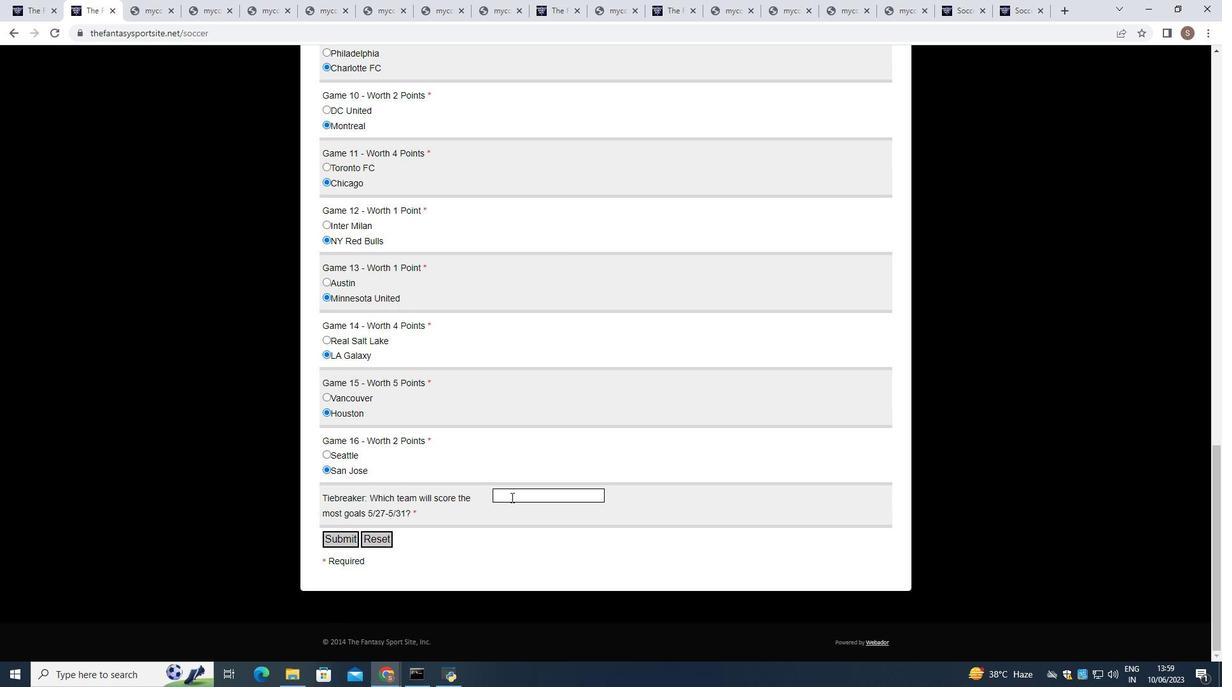 
Action: Mouse pressed left at (515, 495)
Screenshot: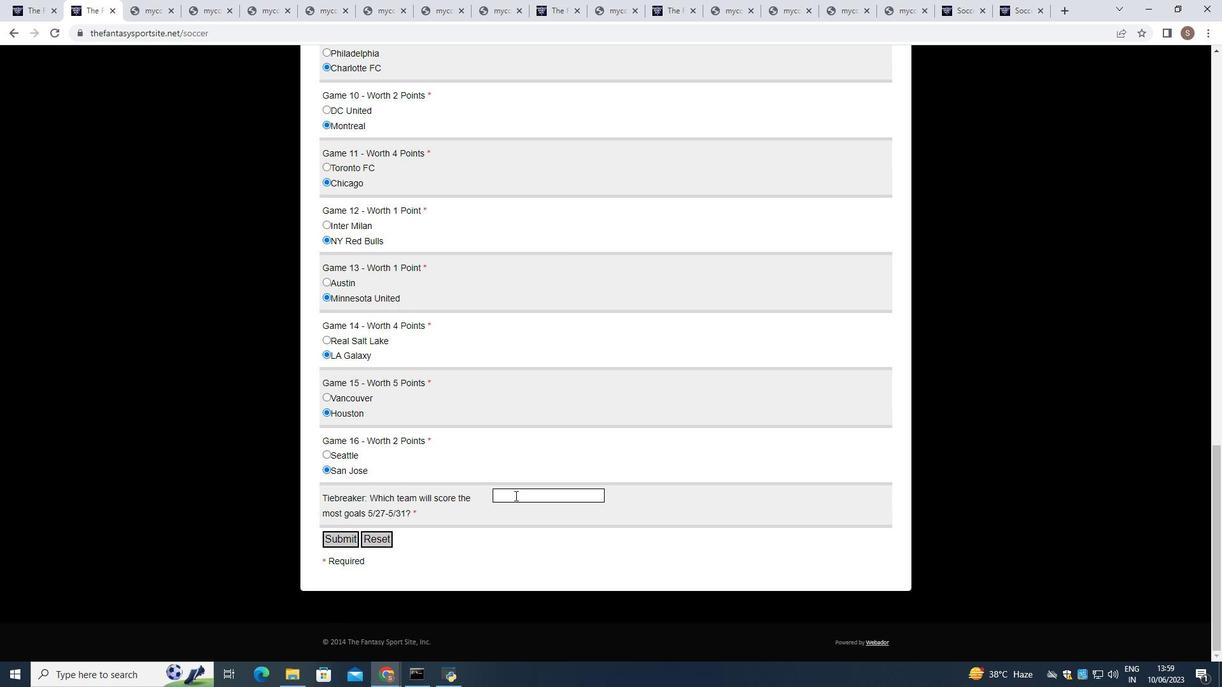 
Action: Mouse moved to (522, 491)
Screenshot: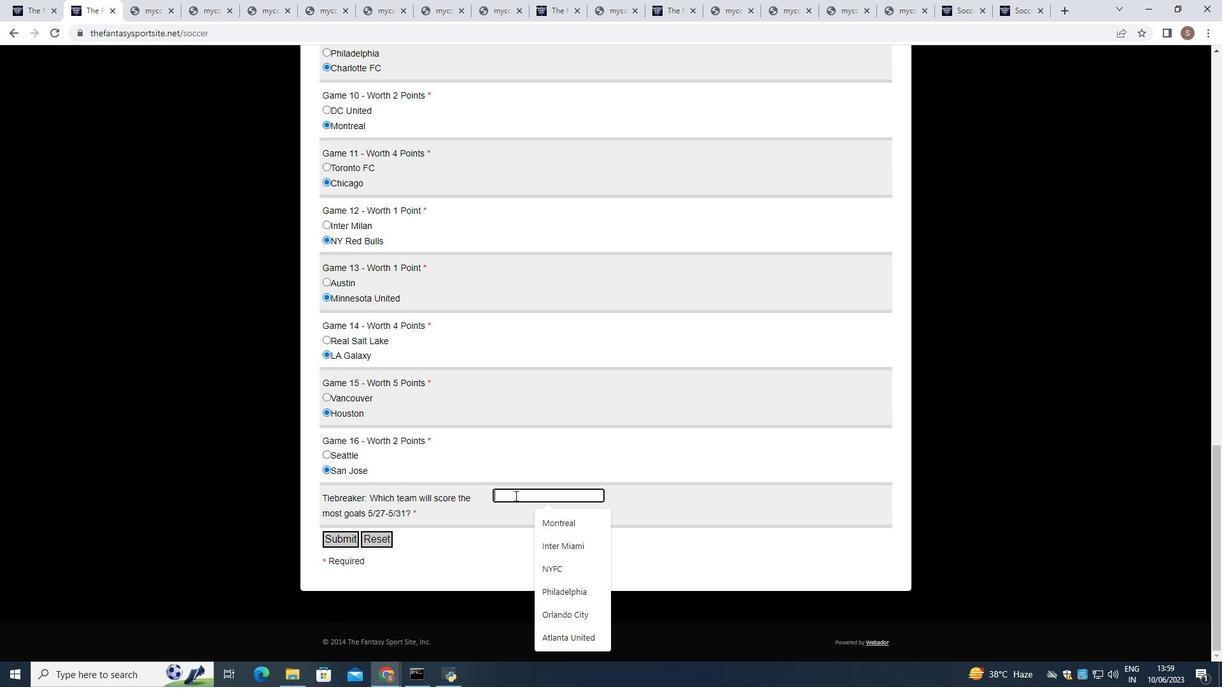 
Action: Key pressed <Key.shift>Columbus
Screenshot: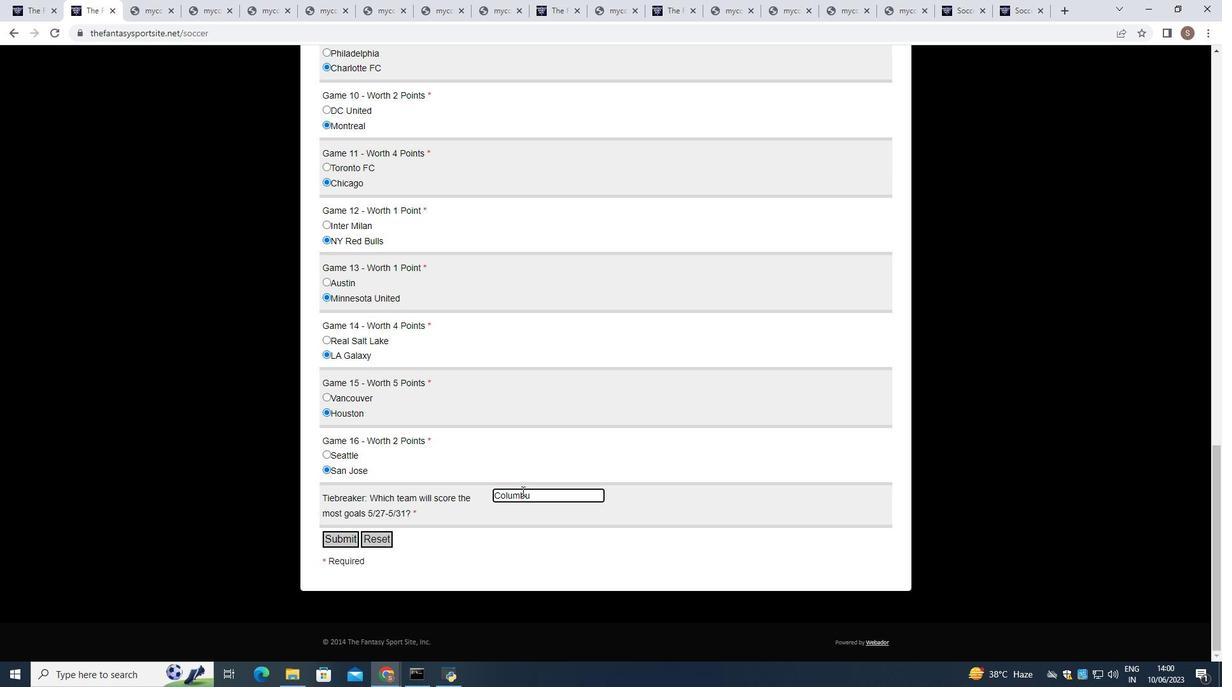 
Action: Mouse moved to (339, 539)
Screenshot: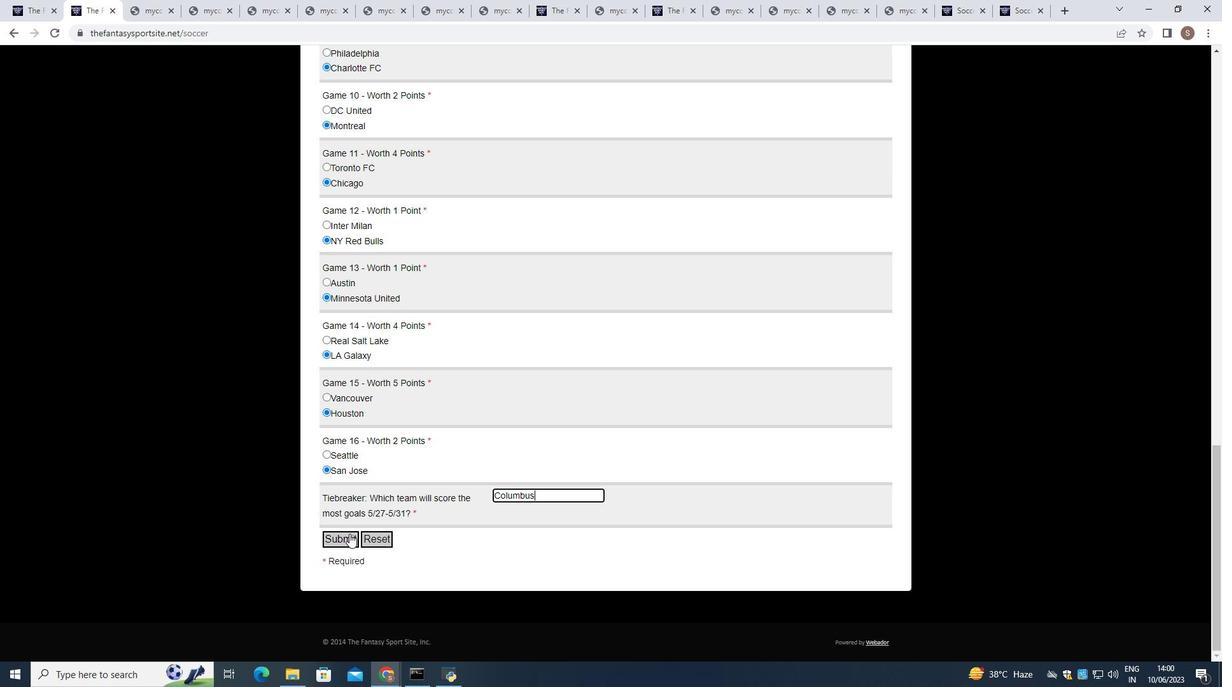 
Action: Mouse pressed left at (339, 539)
Screenshot: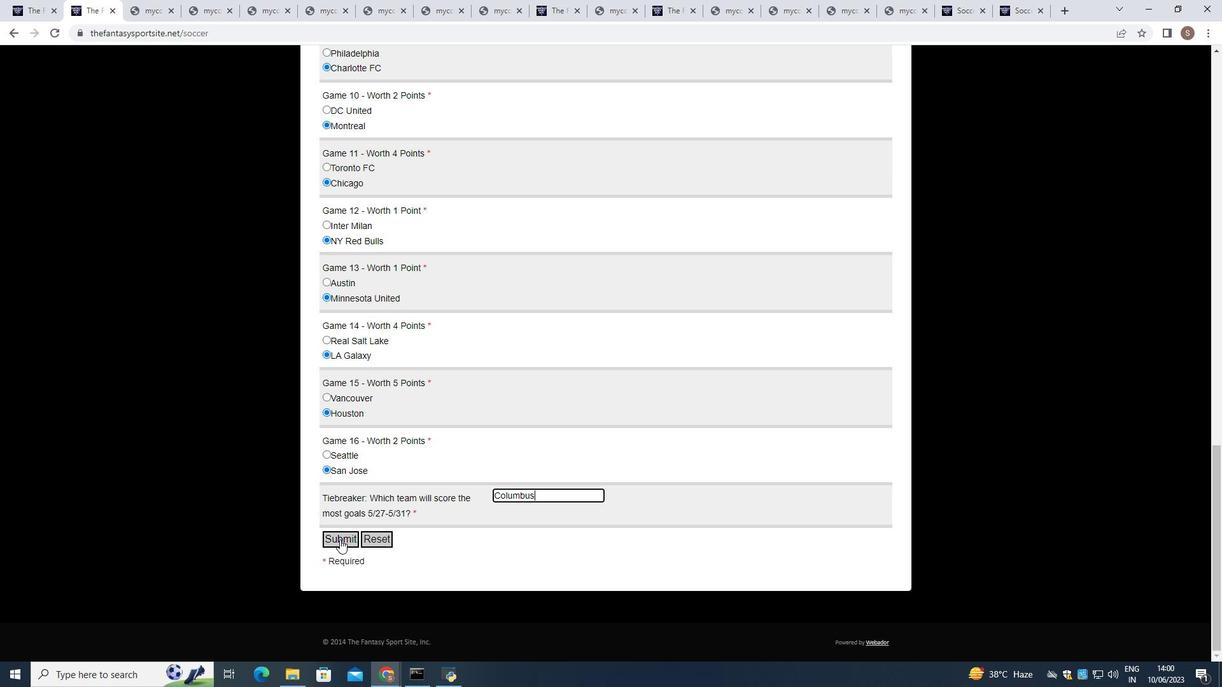 
